 Task: Find connections with filter location Chenôve with filter topic #wfhwith filter profile language French with filter current company Shree Cement Ltd. with filter school Marathwada Mitra Mandal's College of Engineering Pune 52 with filter industry Engines and Power Transmission Equipment Manufacturing with filter service category Insurance with filter keywords title Hair Stylist
Action: Mouse moved to (659, 76)
Screenshot: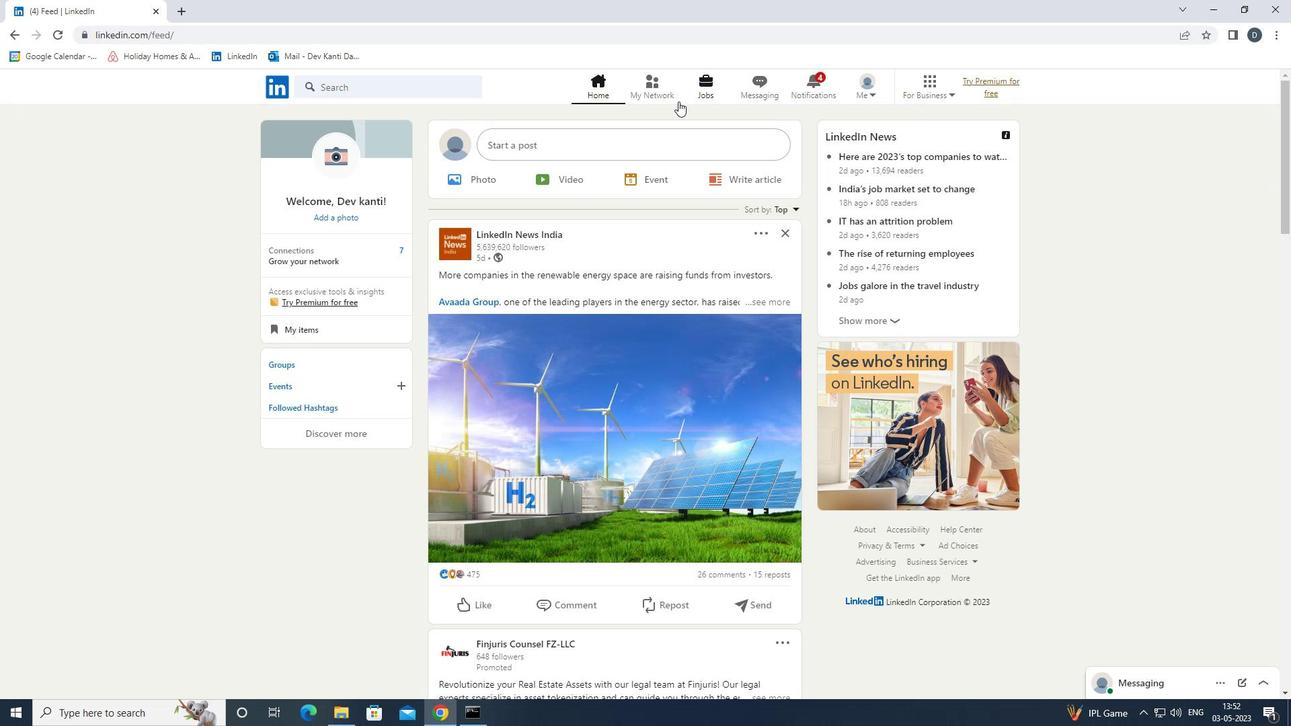 
Action: Mouse pressed left at (659, 76)
Screenshot: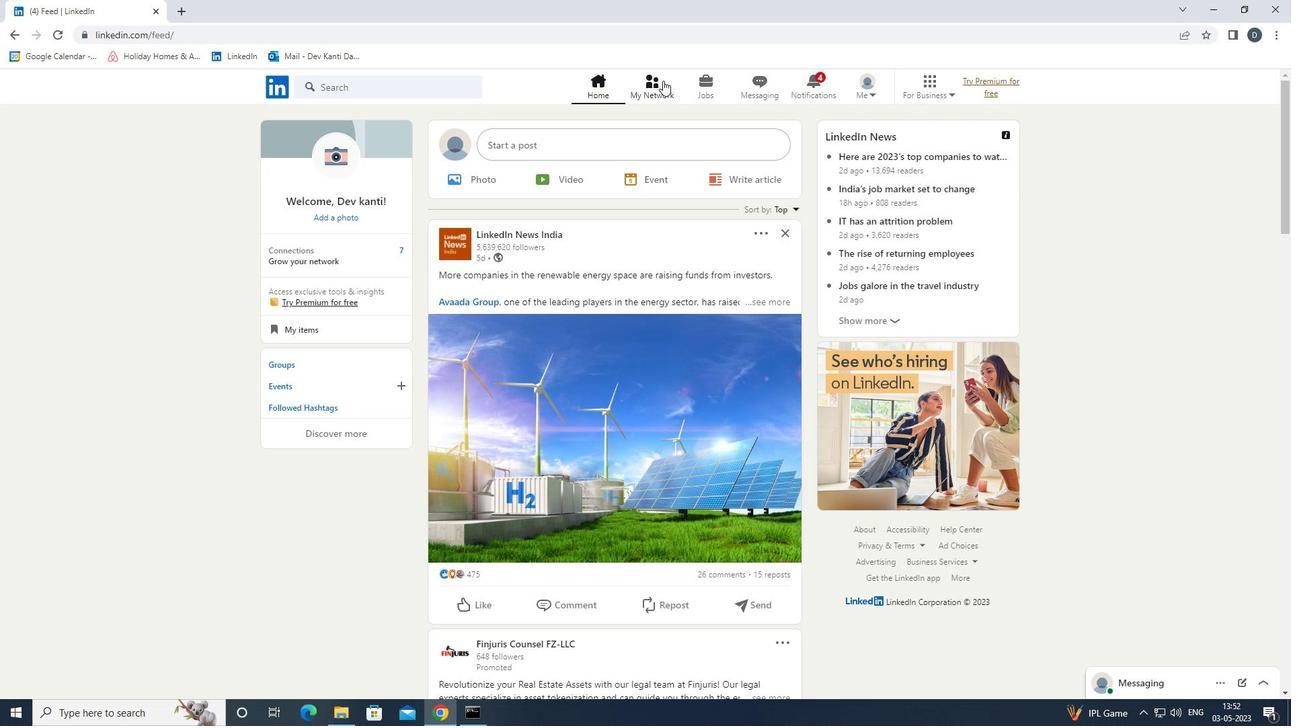 
Action: Mouse moved to (446, 153)
Screenshot: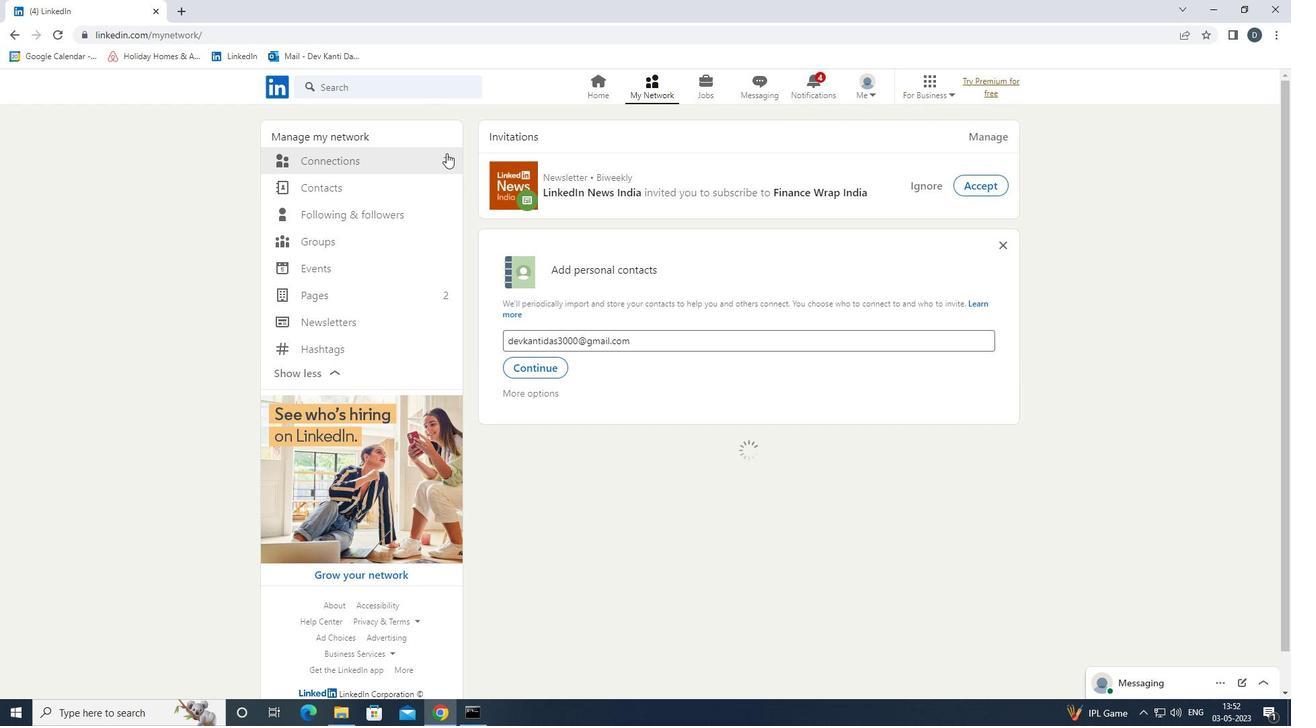
Action: Mouse pressed left at (446, 153)
Screenshot: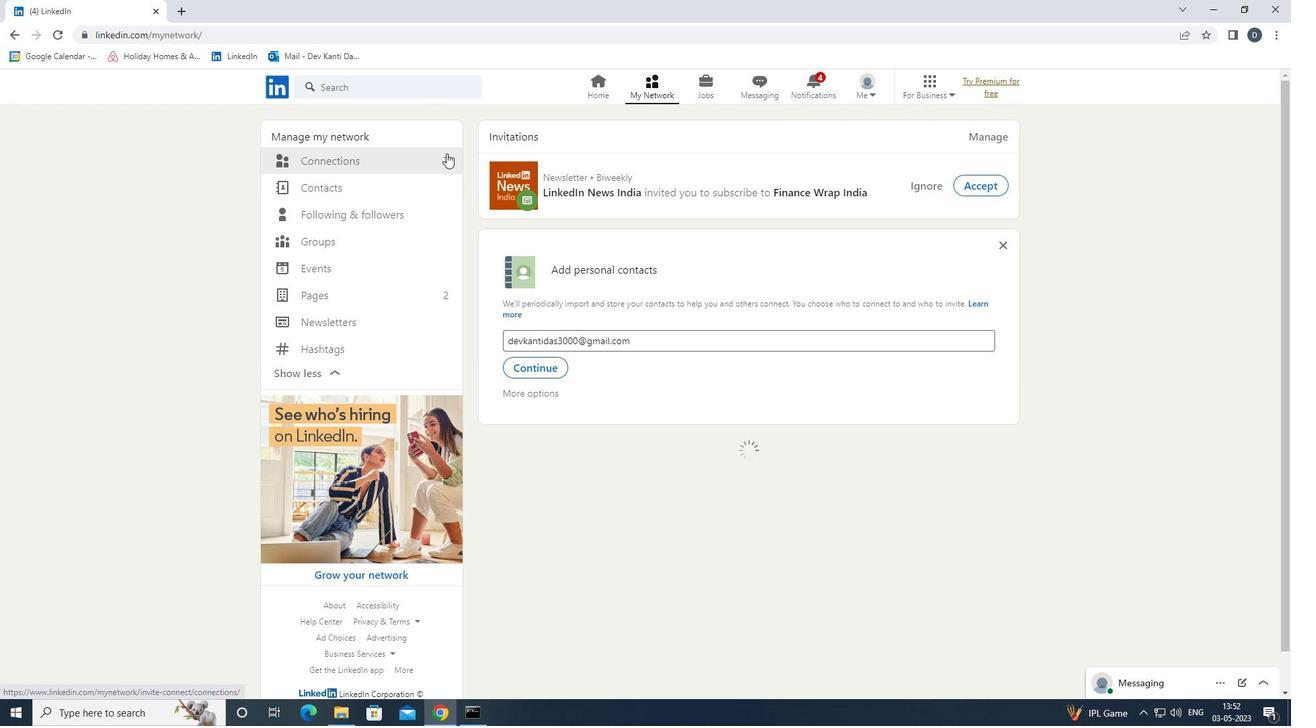 
Action: Mouse moved to (755, 159)
Screenshot: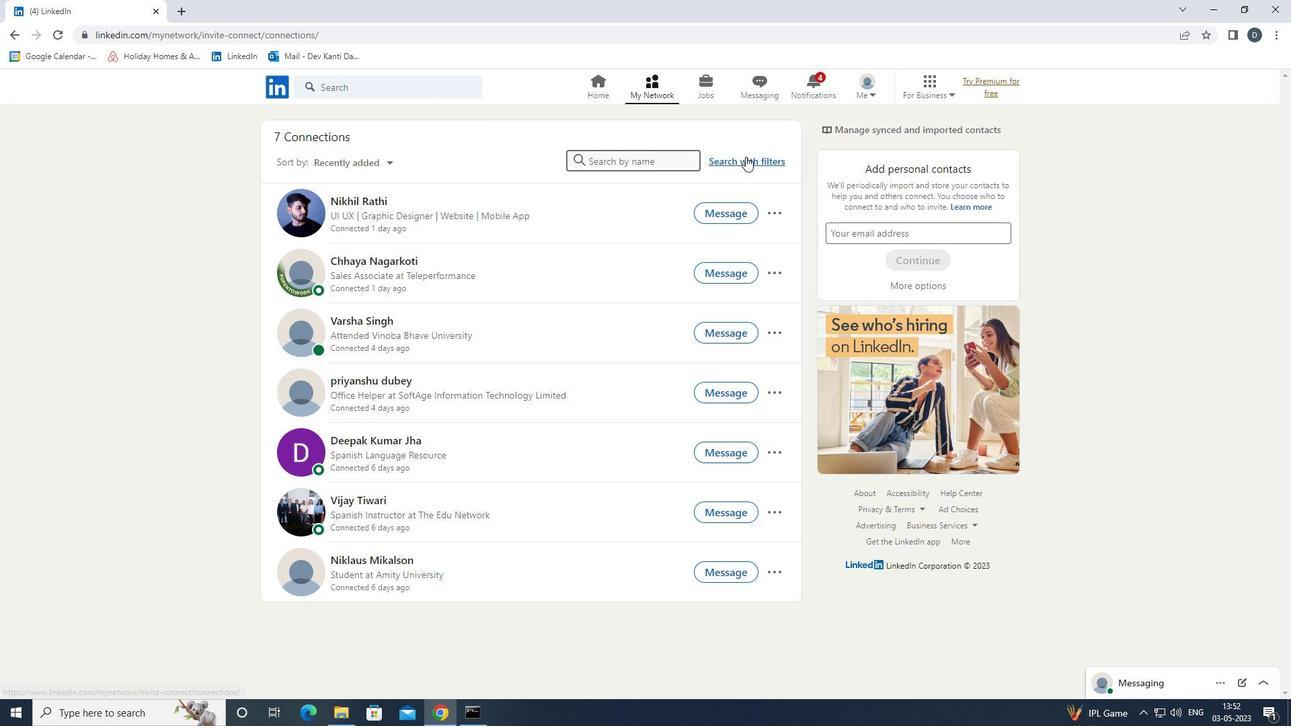 
Action: Mouse pressed left at (755, 159)
Screenshot: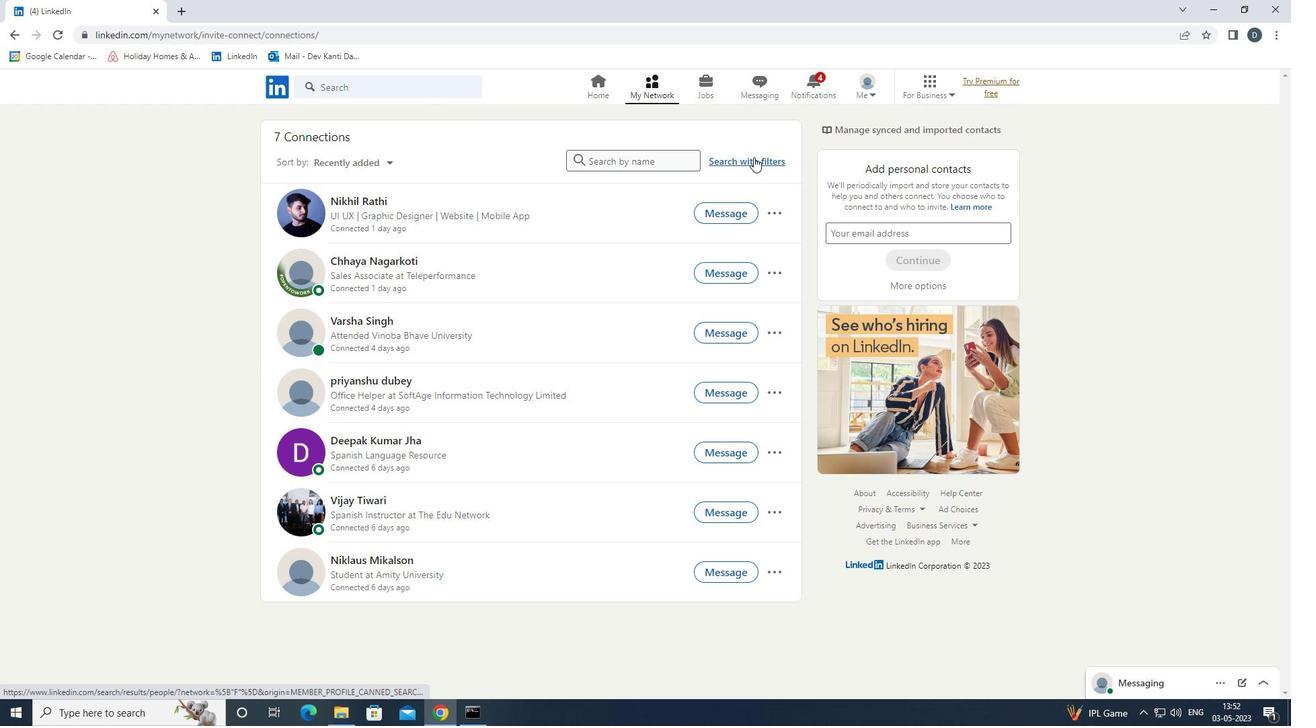 
Action: Mouse moved to (689, 127)
Screenshot: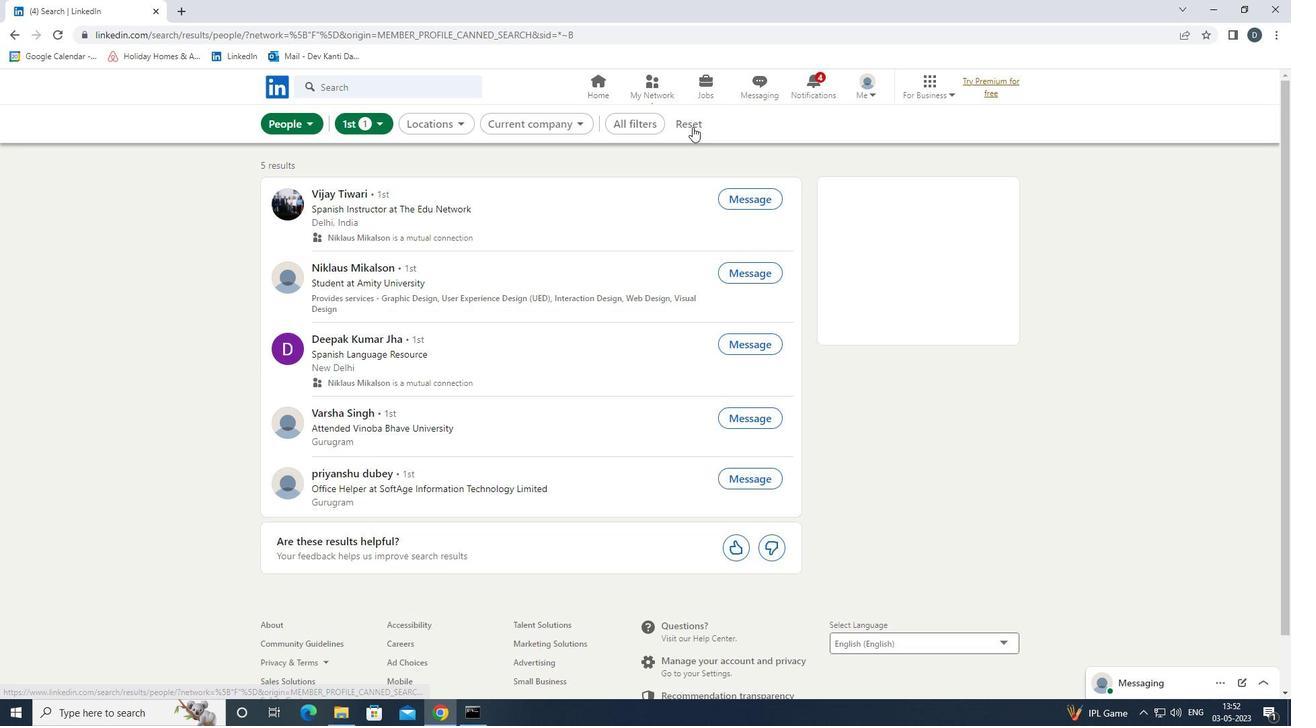 
Action: Mouse pressed left at (689, 127)
Screenshot: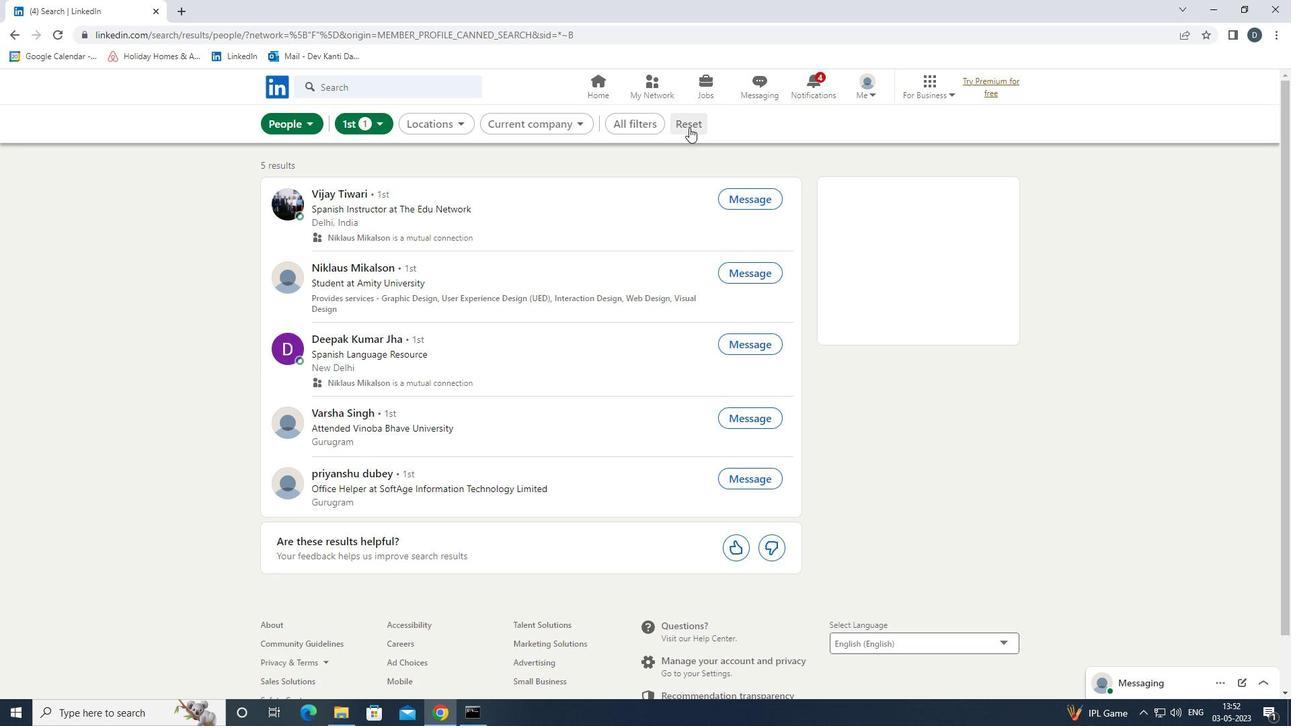 
Action: Mouse moved to (679, 125)
Screenshot: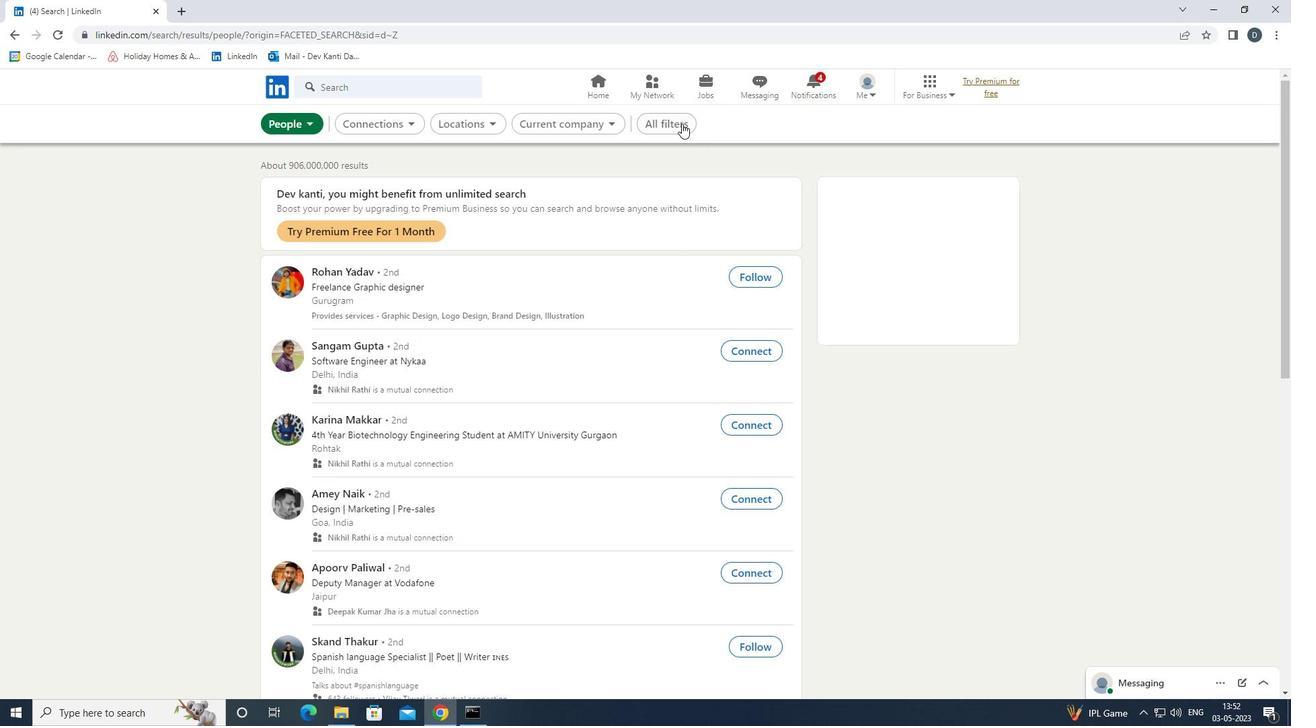 
Action: Mouse pressed left at (679, 125)
Screenshot: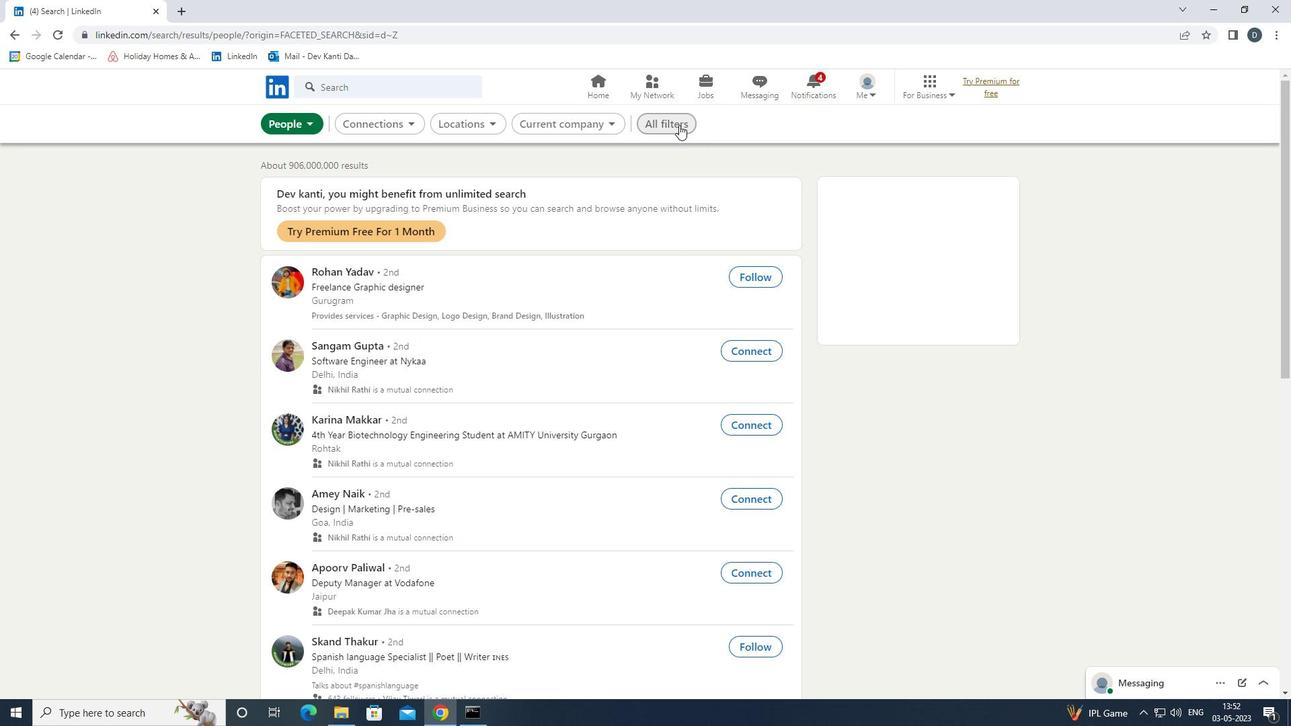 
Action: Mouse moved to (1054, 398)
Screenshot: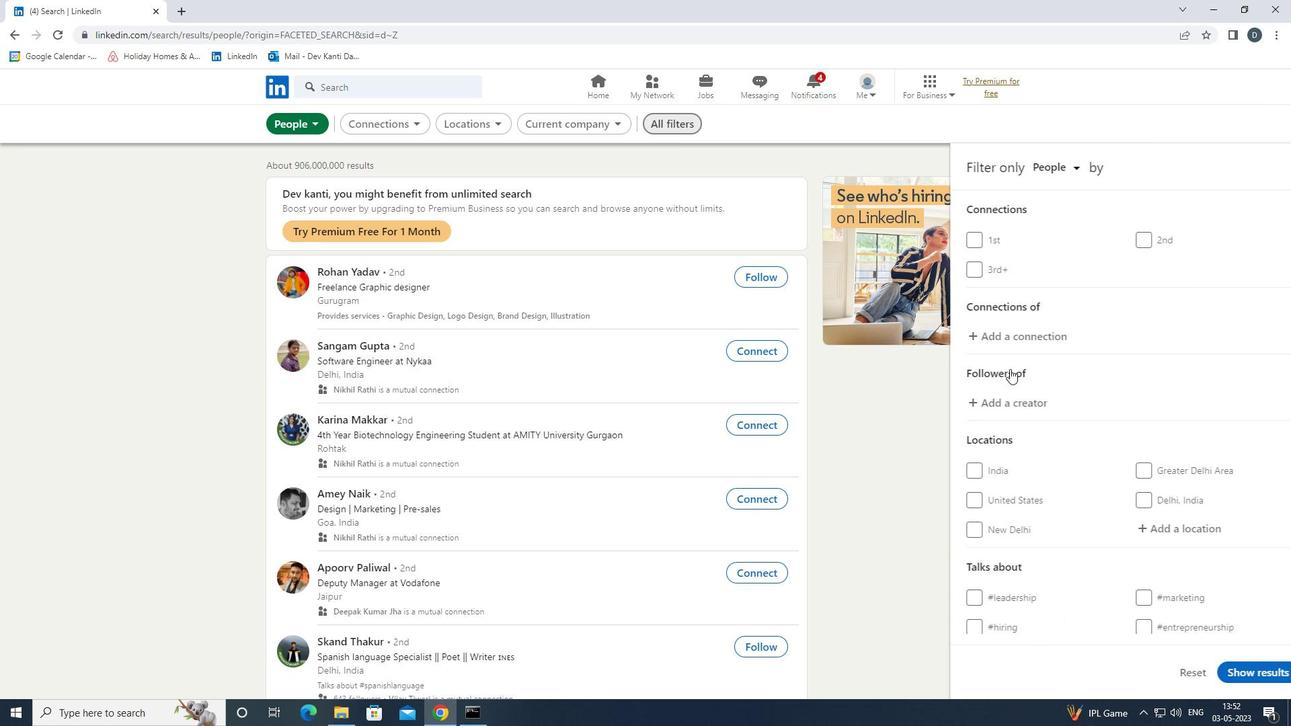 
Action: Mouse scrolled (1054, 398) with delta (0, 0)
Screenshot: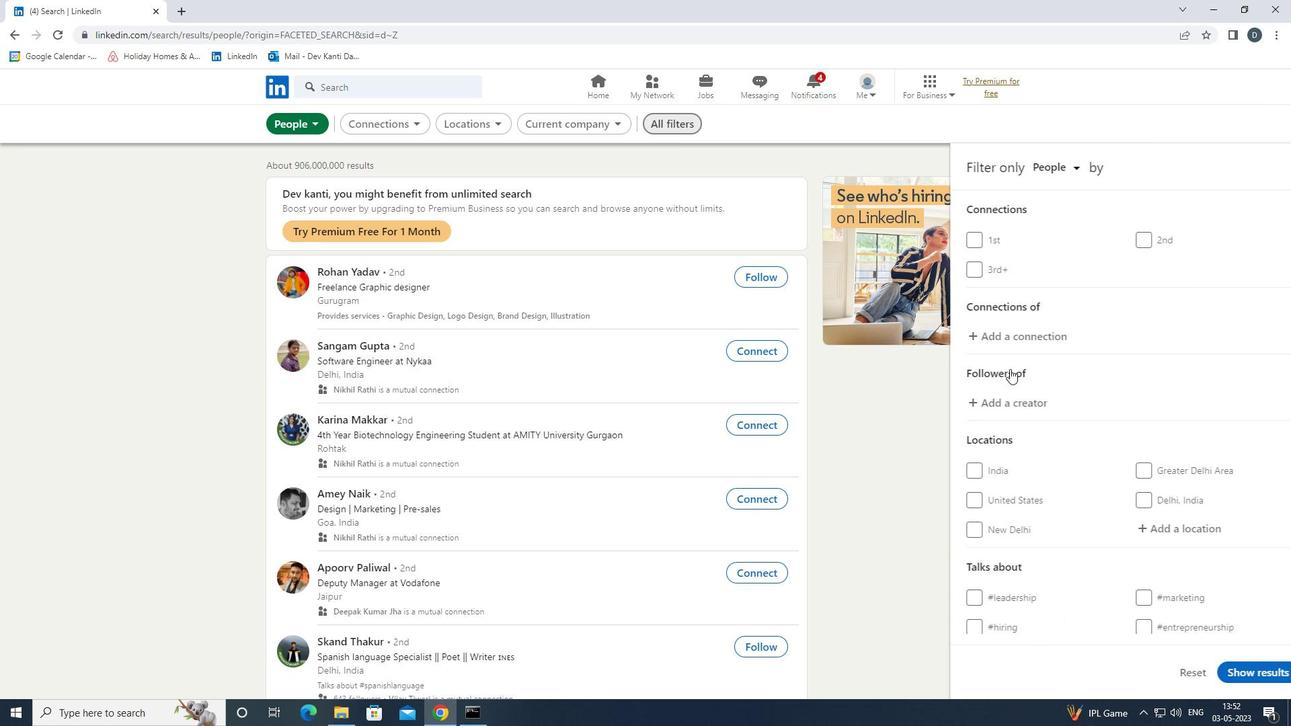 
Action: Mouse moved to (1056, 401)
Screenshot: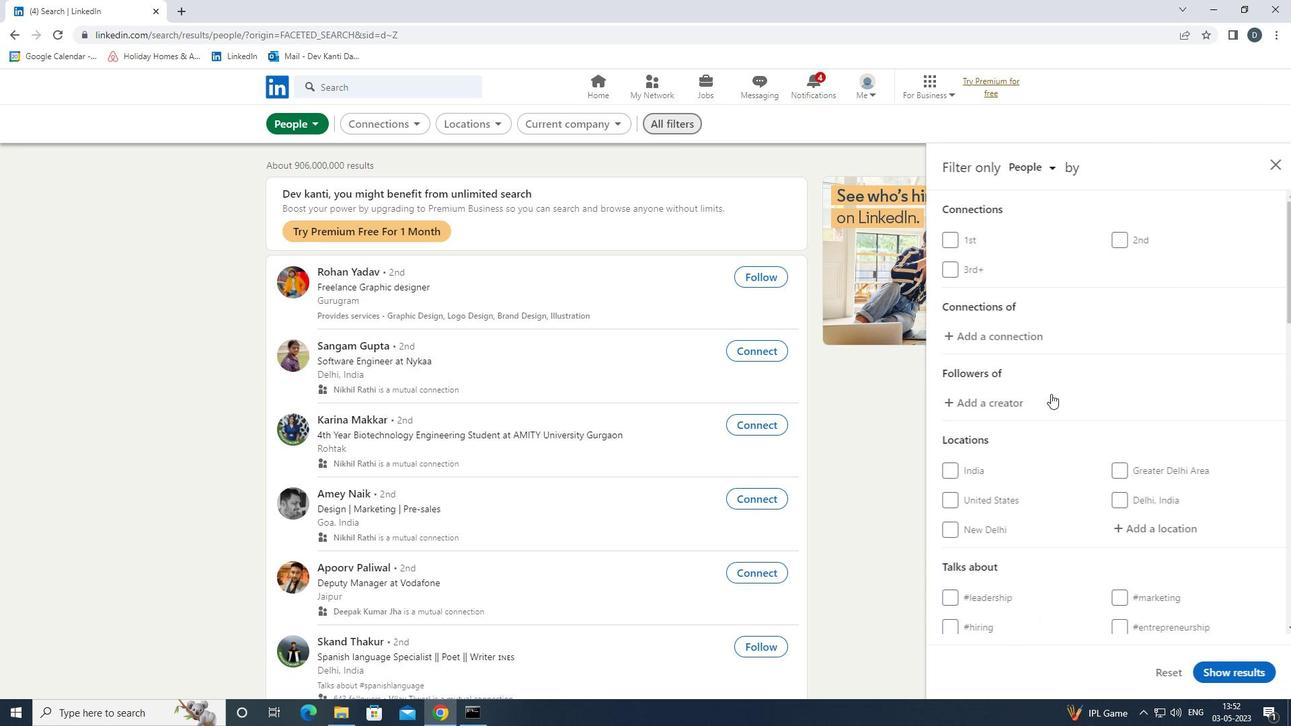 
Action: Mouse scrolled (1056, 400) with delta (0, 0)
Screenshot: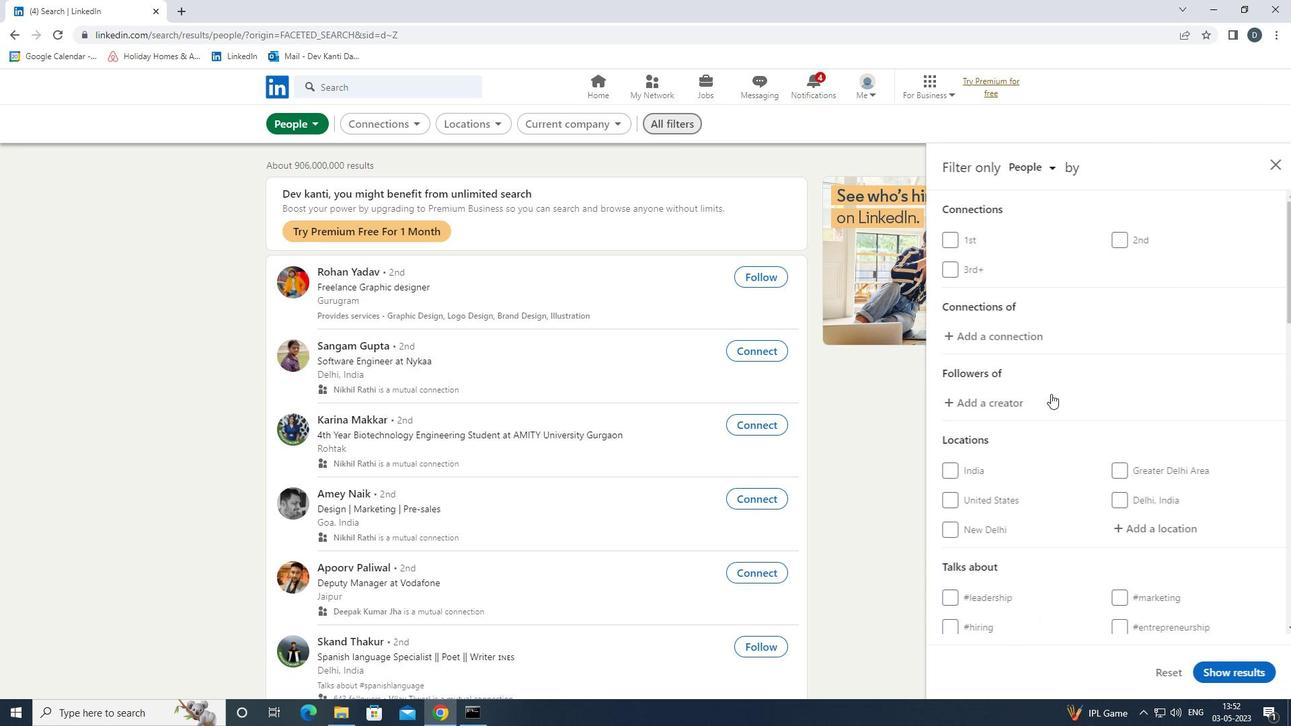 
Action: Mouse moved to (1127, 425)
Screenshot: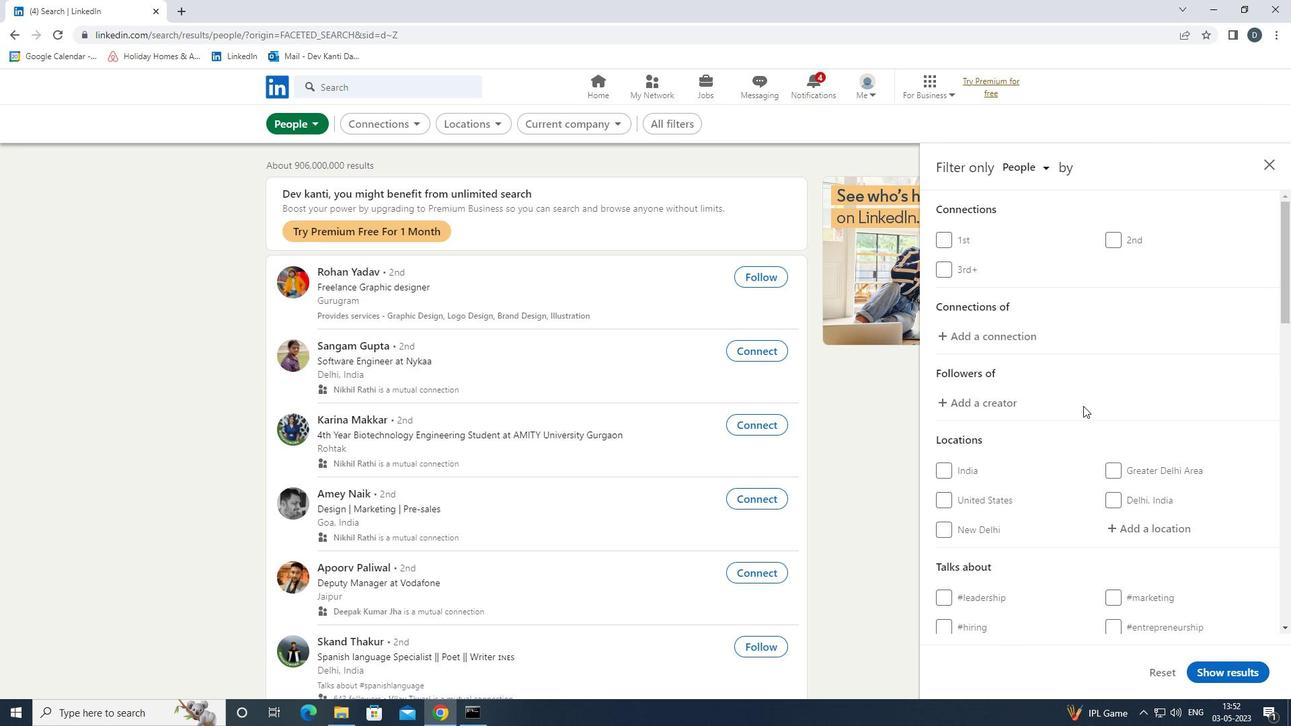 
Action: Mouse scrolled (1127, 424) with delta (0, 0)
Screenshot: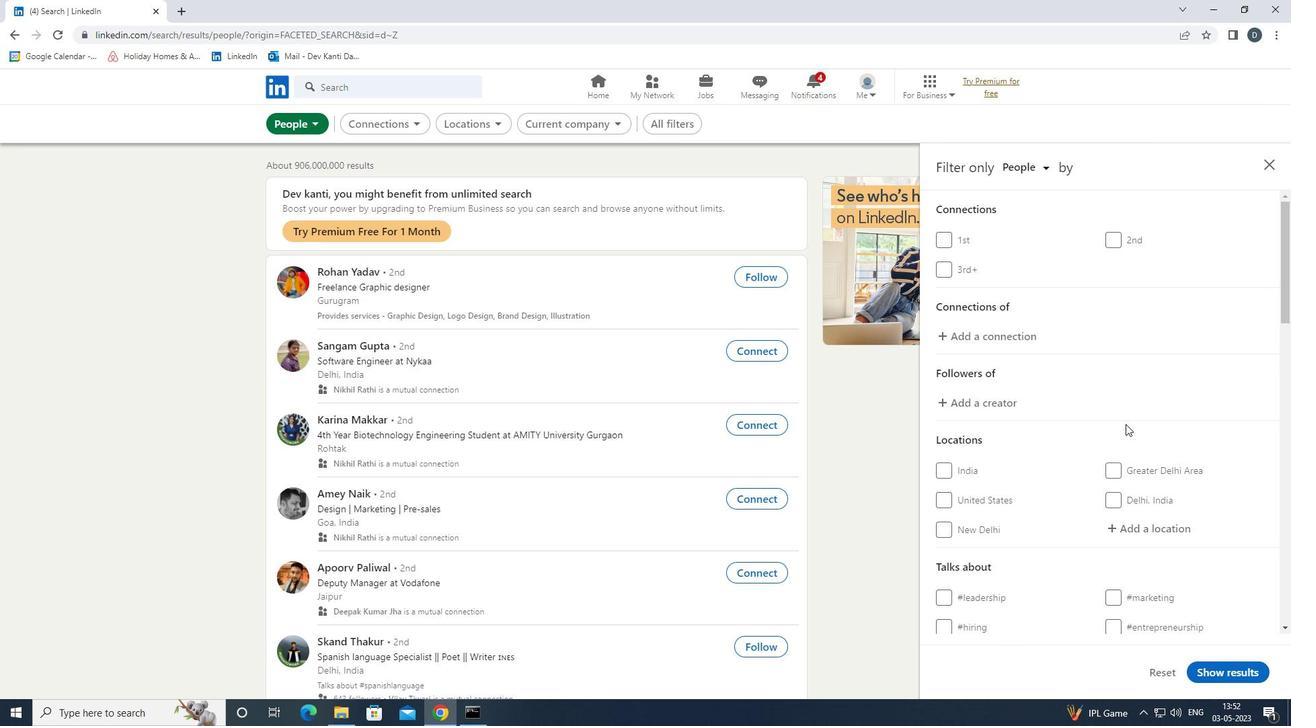 
Action: Mouse moved to (1142, 454)
Screenshot: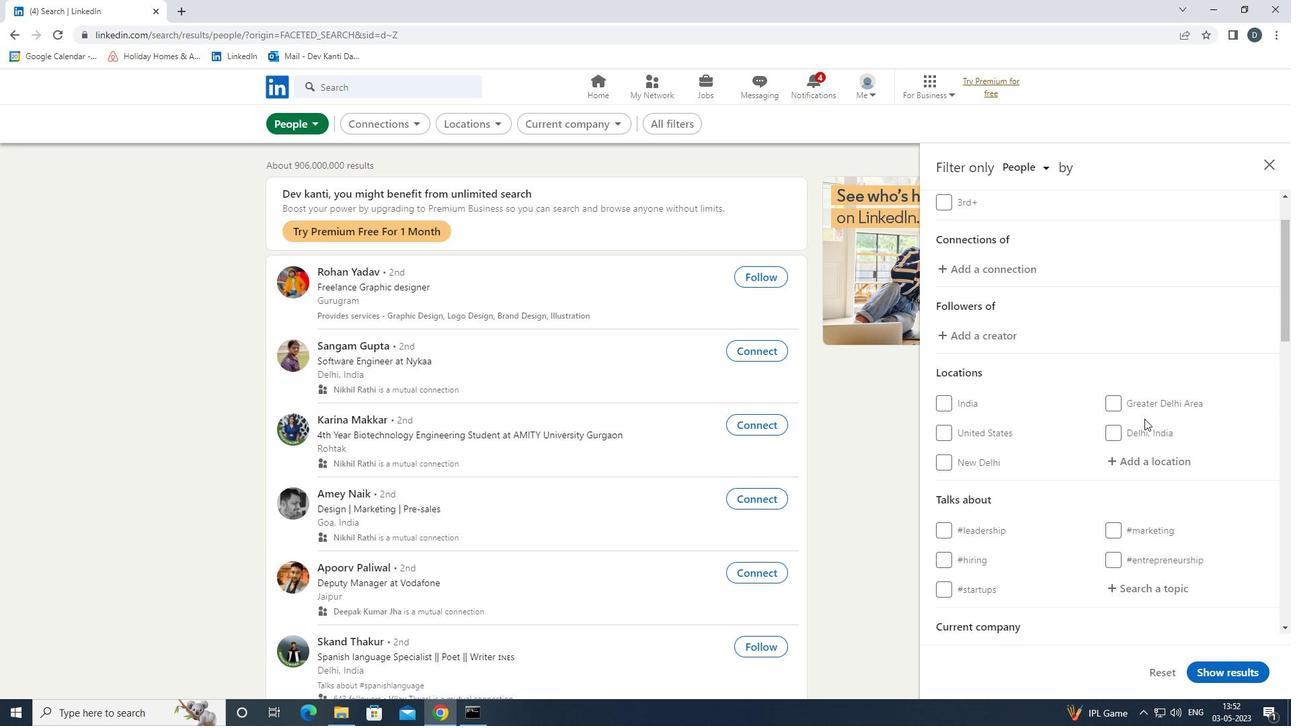 
Action: Mouse pressed left at (1142, 454)
Screenshot: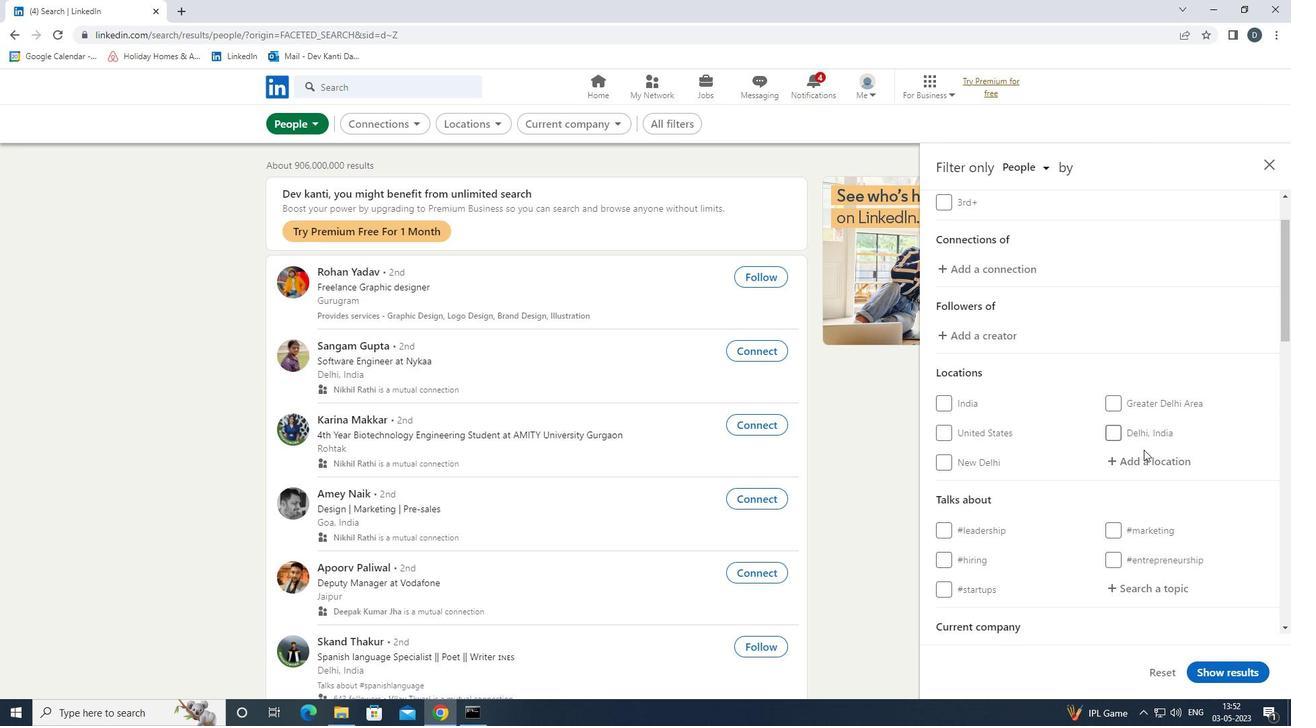 
Action: Key pressed <Key.shift>CHENOV
Screenshot: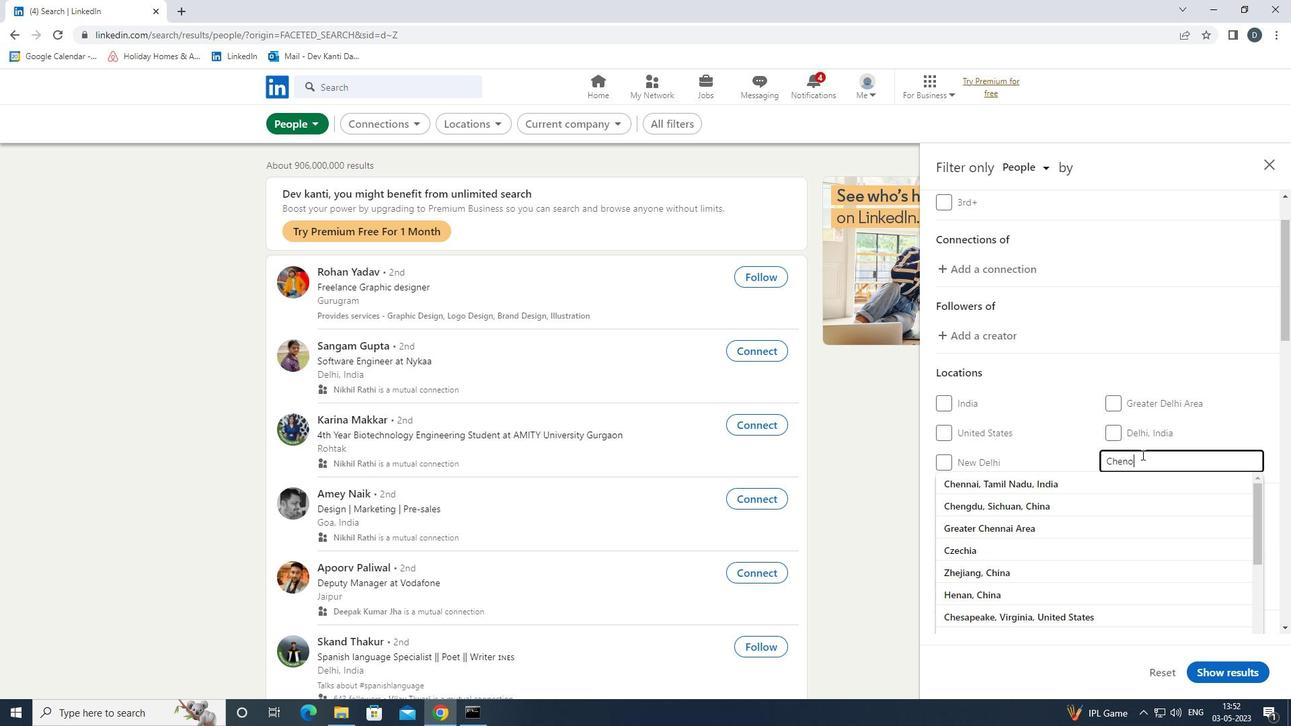 
Action: Mouse moved to (1142, 456)
Screenshot: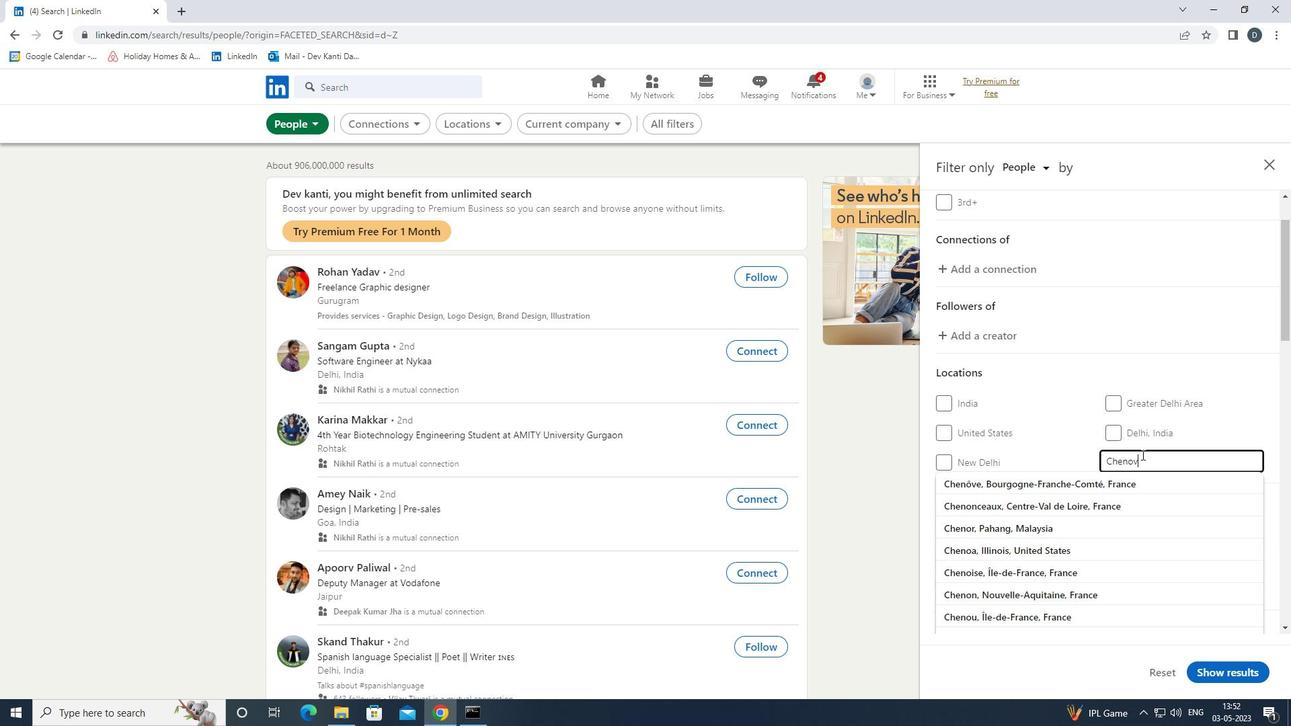 
Action: Key pressed E<Key.down><Key.enter>
Screenshot: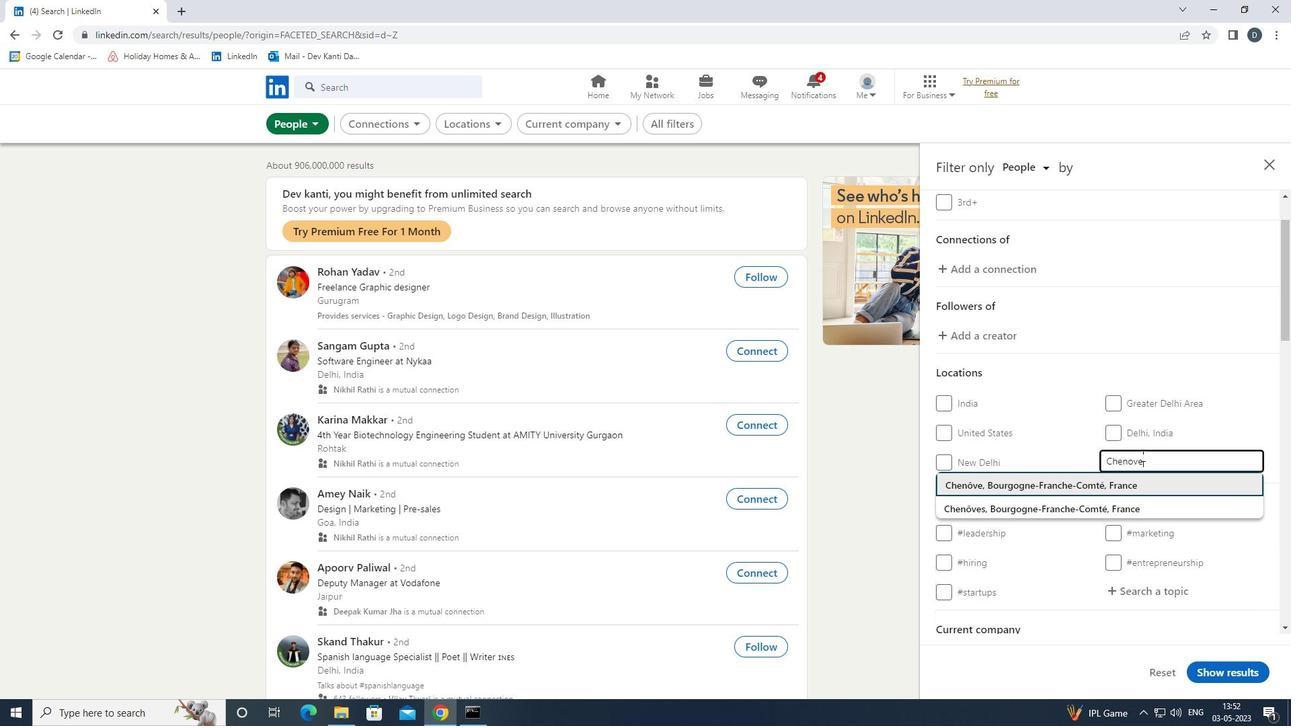
Action: Mouse moved to (1133, 456)
Screenshot: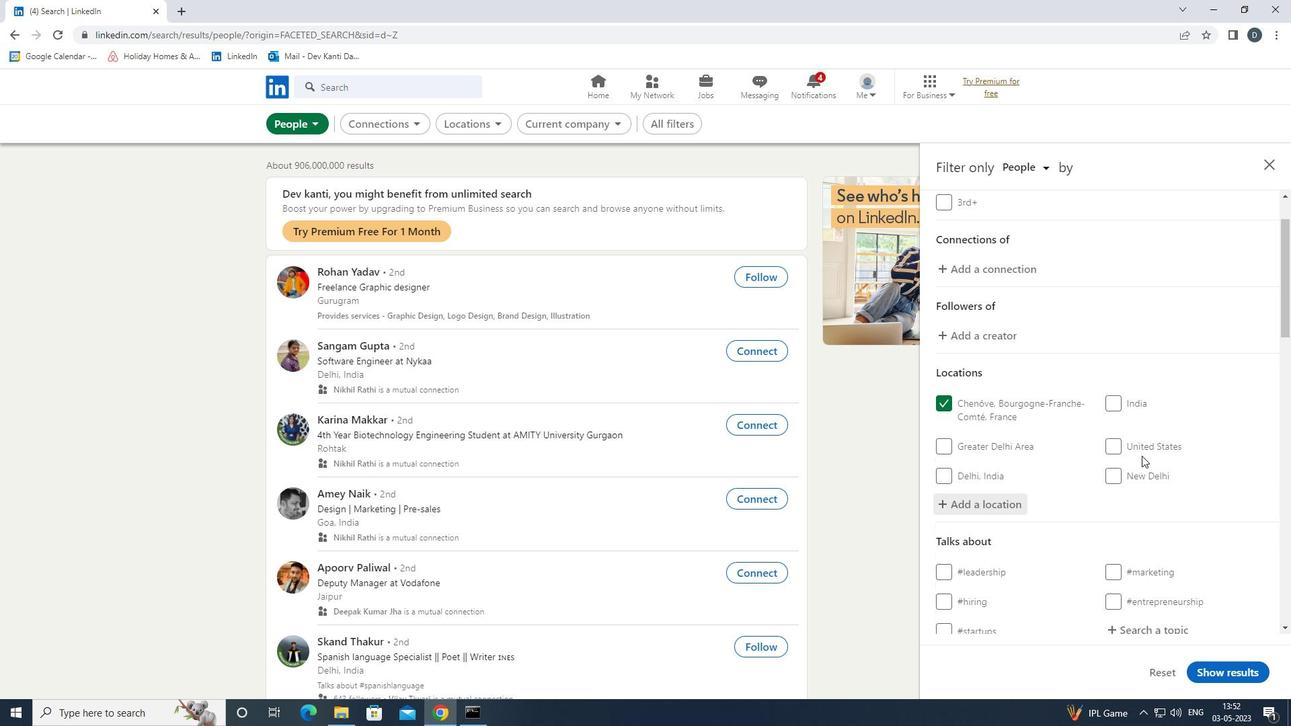 
Action: Mouse scrolled (1133, 455) with delta (0, 0)
Screenshot: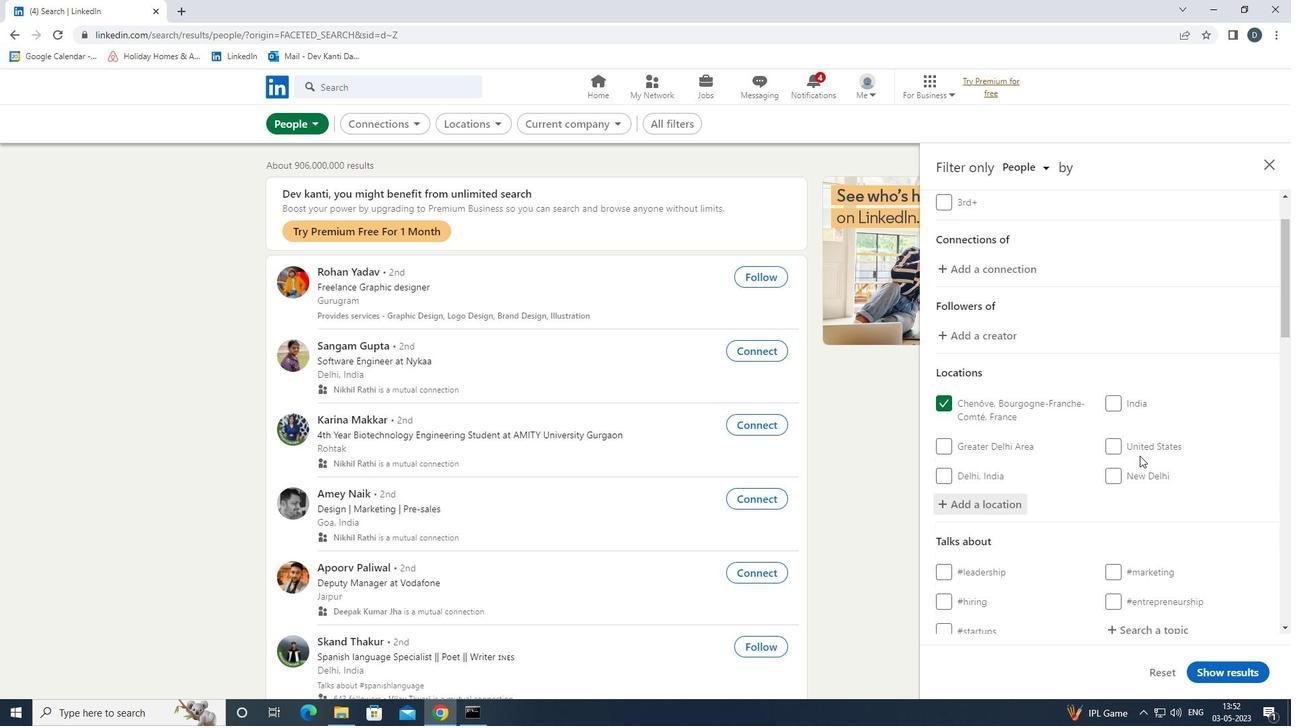 
Action: Mouse scrolled (1133, 455) with delta (0, 0)
Screenshot: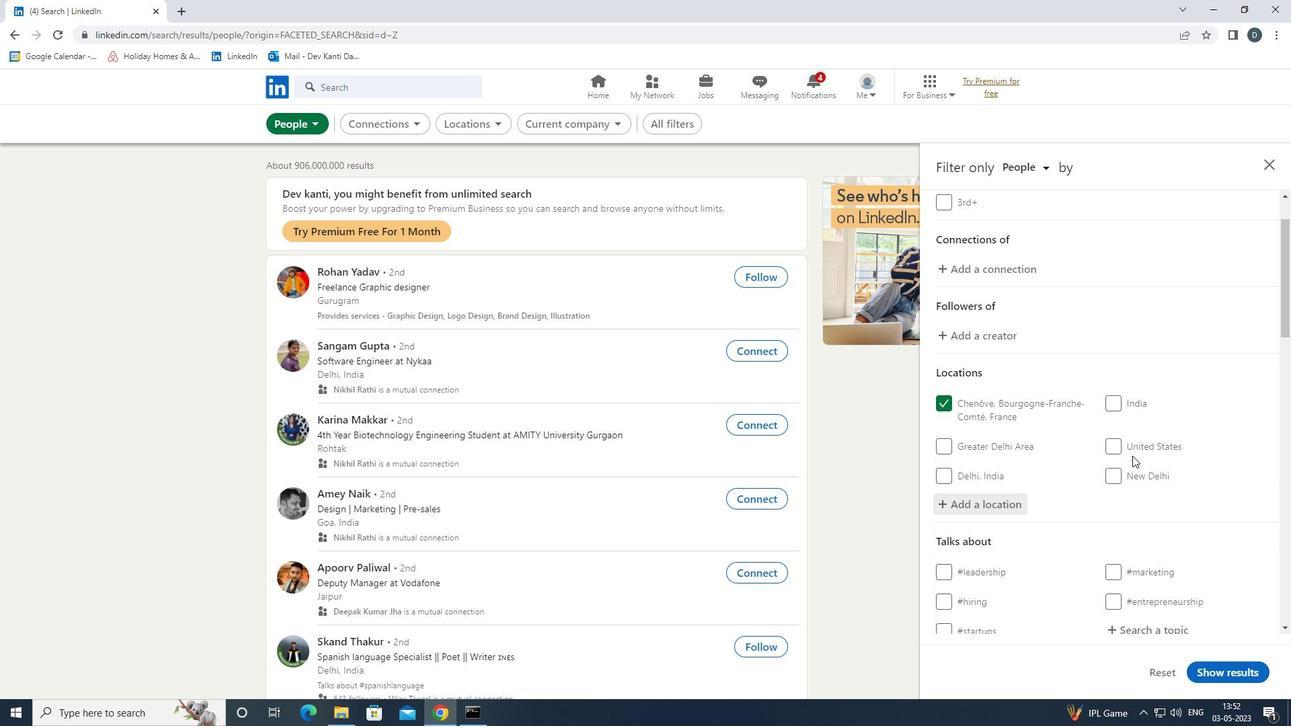 
Action: Mouse scrolled (1133, 455) with delta (0, 0)
Screenshot: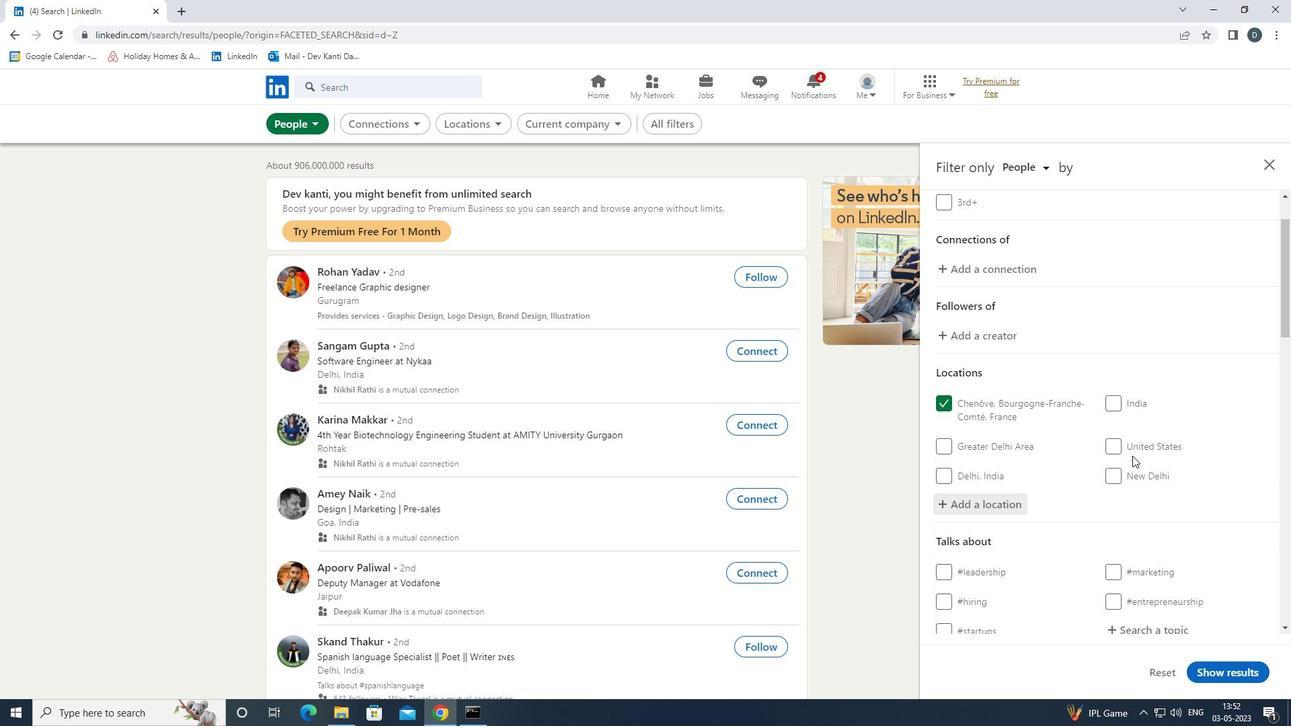 
Action: Mouse moved to (1153, 437)
Screenshot: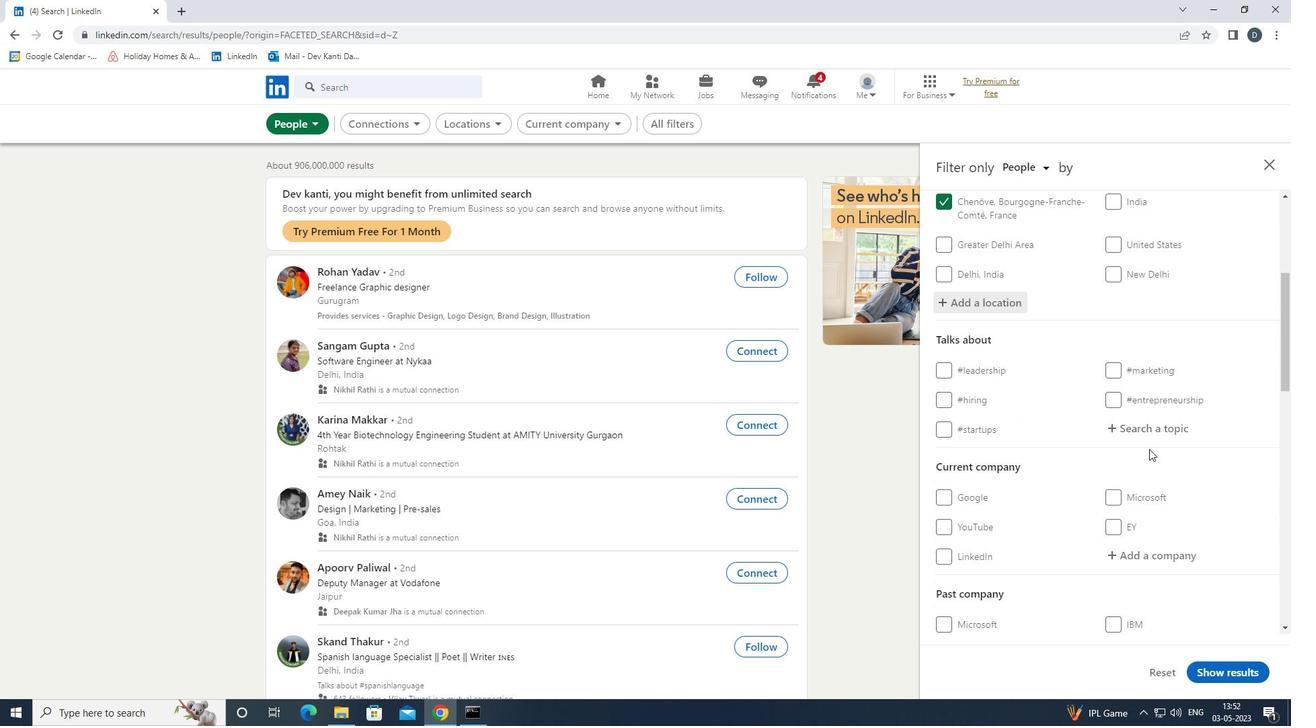 
Action: Mouse pressed left at (1153, 437)
Screenshot: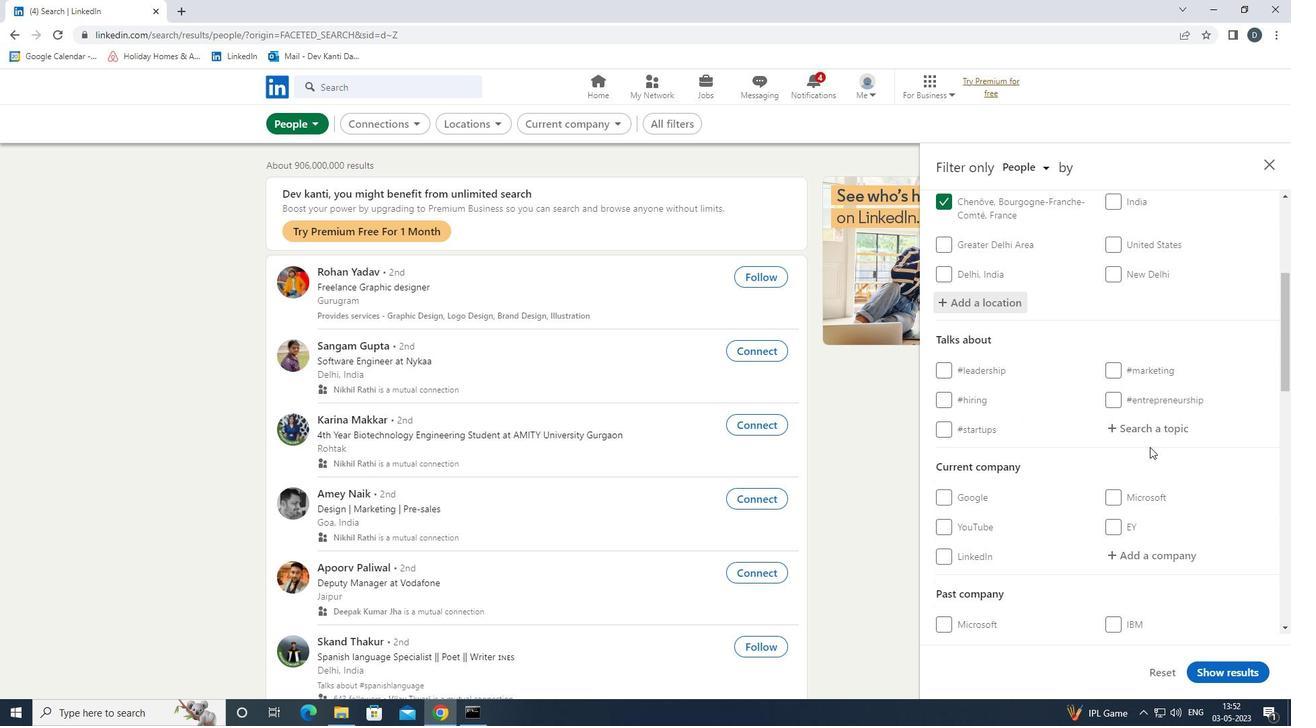 
Action: Key pressed WFH<Key.down><Key.enter>
Screenshot: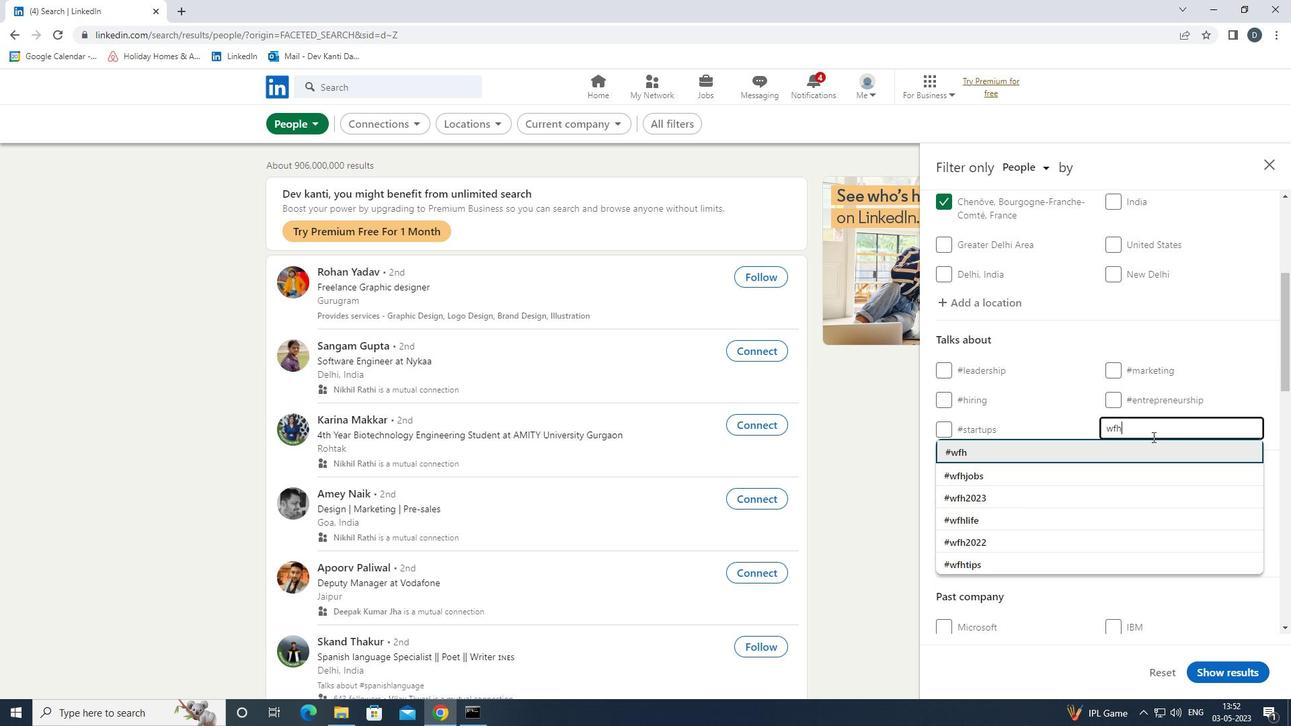 
Action: Mouse scrolled (1153, 436) with delta (0, 0)
Screenshot: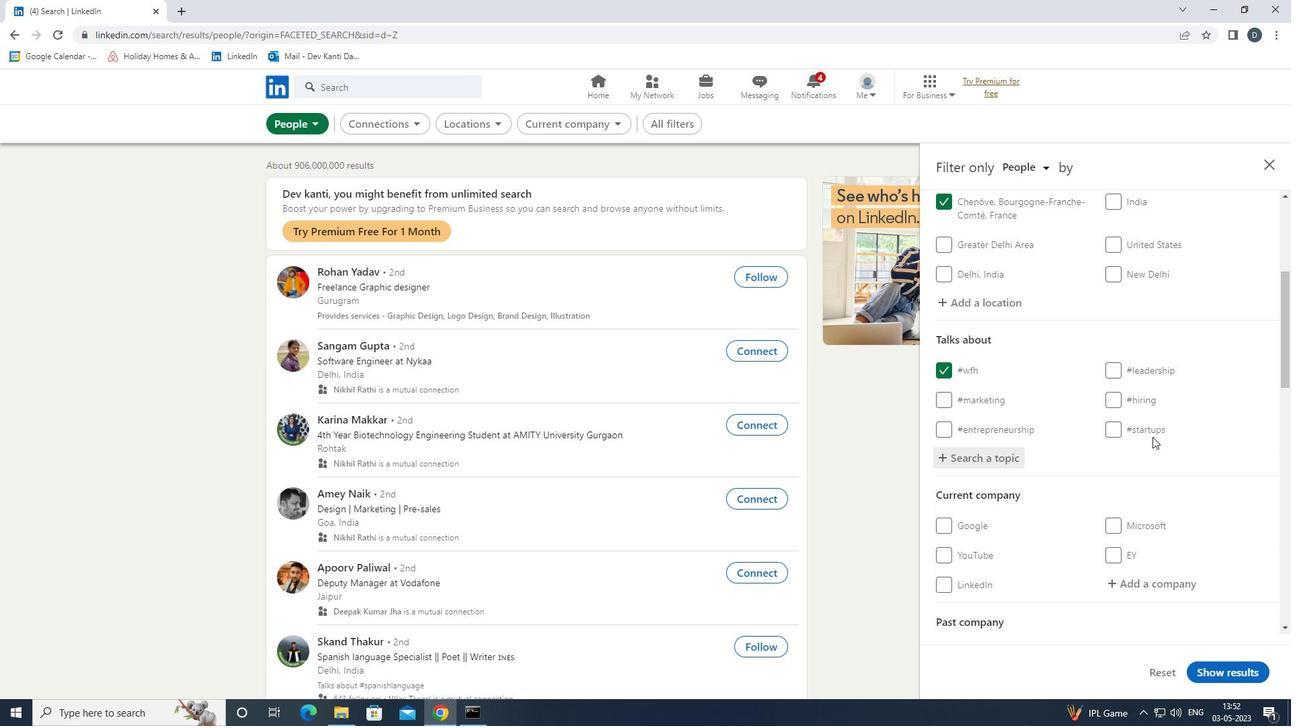 
Action: Mouse moved to (1151, 438)
Screenshot: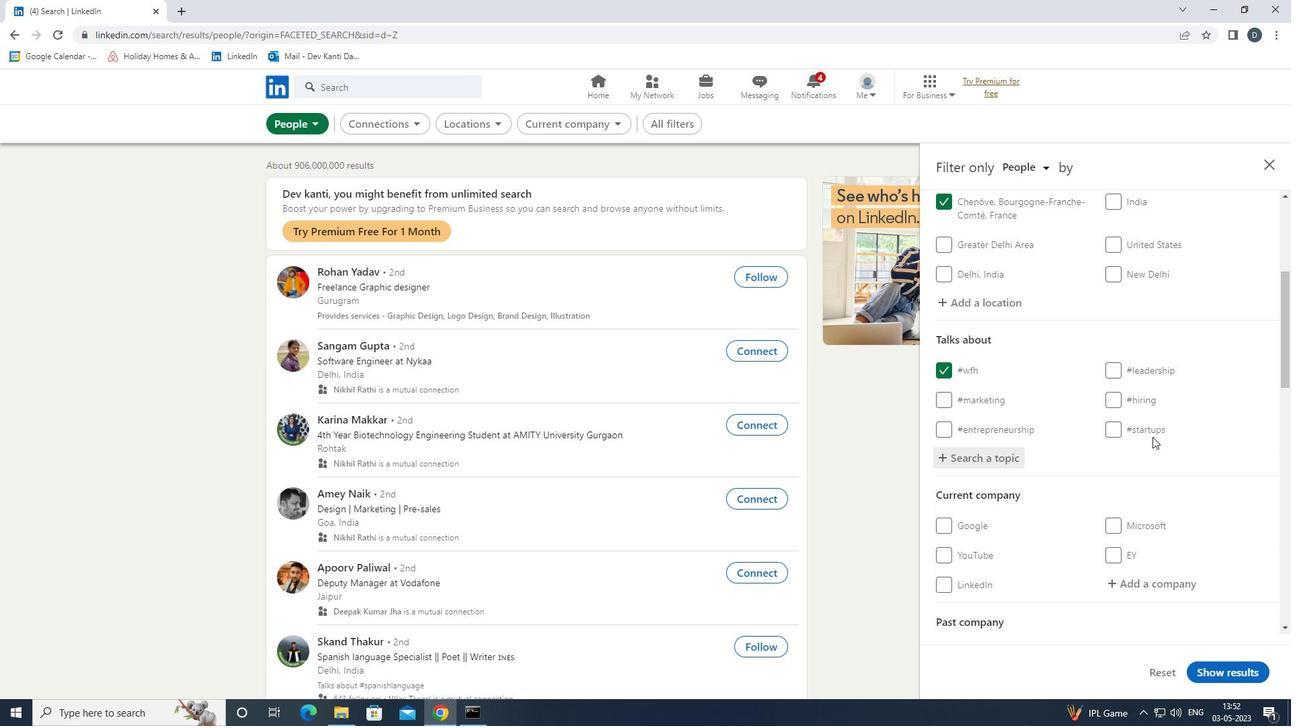 
Action: Mouse scrolled (1151, 438) with delta (0, 0)
Screenshot: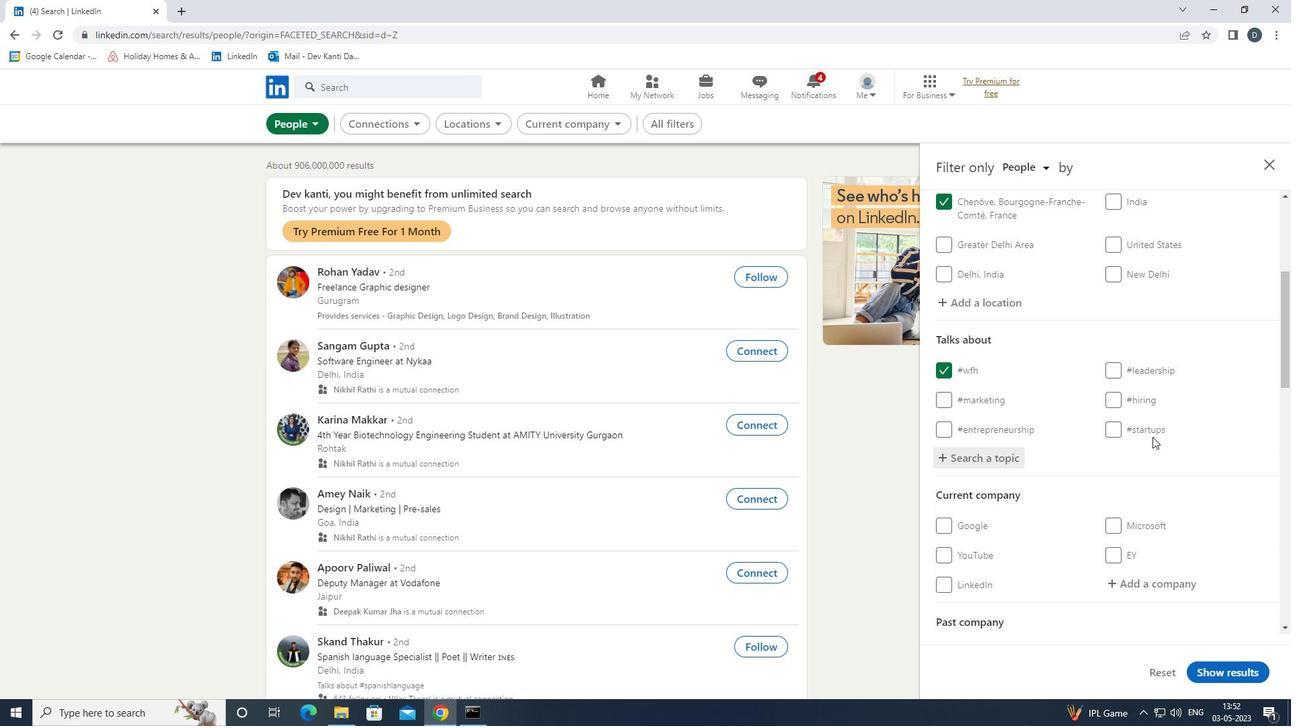 
Action: Mouse scrolled (1151, 438) with delta (0, 0)
Screenshot: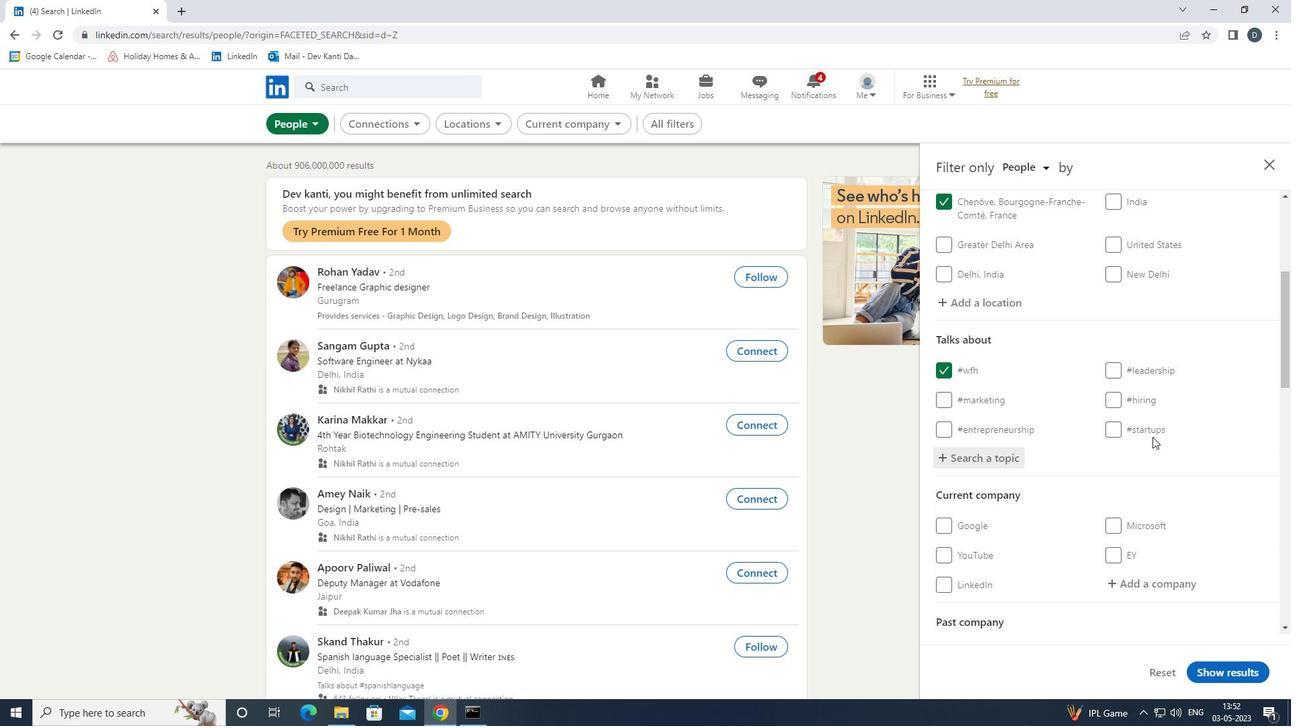 
Action: Mouse scrolled (1151, 438) with delta (0, 0)
Screenshot: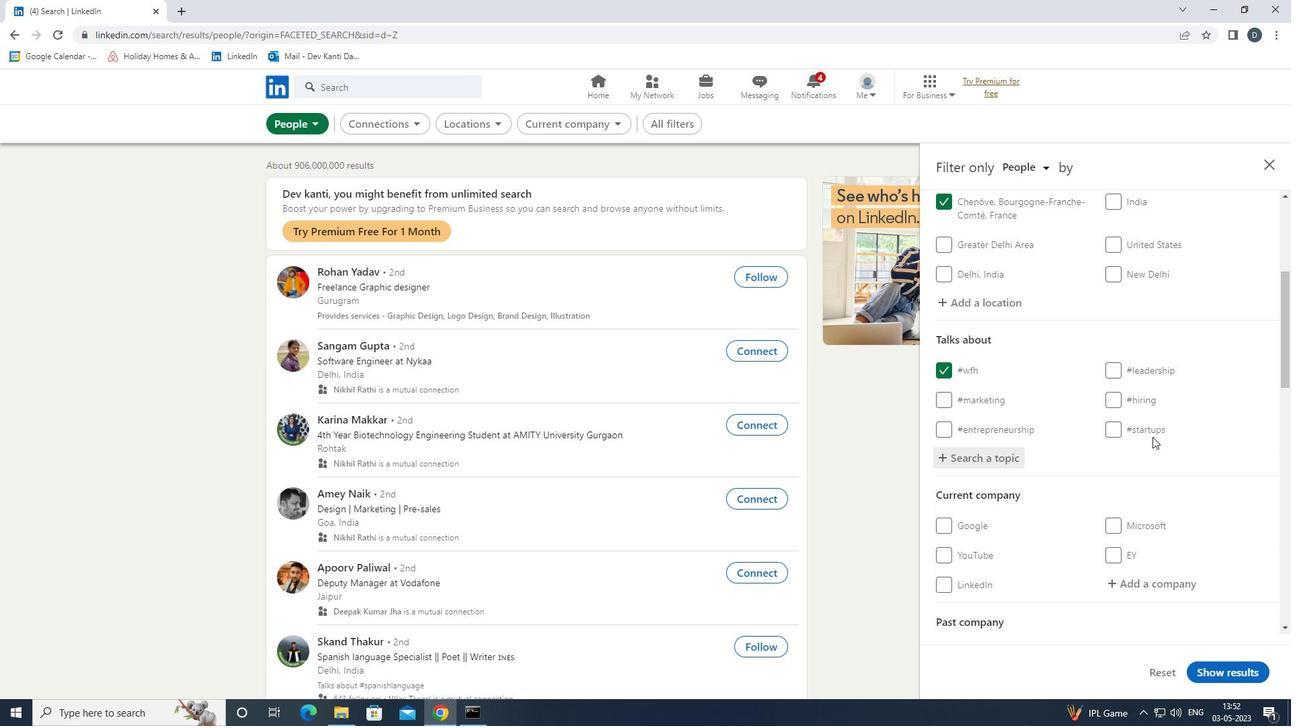
Action: Mouse scrolled (1151, 438) with delta (0, 0)
Screenshot: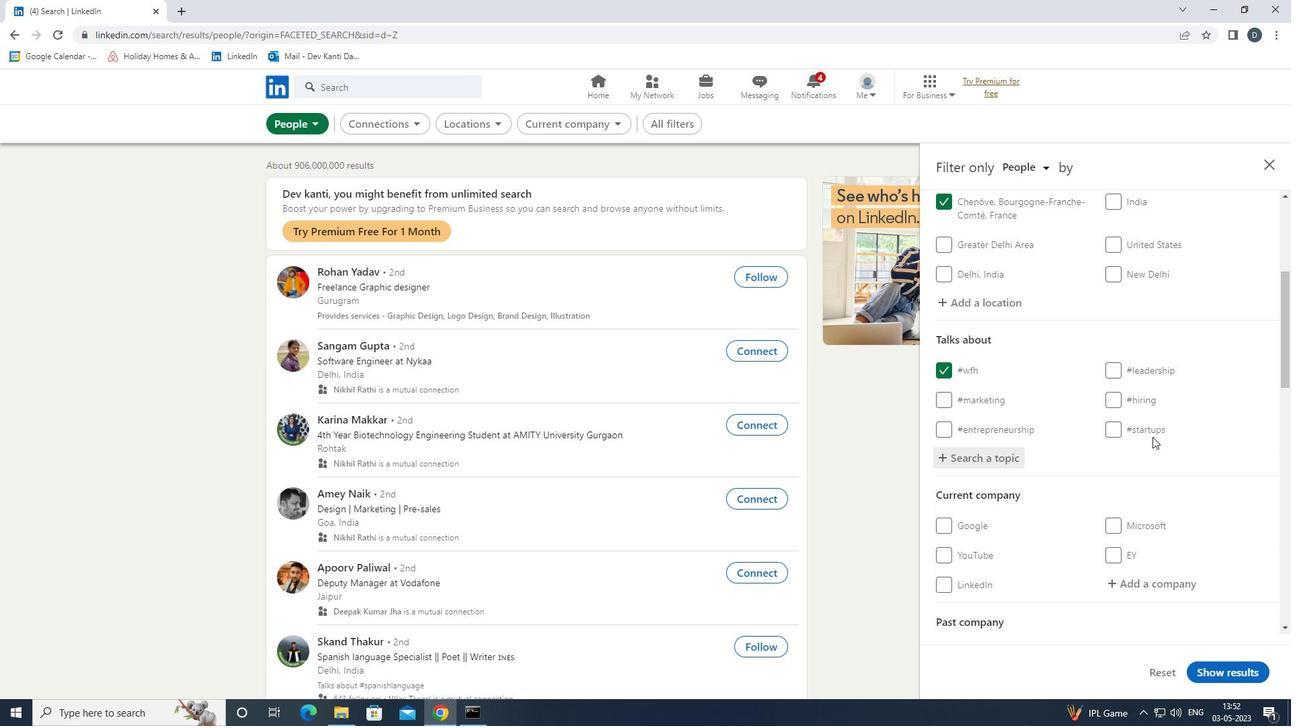 
Action: Mouse scrolled (1151, 438) with delta (0, 0)
Screenshot: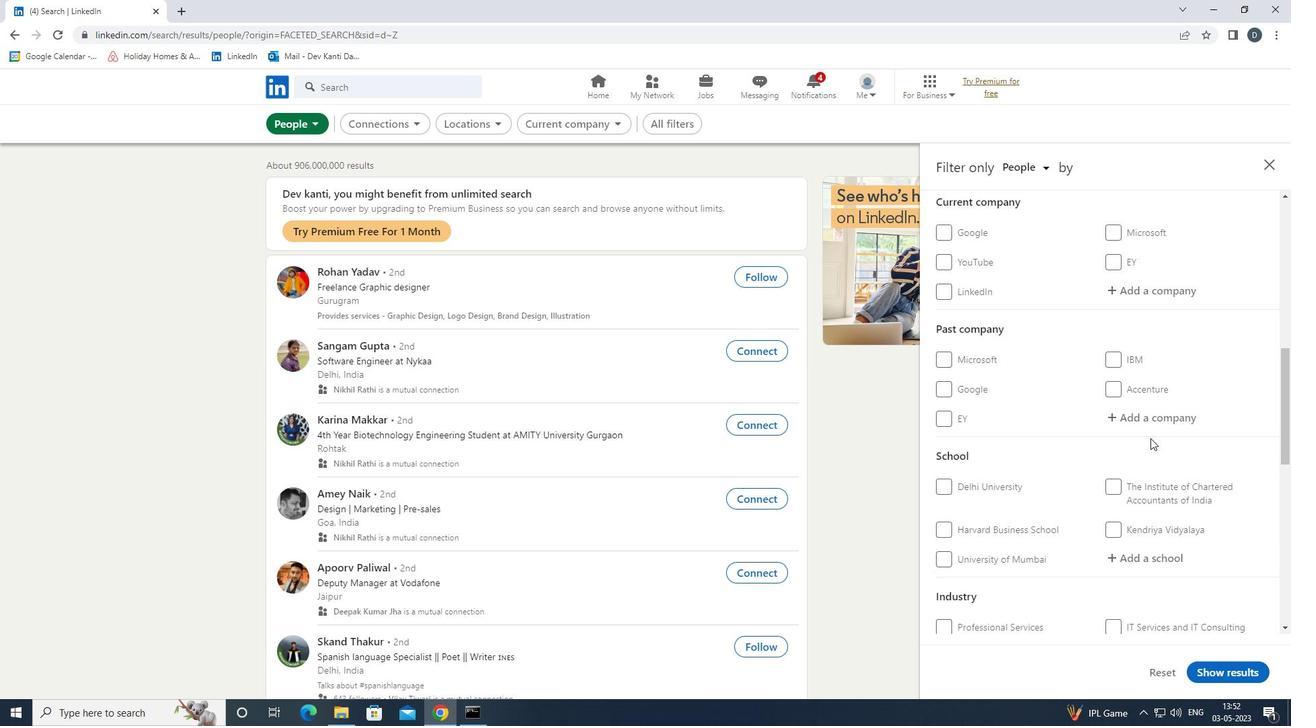 
Action: Mouse scrolled (1151, 438) with delta (0, 0)
Screenshot: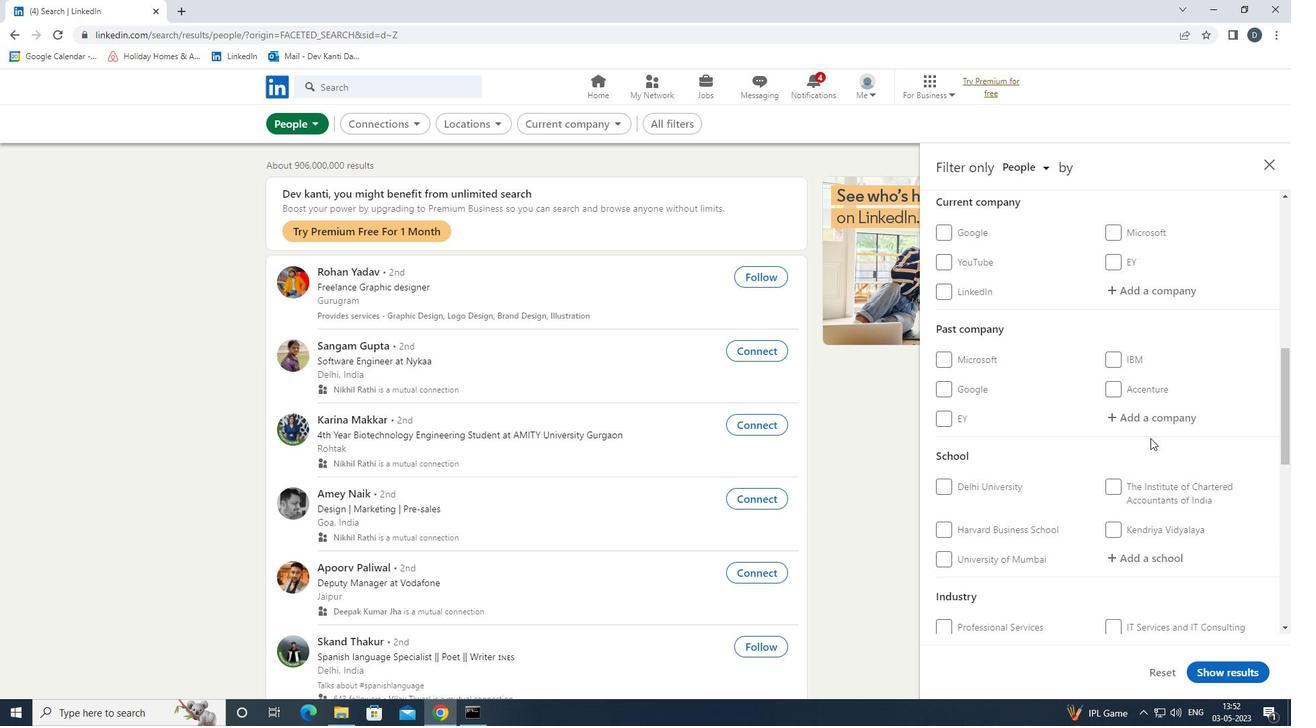 
Action: Mouse scrolled (1151, 438) with delta (0, 0)
Screenshot: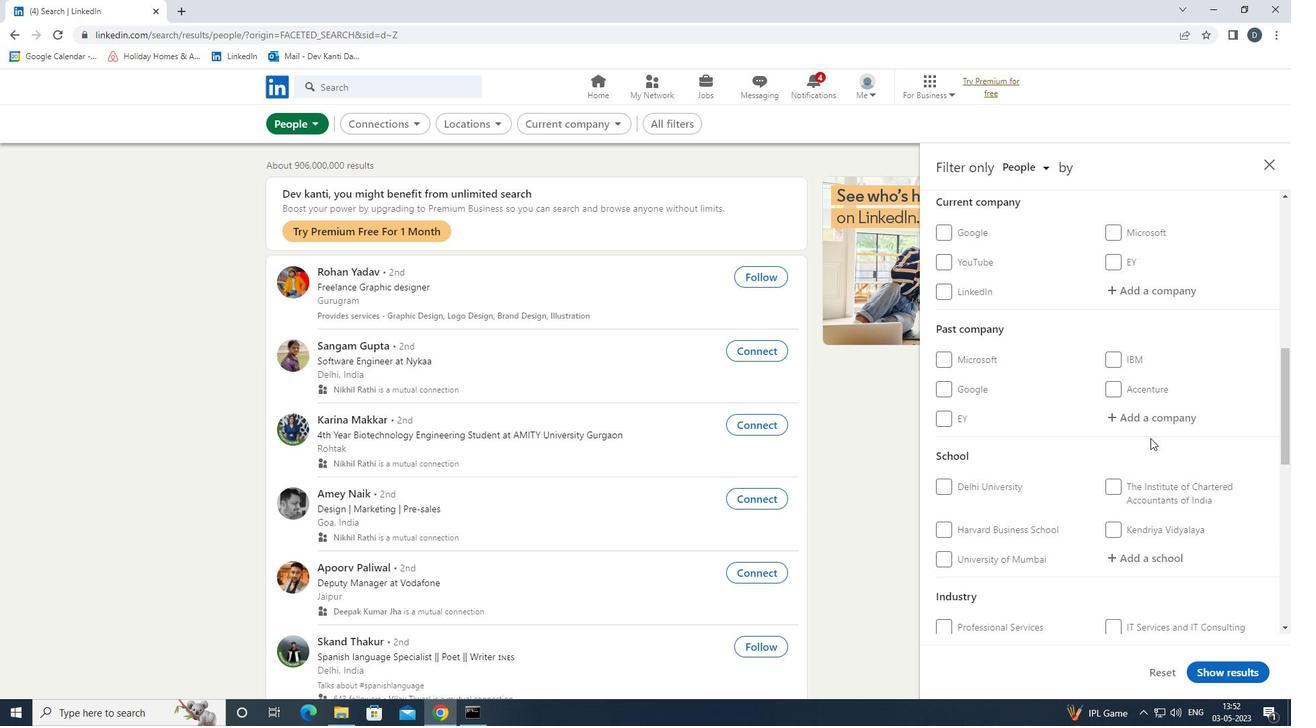 
Action: Mouse scrolled (1151, 438) with delta (0, 0)
Screenshot: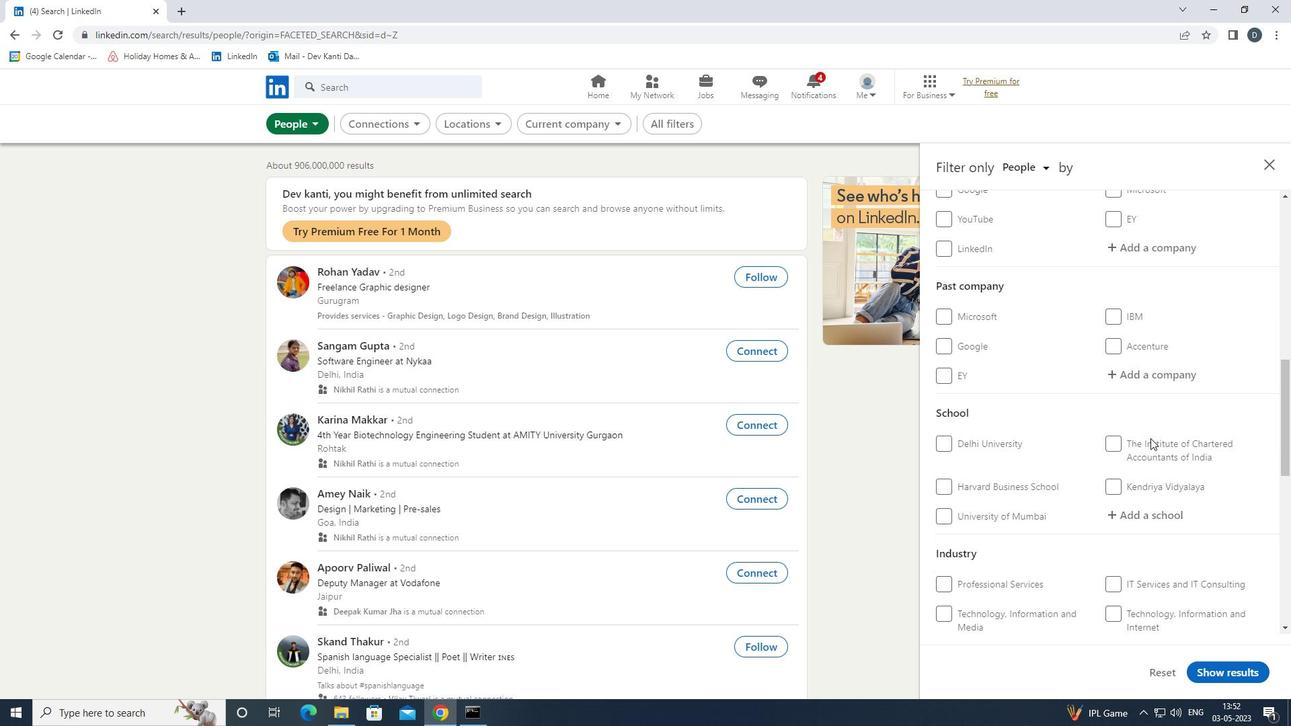 
Action: Mouse moved to (1120, 471)
Screenshot: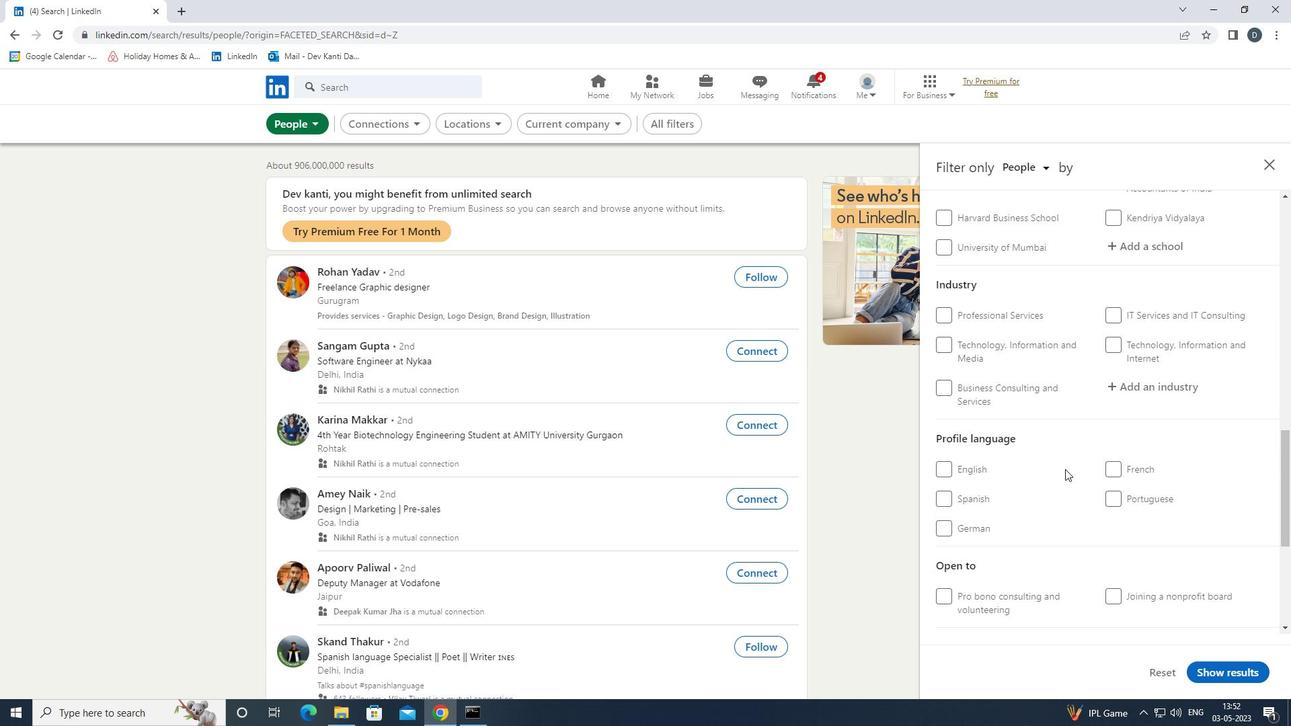 
Action: Mouse pressed left at (1120, 471)
Screenshot: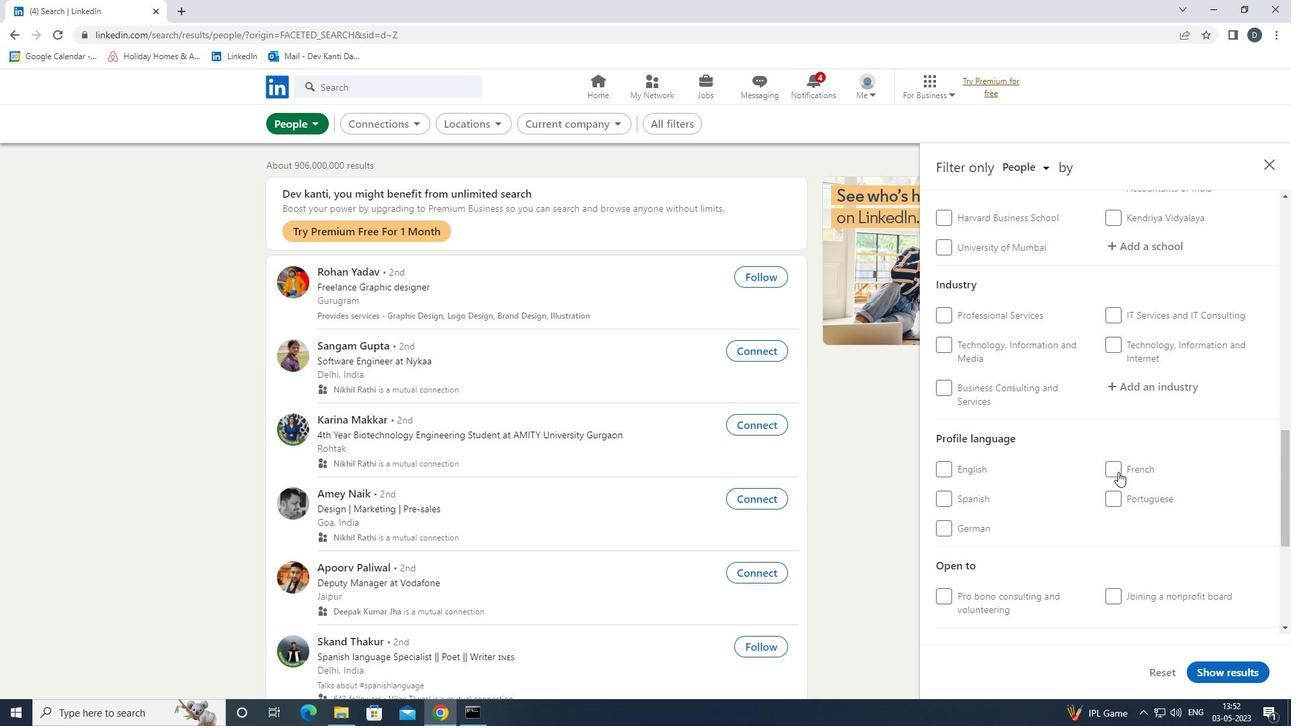 
Action: Mouse moved to (1119, 470)
Screenshot: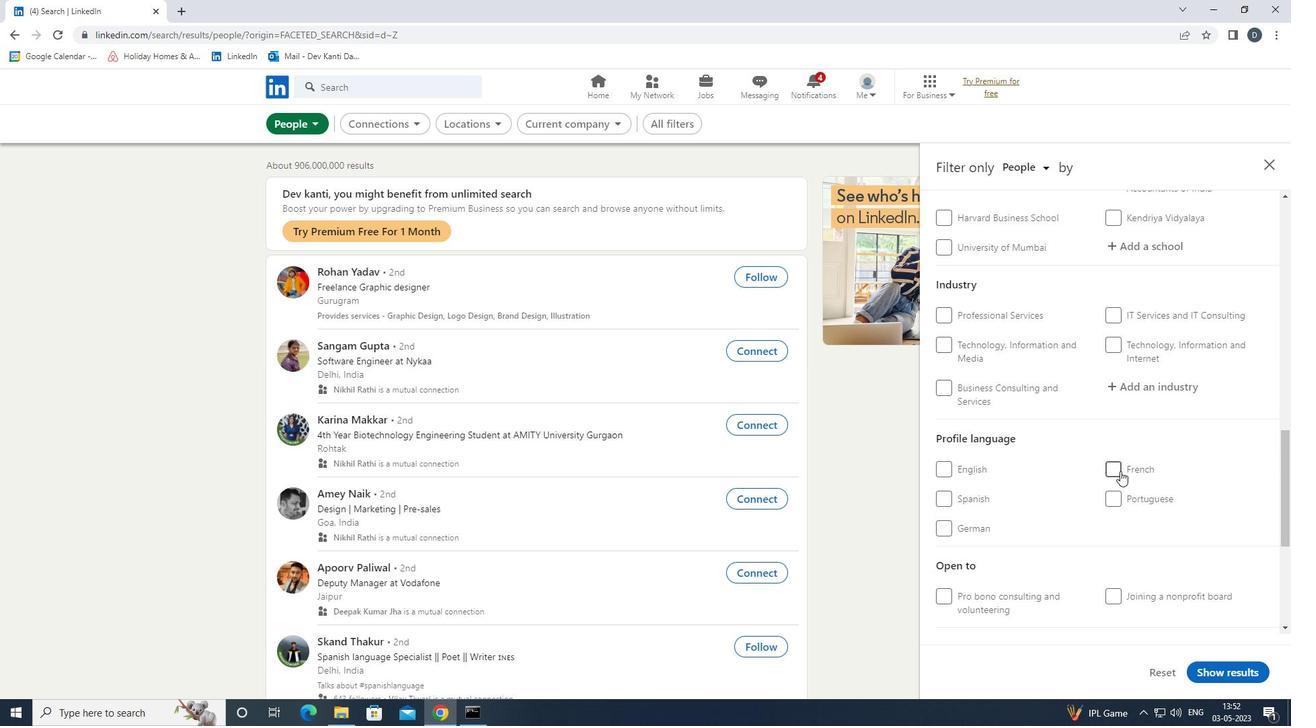 
Action: Mouse scrolled (1119, 471) with delta (0, 0)
Screenshot: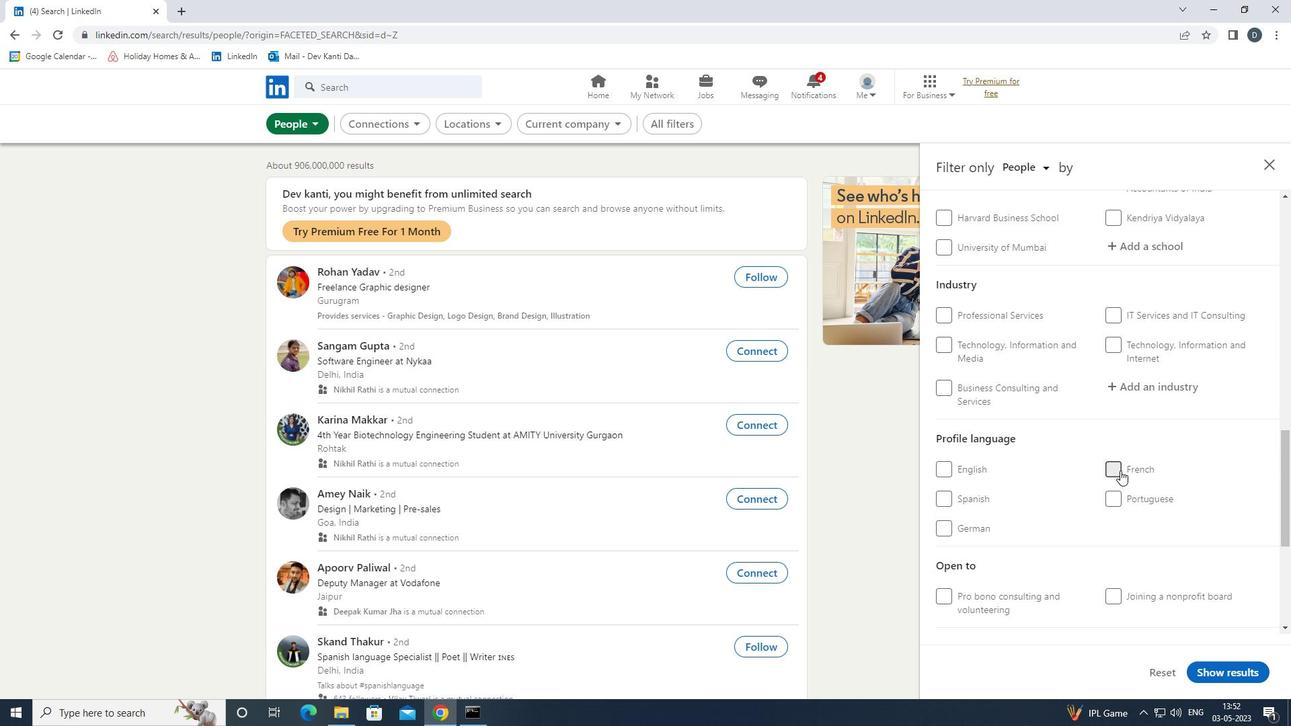 
Action: Mouse scrolled (1119, 471) with delta (0, 0)
Screenshot: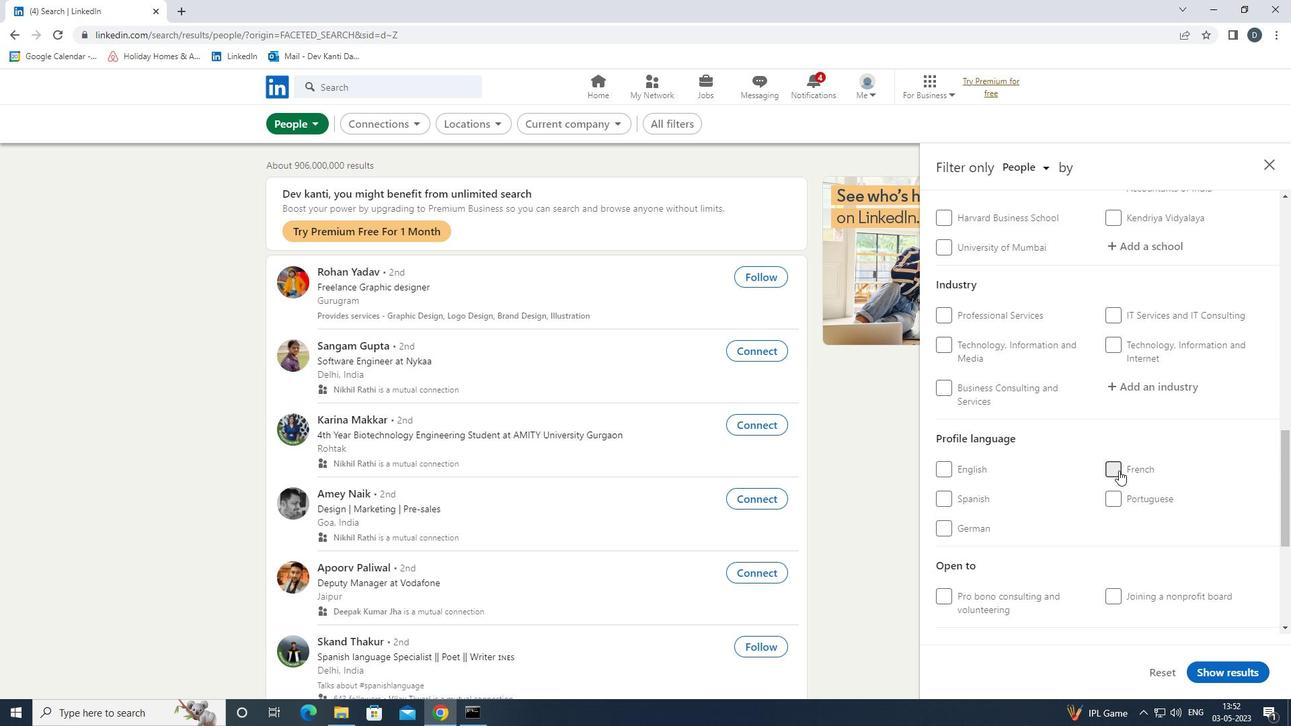 
Action: Mouse scrolled (1119, 471) with delta (0, 0)
Screenshot: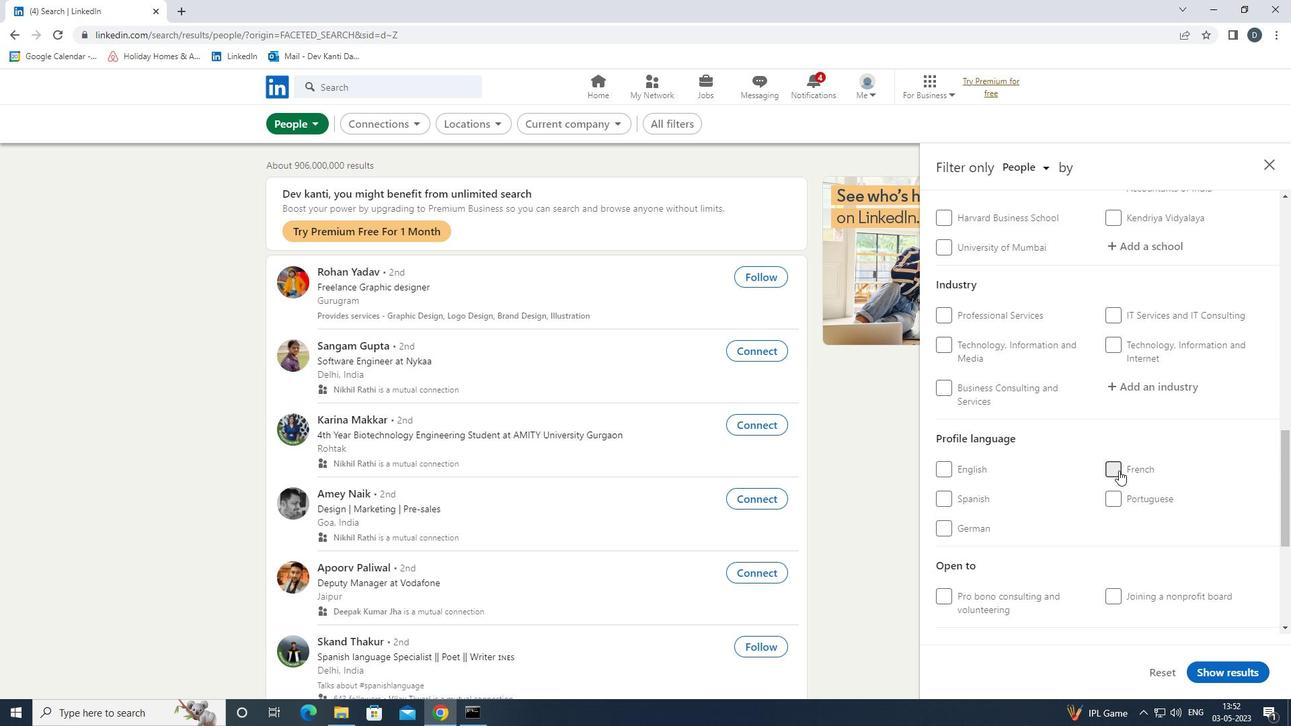 
Action: Mouse scrolled (1119, 471) with delta (0, 0)
Screenshot: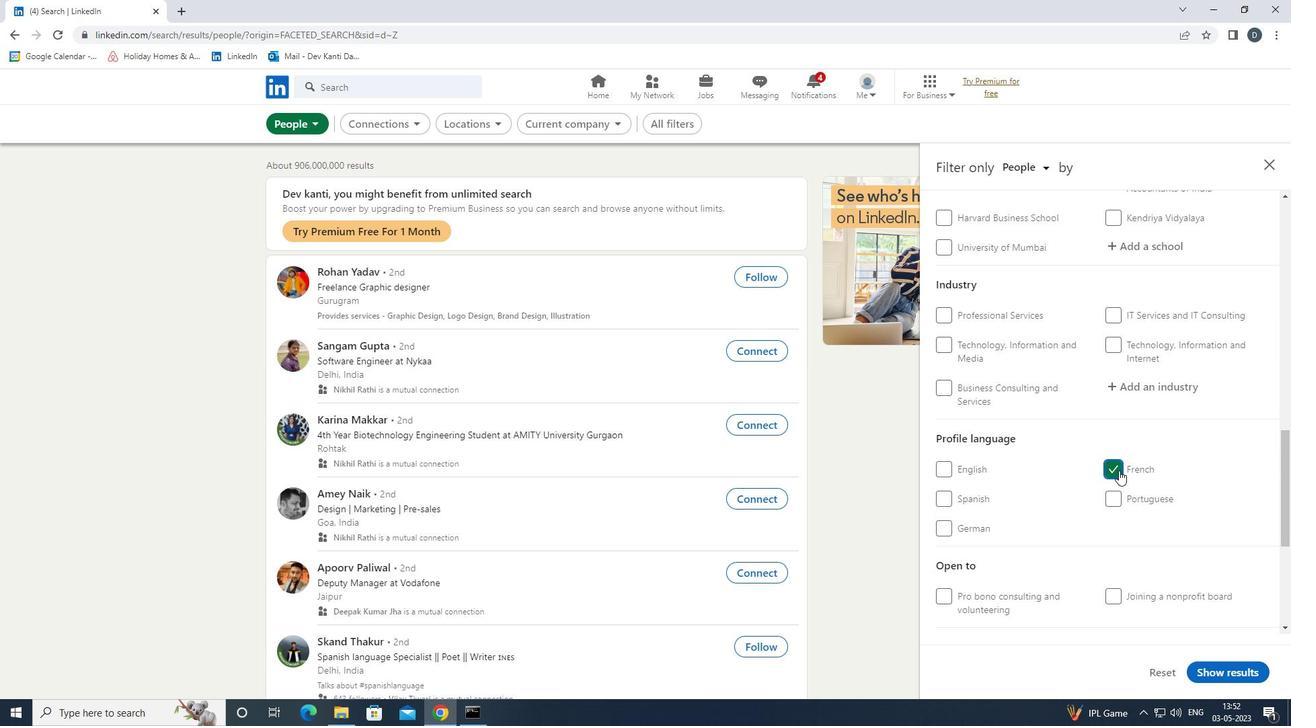 
Action: Mouse scrolled (1119, 471) with delta (0, 0)
Screenshot: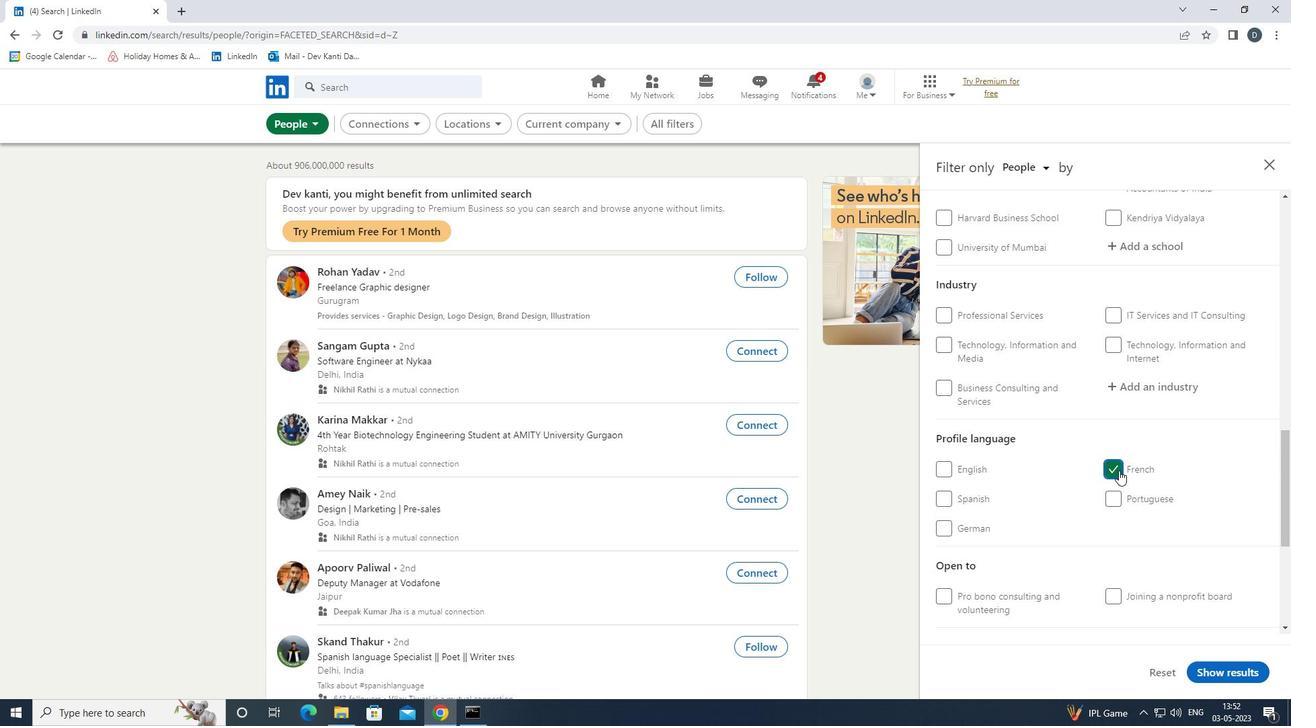 
Action: Mouse scrolled (1119, 471) with delta (0, 0)
Screenshot: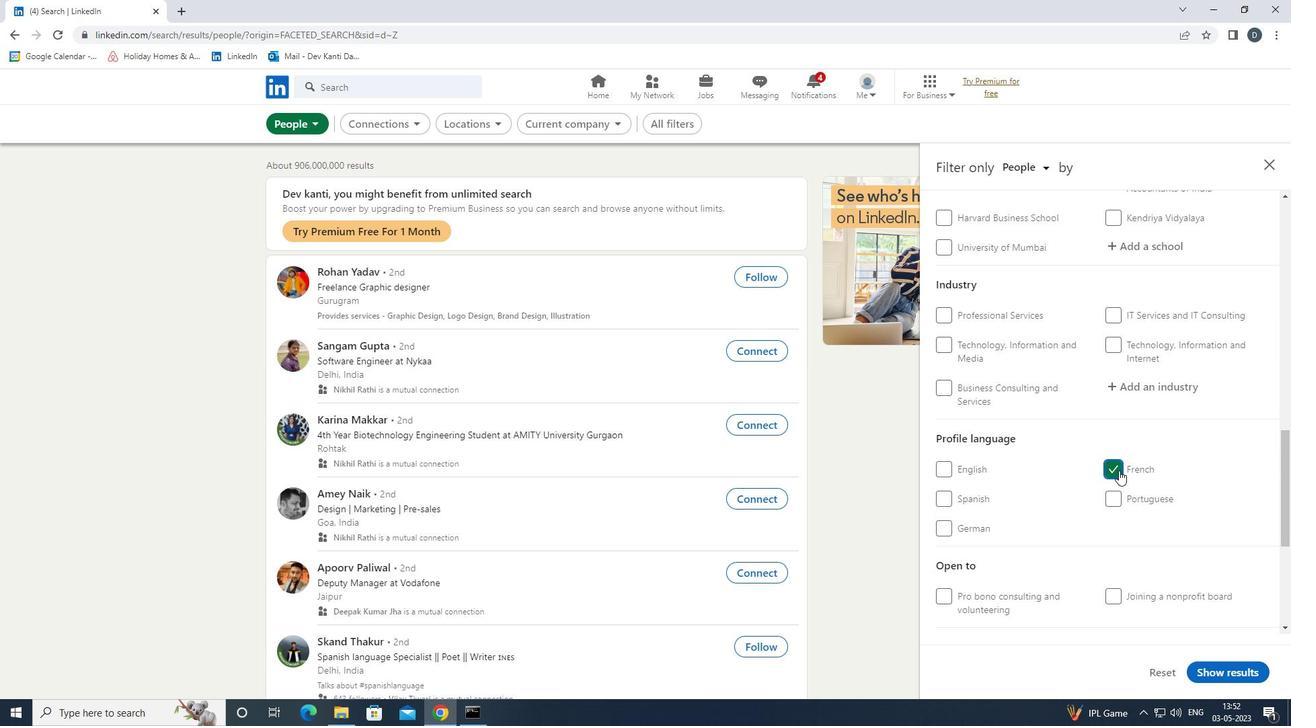 
Action: Mouse moved to (1157, 384)
Screenshot: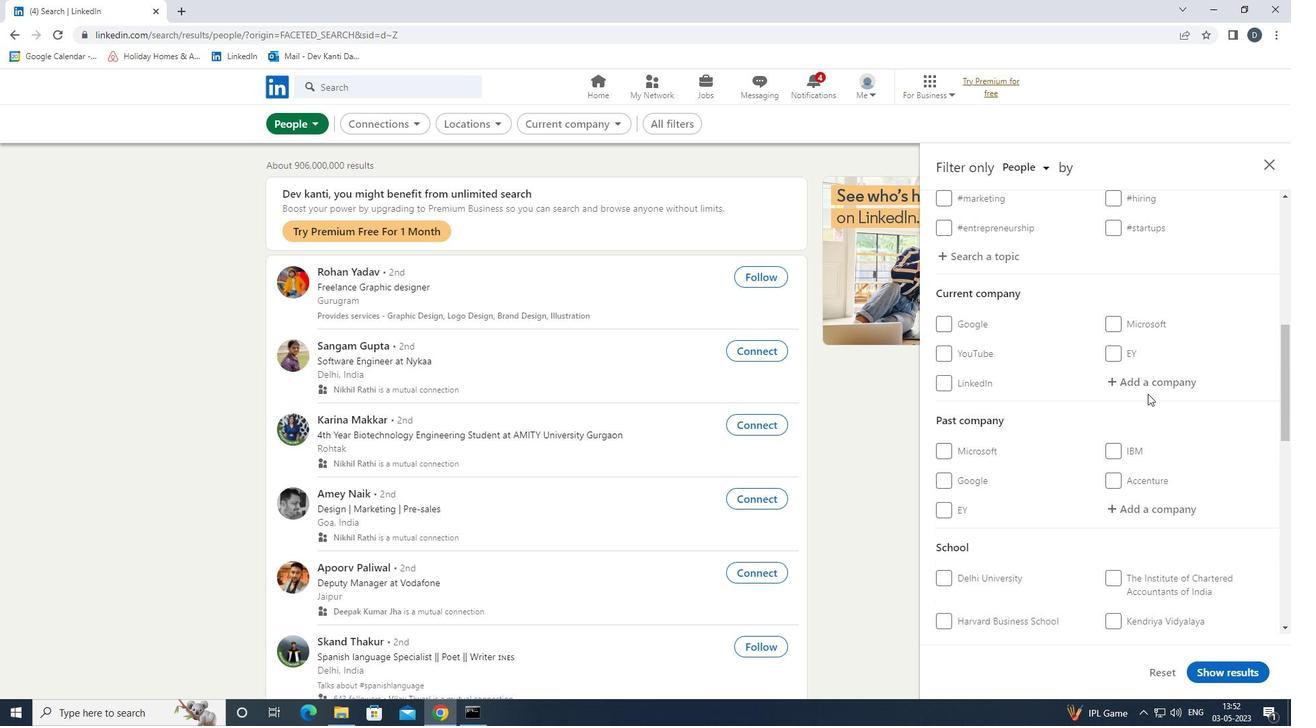
Action: Mouse pressed left at (1157, 384)
Screenshot: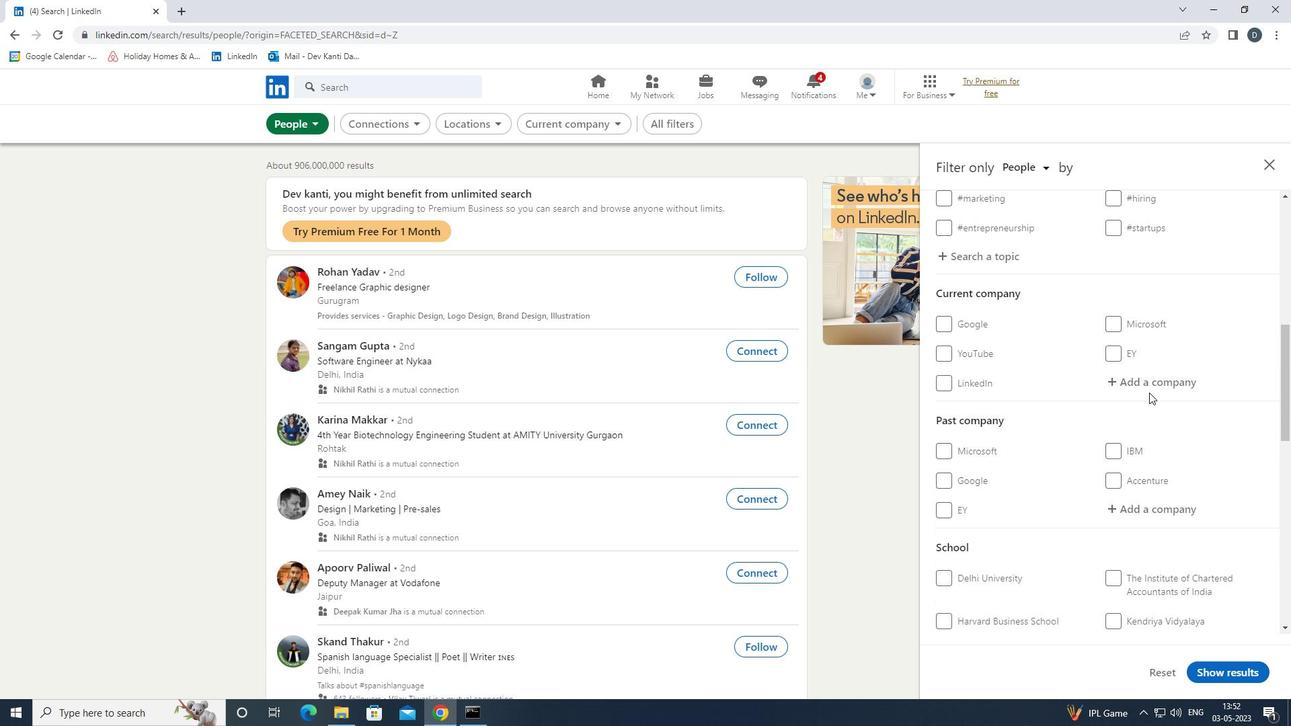 
Action: Key pressed <Key.shift>SHREE<Key.space><Key.shift>CEMENT<Key.down><Key.enter>
Screenshot: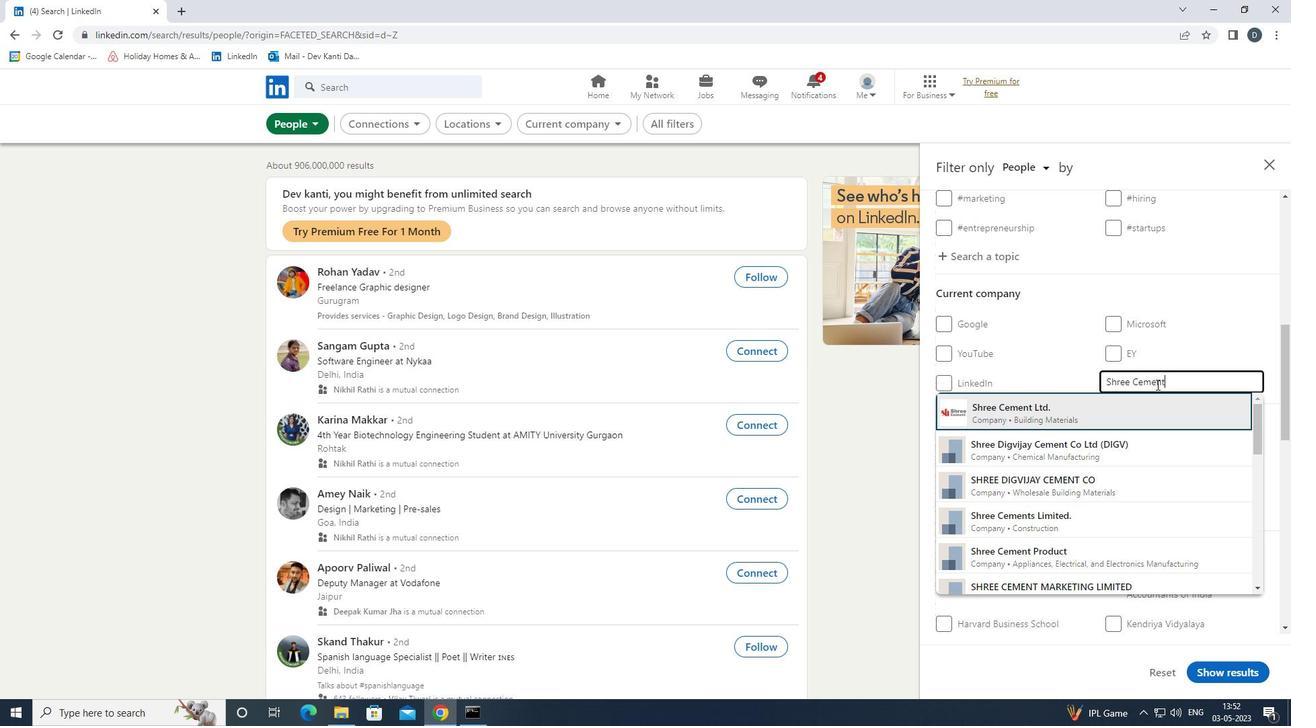 
Action: Mouse scrolled (1157, 384) with delta (0, 0)
Screenshot: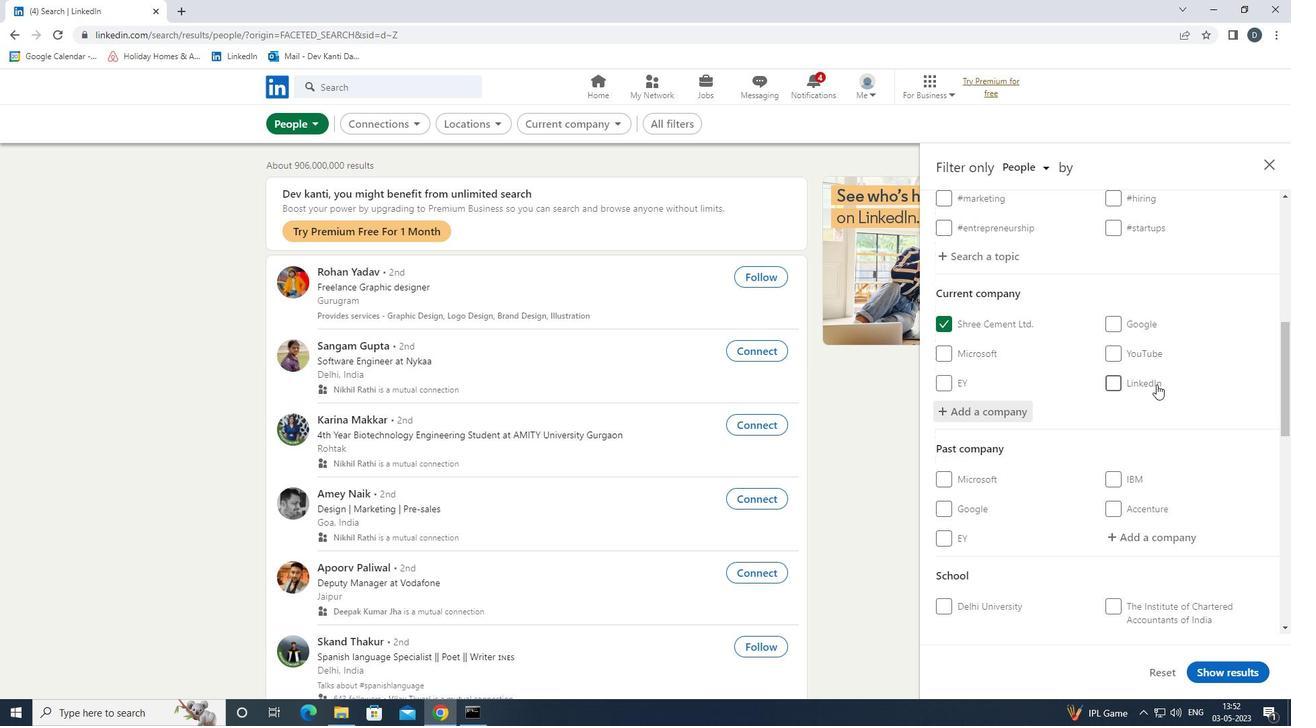 
Action: Mouse scrolled (1157, 384) with delta (0, 0)
Screenshot: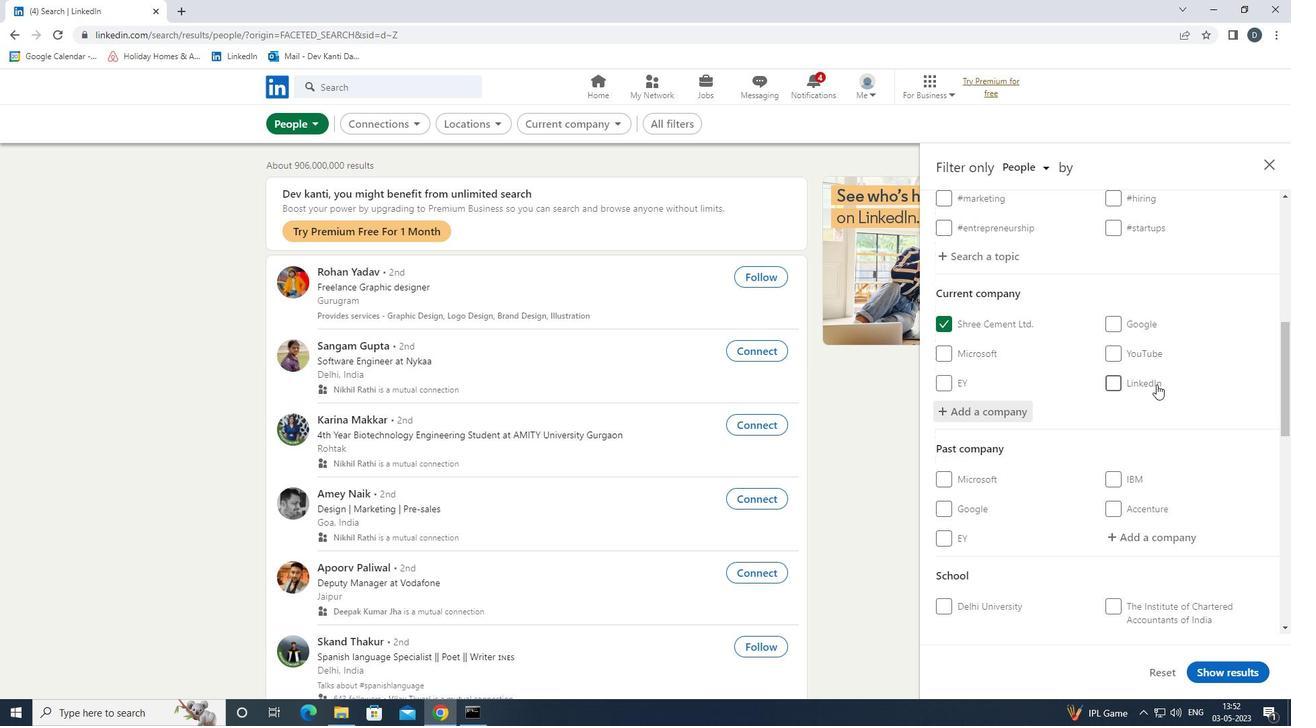 
Action: Mouse scrolled (1157, 384) with delta (0, 0)
Screenshot: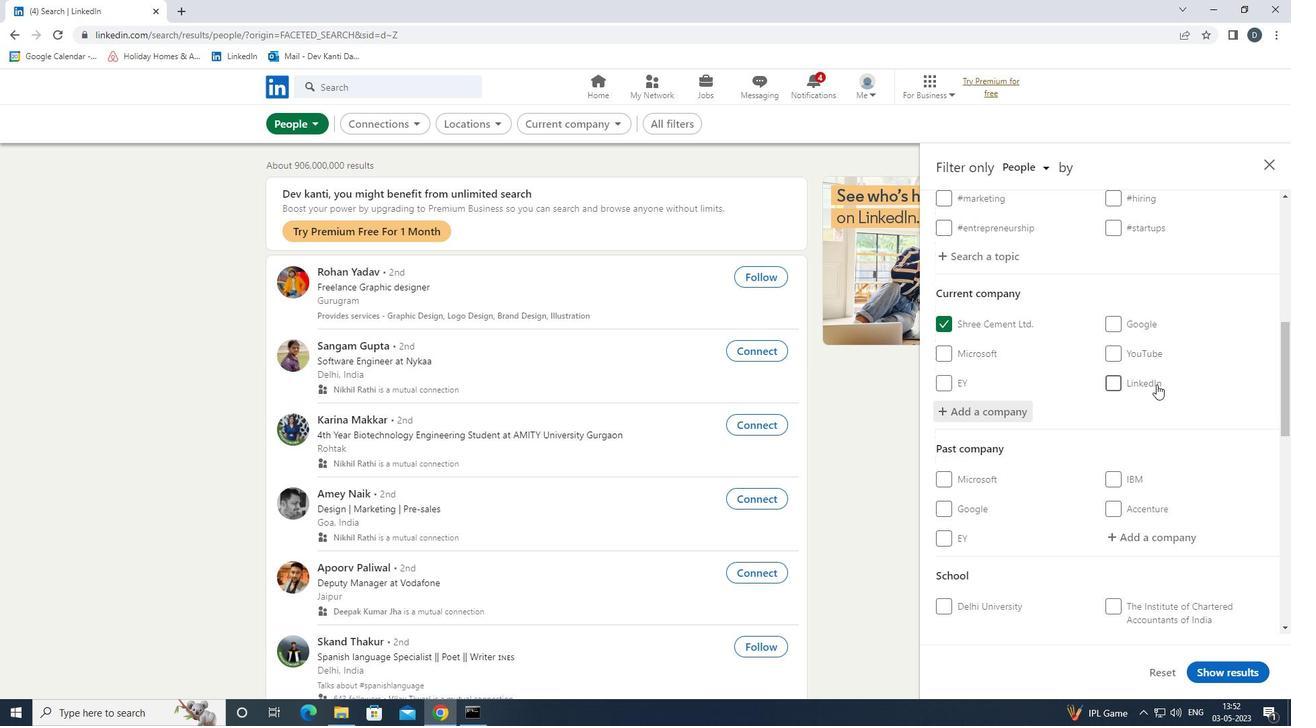 
Action: Mouse scrolled (1157, 384) with delta (0, 0)
Screenshot: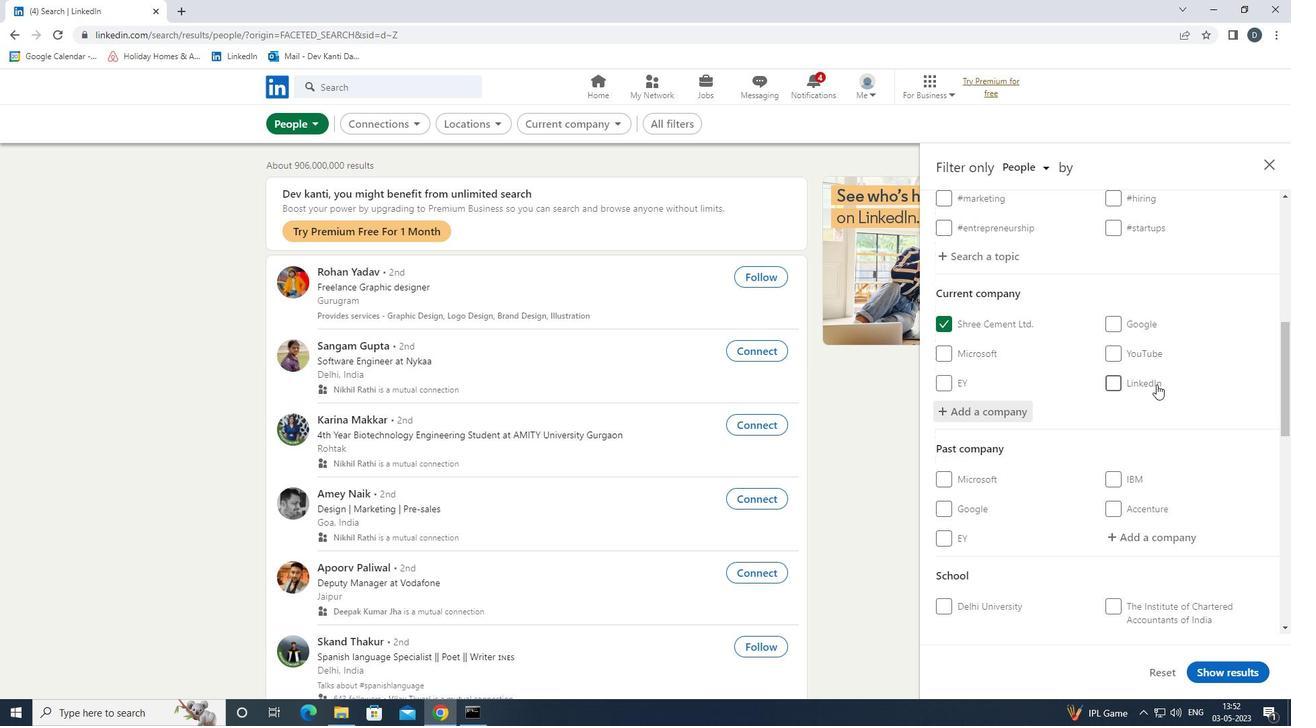 
Action: Mouse moved to (1148, 411)
Screenshot: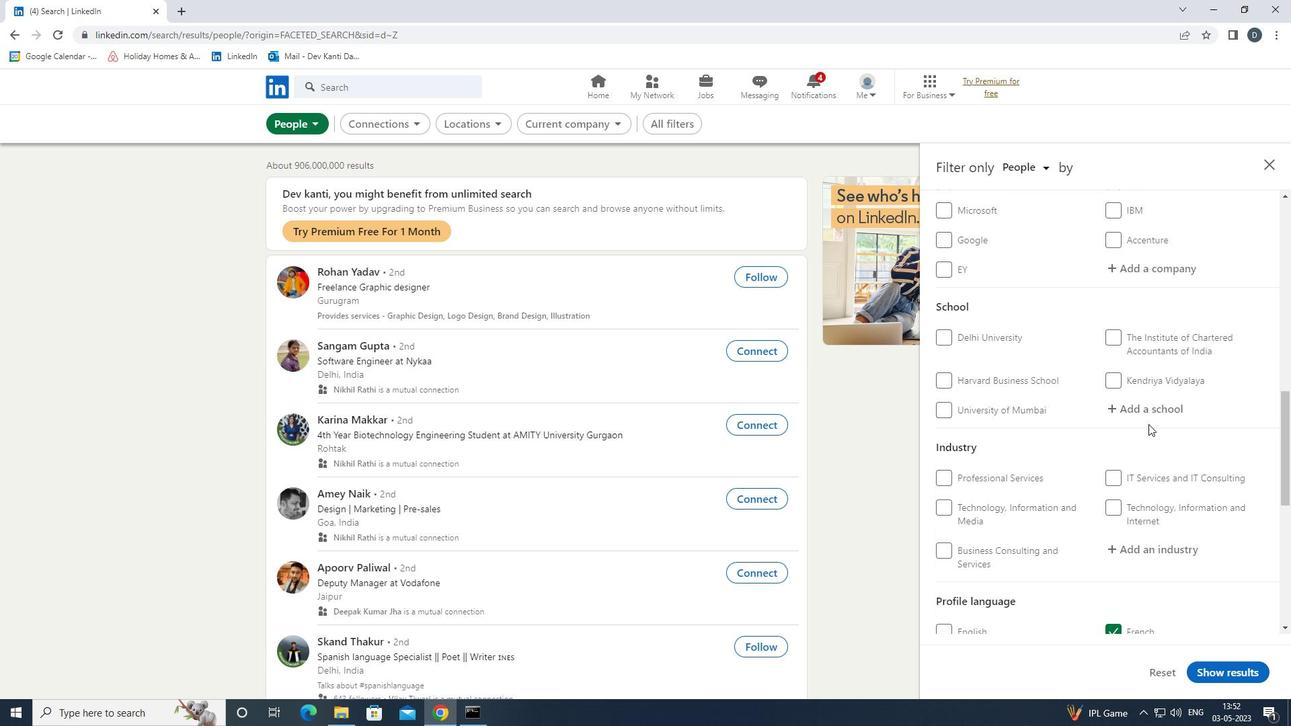 
Action: Mouse pressed left at (1148, 411)
Screenshot: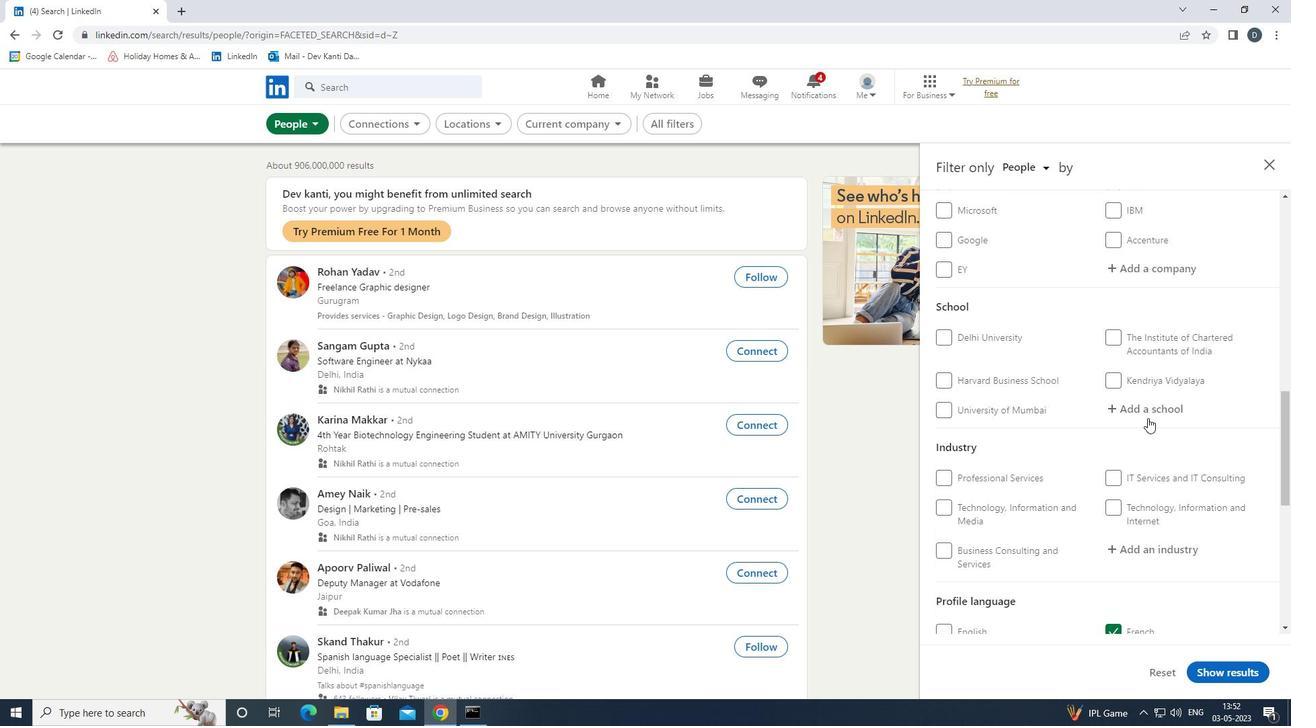 
Action: Key pressed <Key.shift>MARATHWADA<Key.space><Key.shift>MITRA<Key.down><Key.down><Key.down><Key.down><Key.enter>
Screenshot: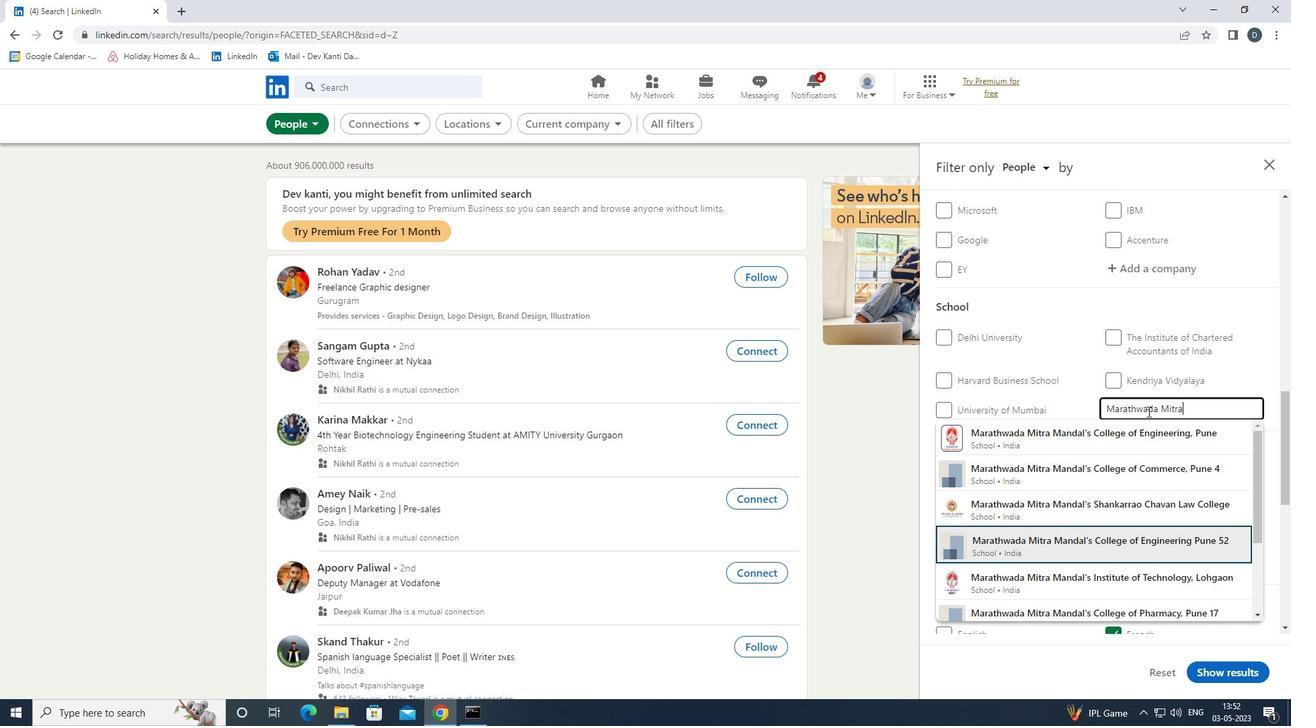 
Action: Mouse moved to (1178, 413)
Screenshot: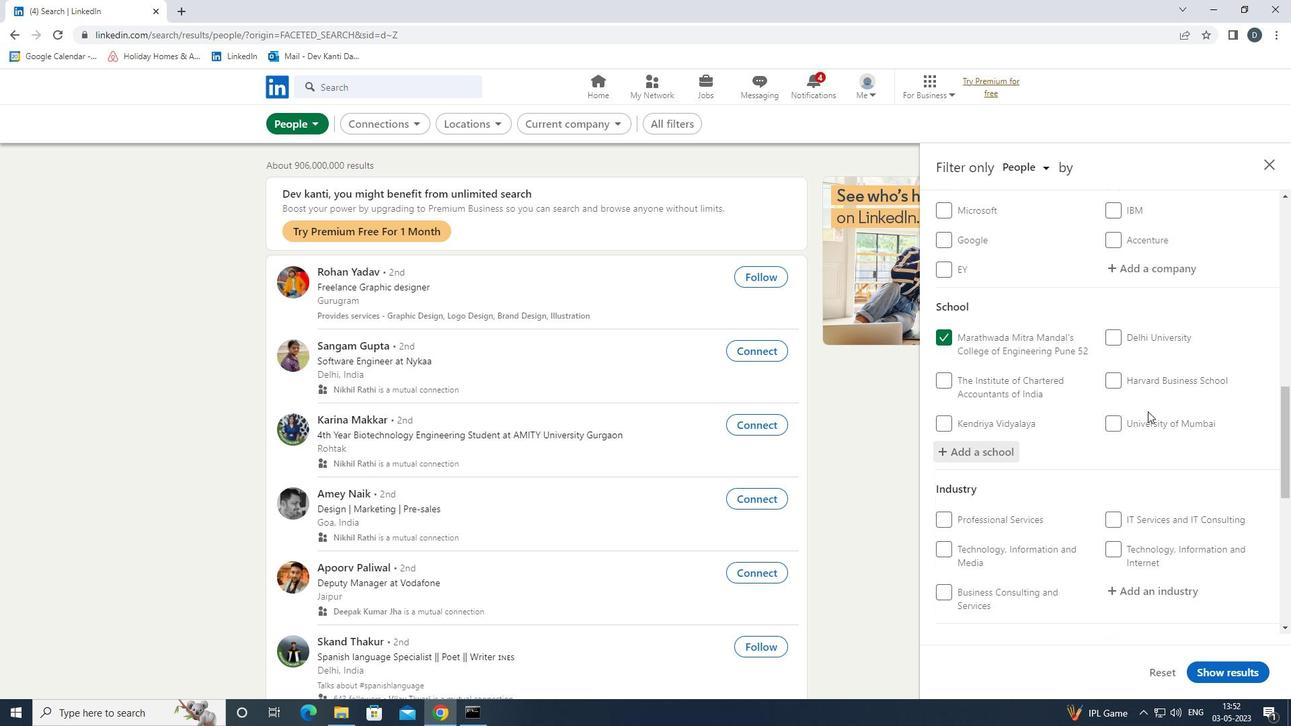 
Action: Mouse scrolled (1178, 413) with delta (0, 0)
Screenshot: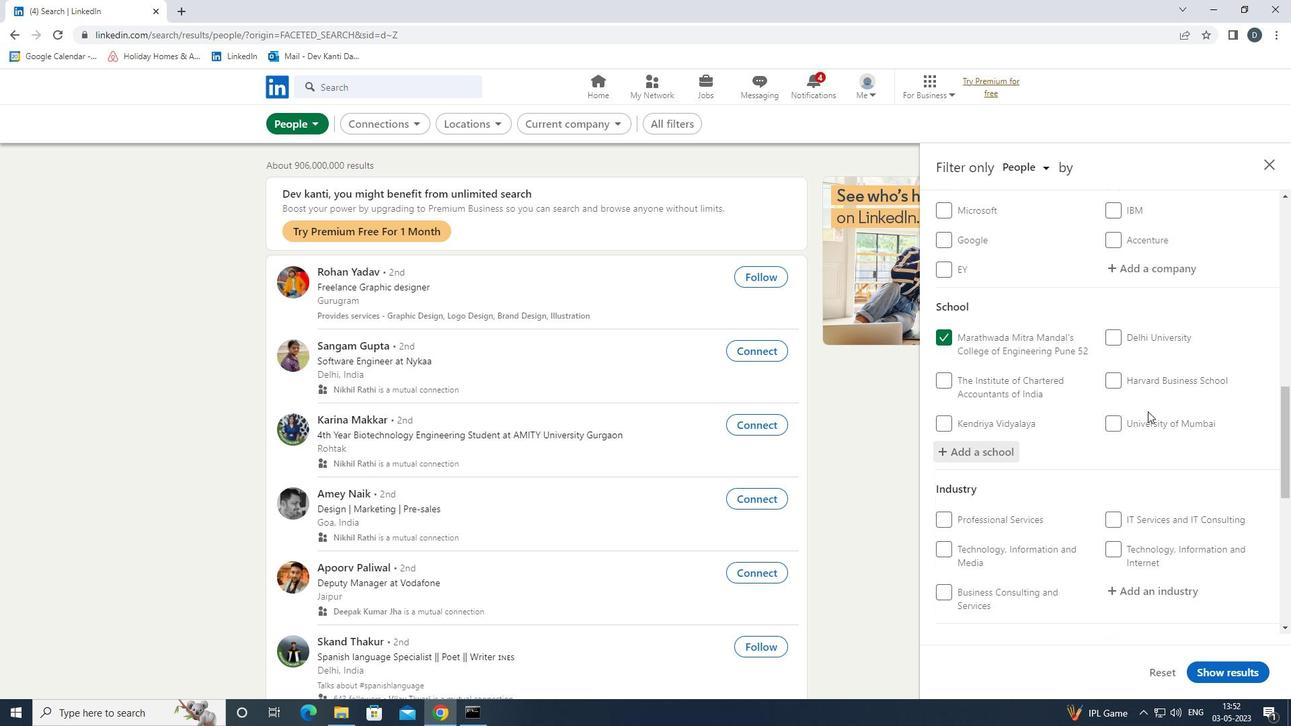
Action: Mouse moved to (1177, 417)
Screenshot: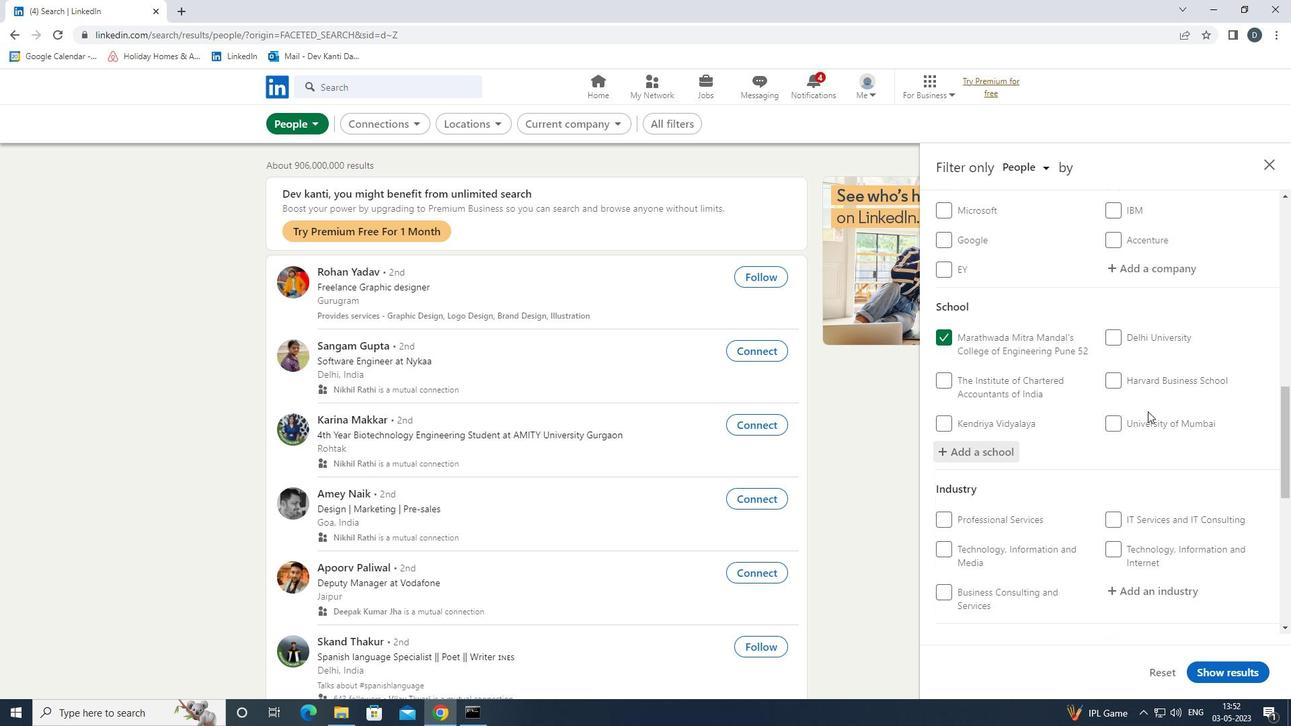 
Action: Mouse scrolled (1177, 417) with delta (0, 0)
Screenshot: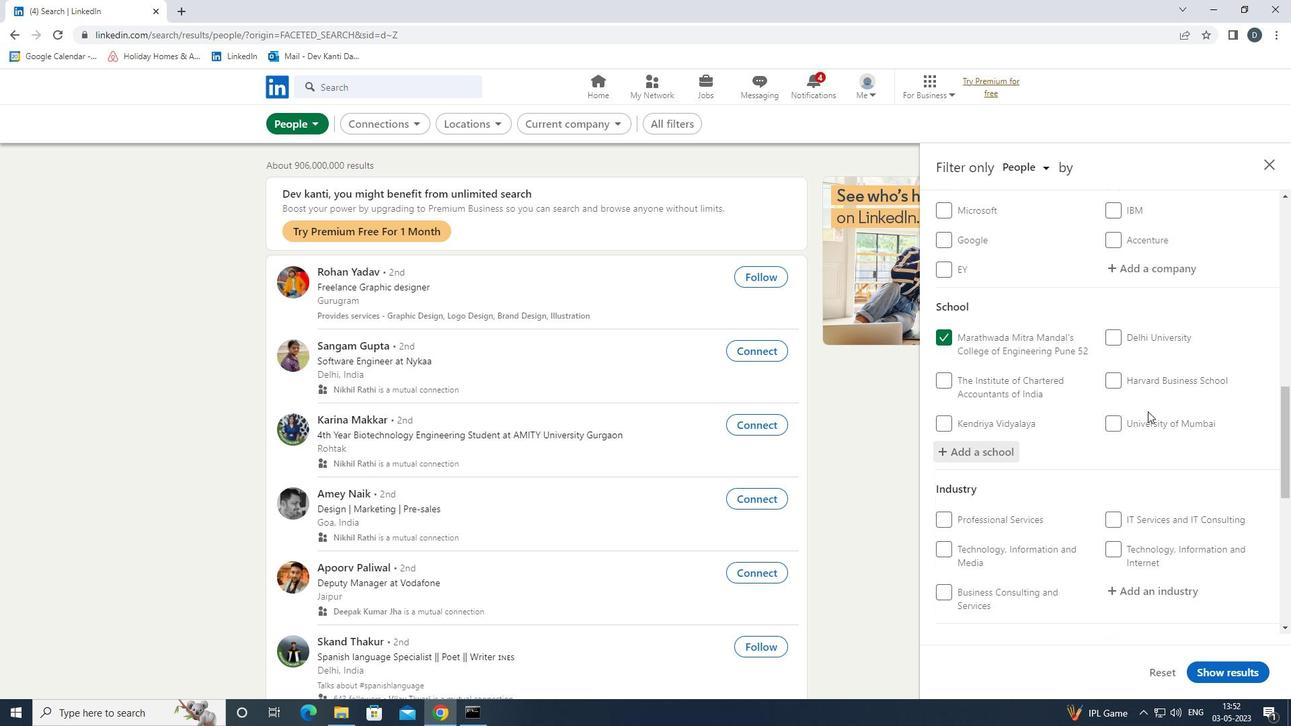 
Action: Mouse moved to (1177, 418)
Screenshot: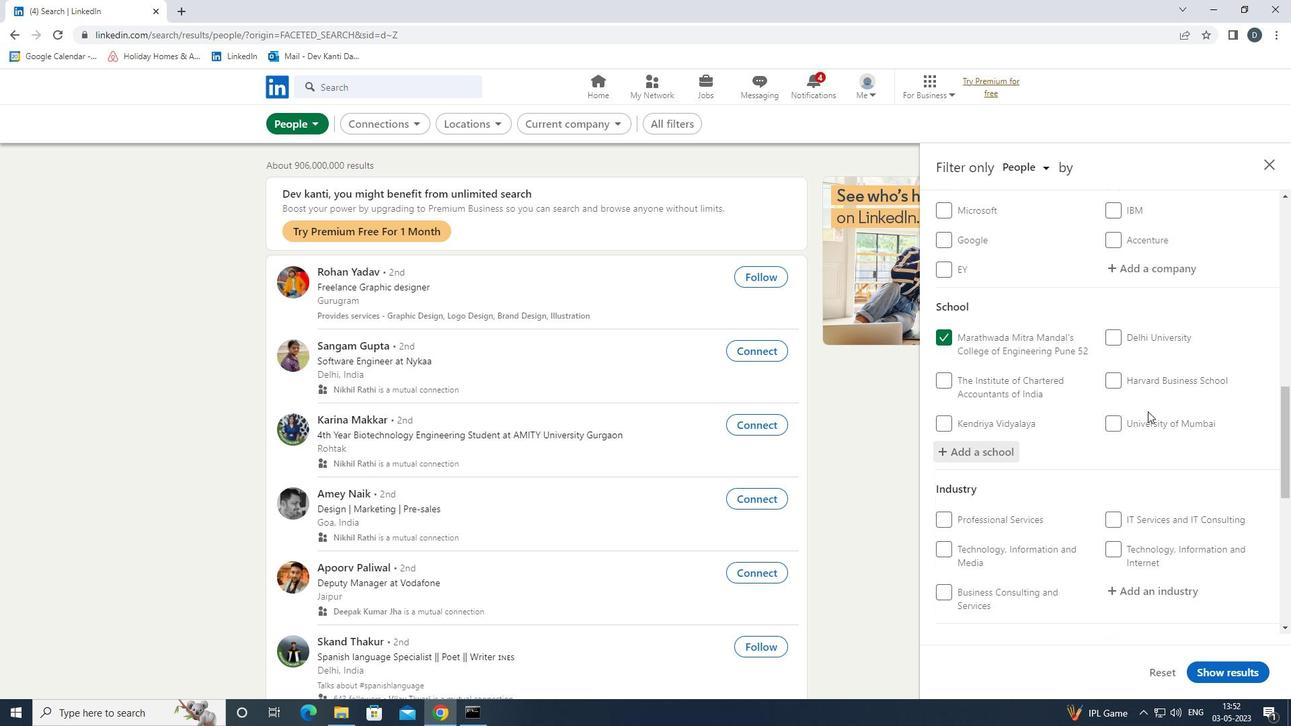 
Action: Mouse scrolled (1177, 417) with delta (0, 0)
Screenshot: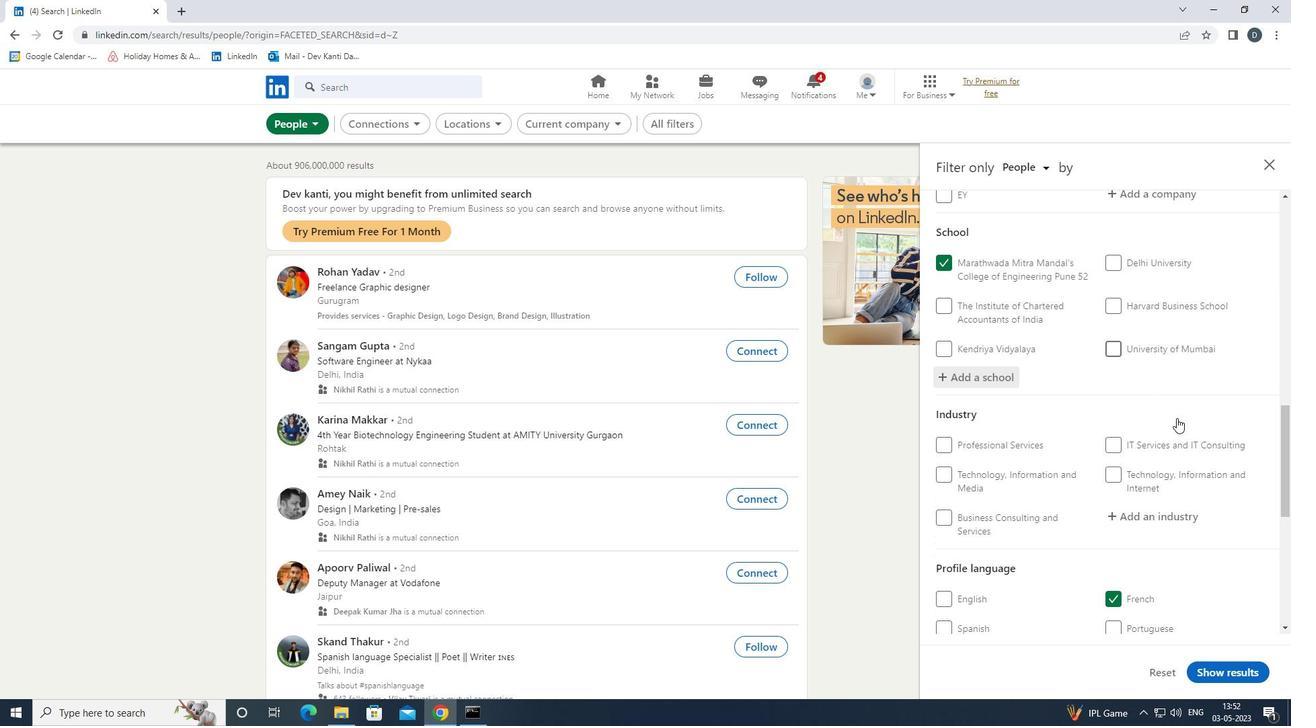 
Action: Mouse scrolled (1177, 417) with delta (0, 0)
Screenshot: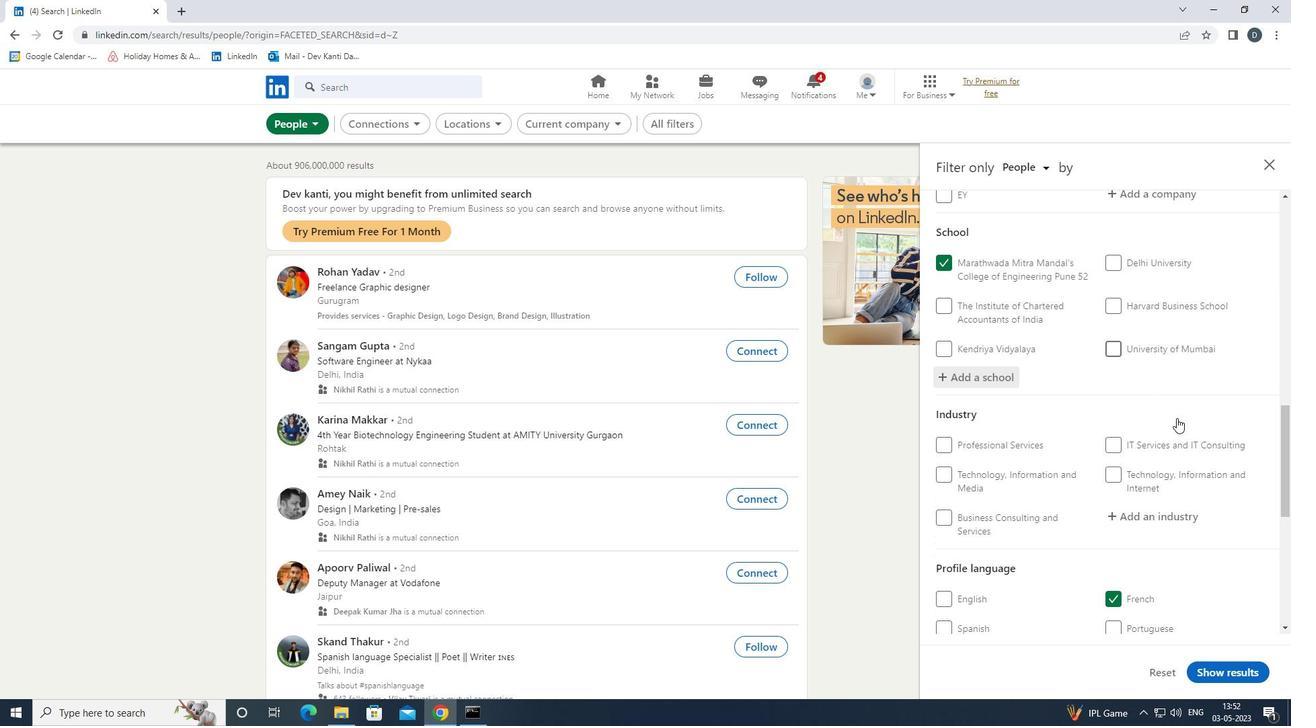 
Action: Mouse moved to (1171, 327)
Screenshot: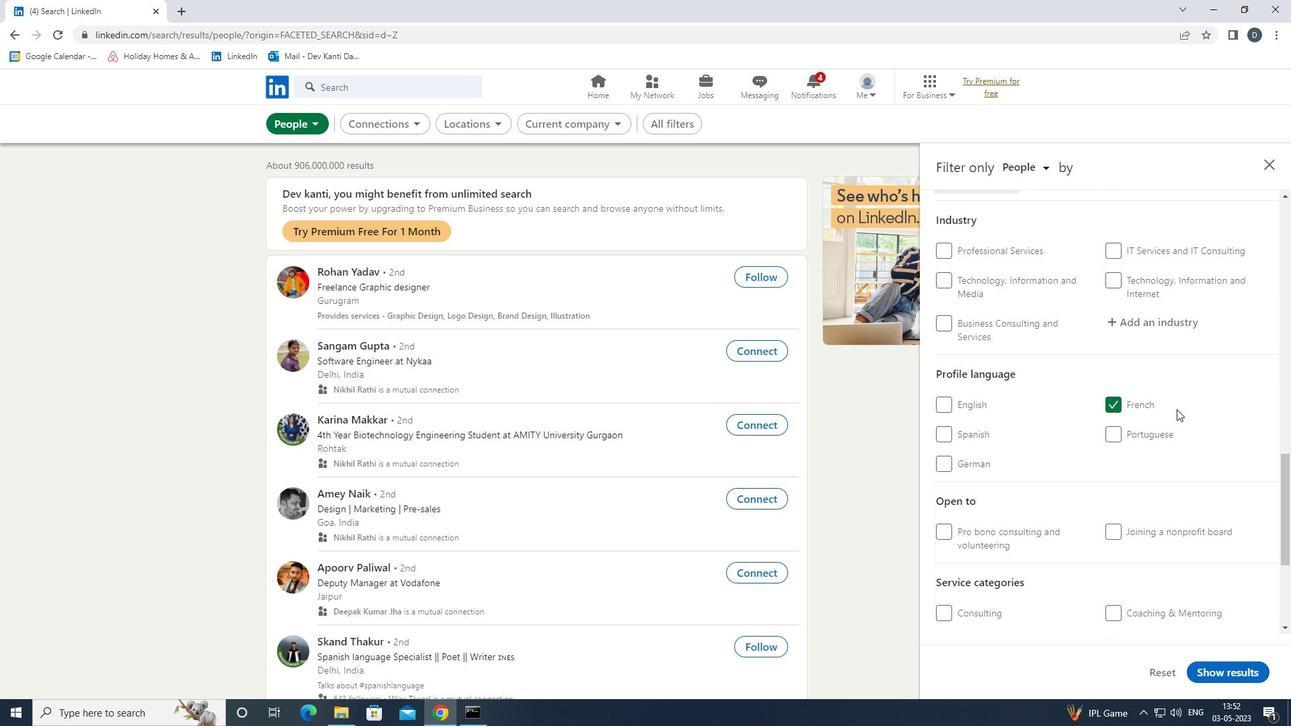 
Action: Mouse pressed left at (1171, 327)
Screenshot: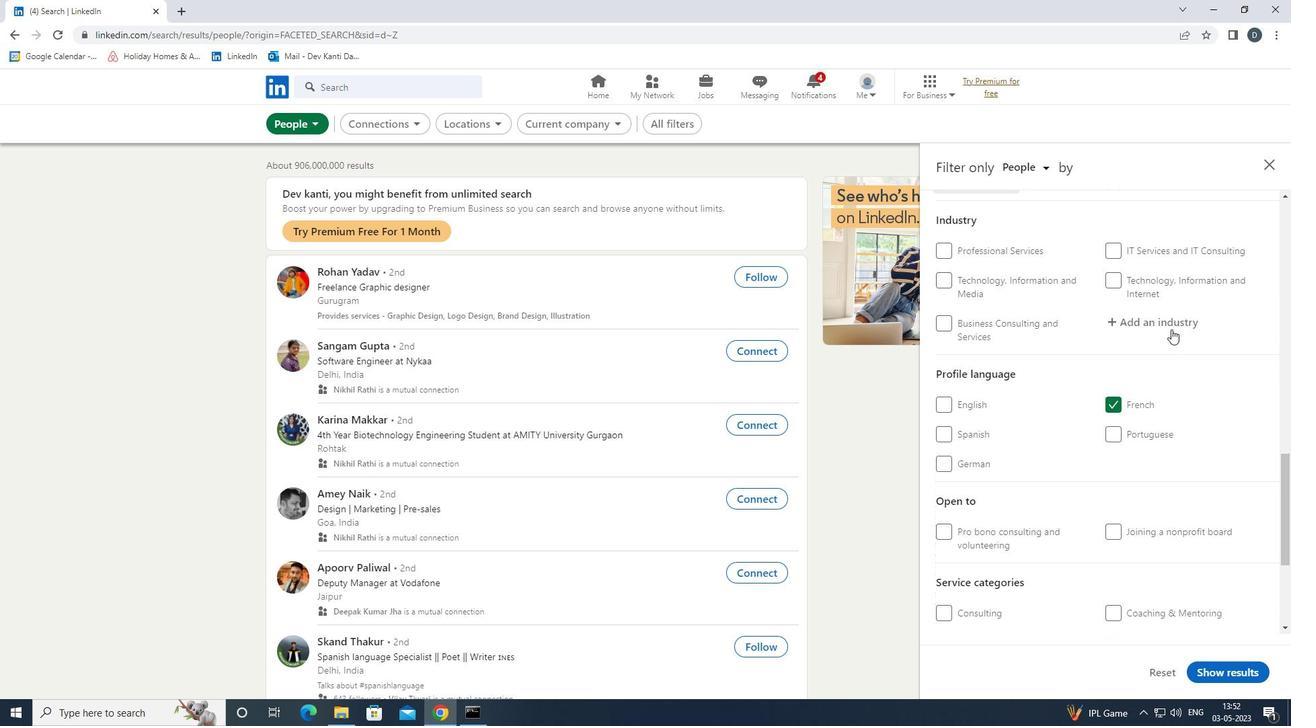 
Action: Key pressed <Key.shift>ENGINES<Key.down><Key.enter>
Screenshot: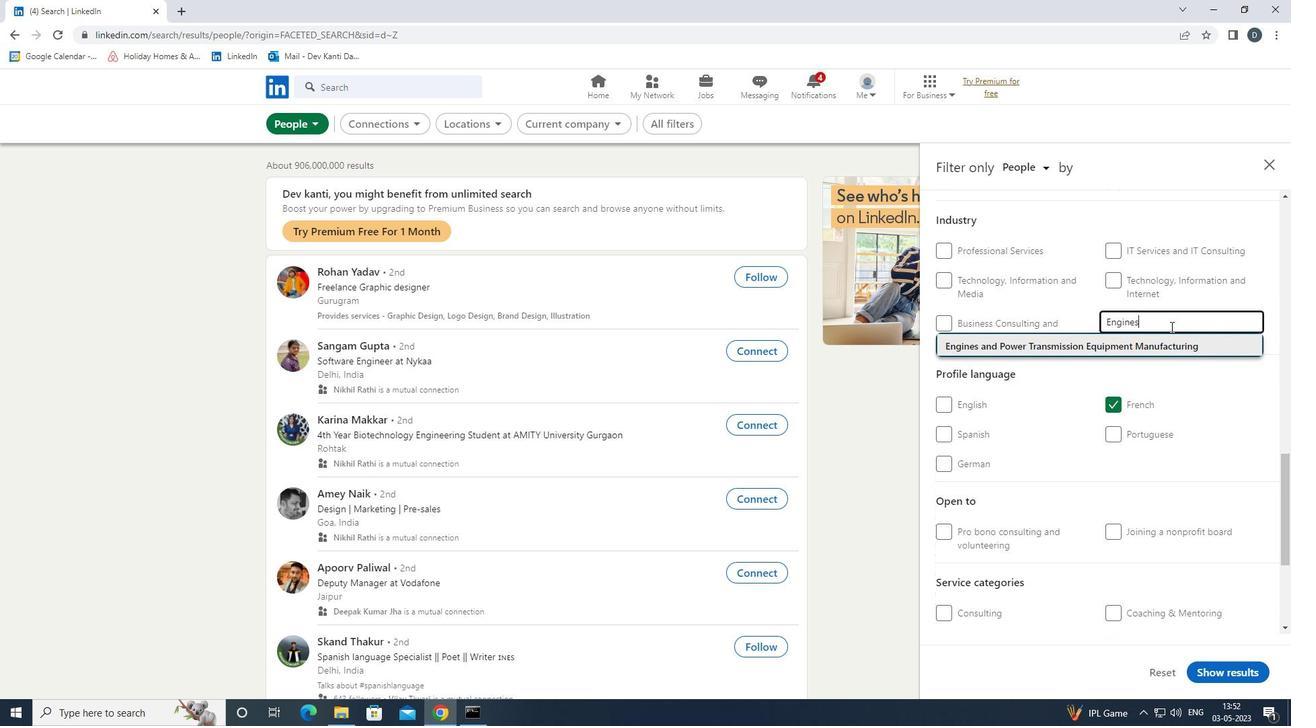
Action: Mouse moved to (1155, 325)
Screenshot: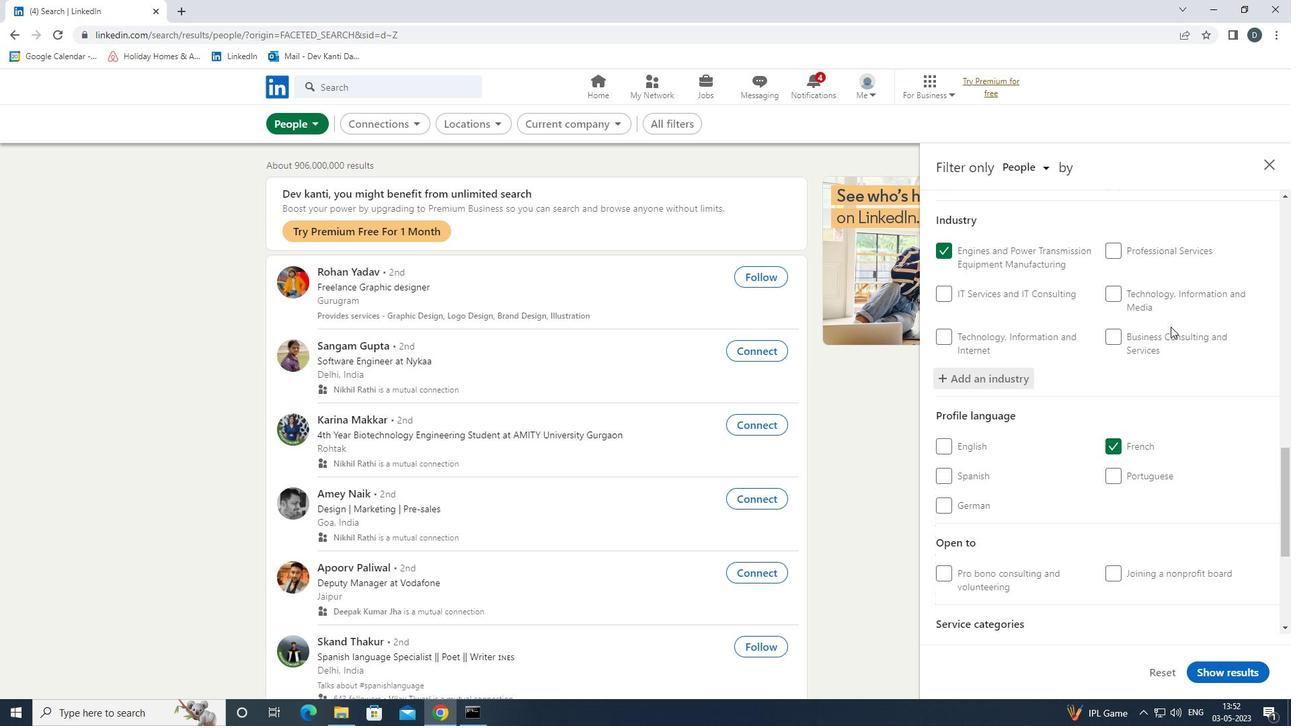 
Action: Mouse scrolled (1155, 324) with delta (0, 0)
Screenshot: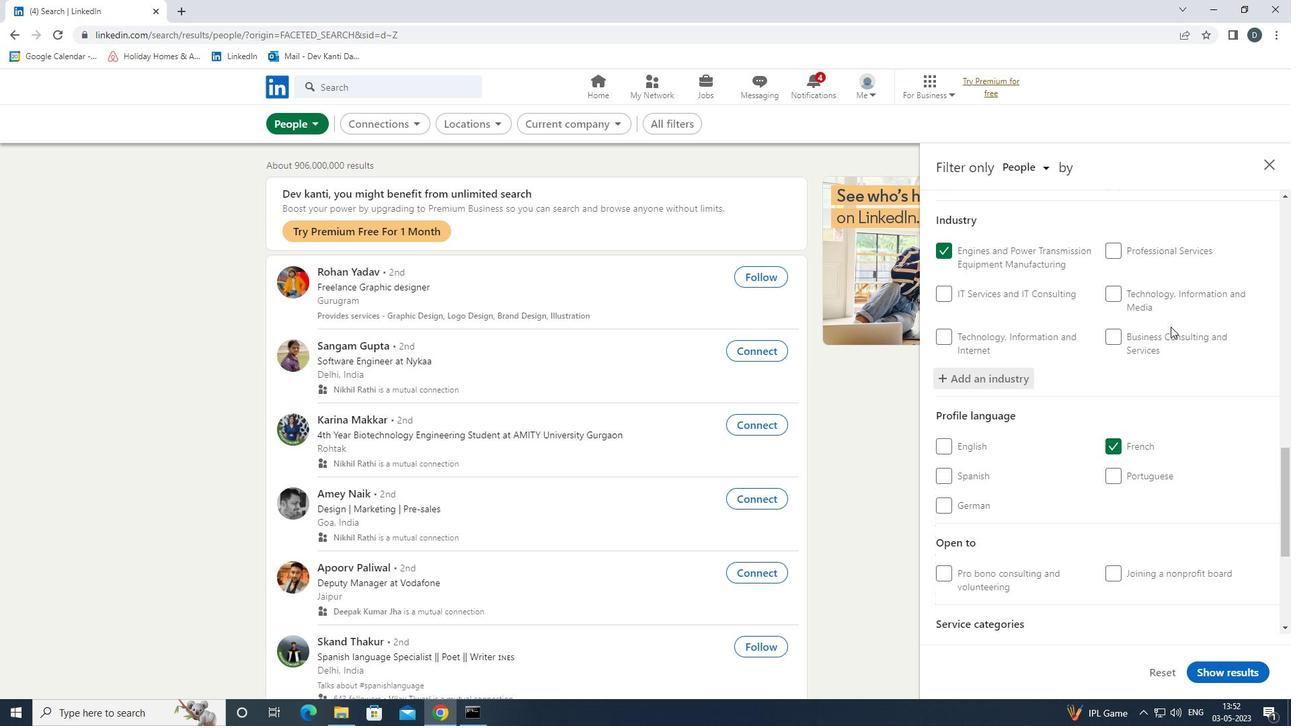 
Action: Mouse moved to (1155, 326)
Screenshot: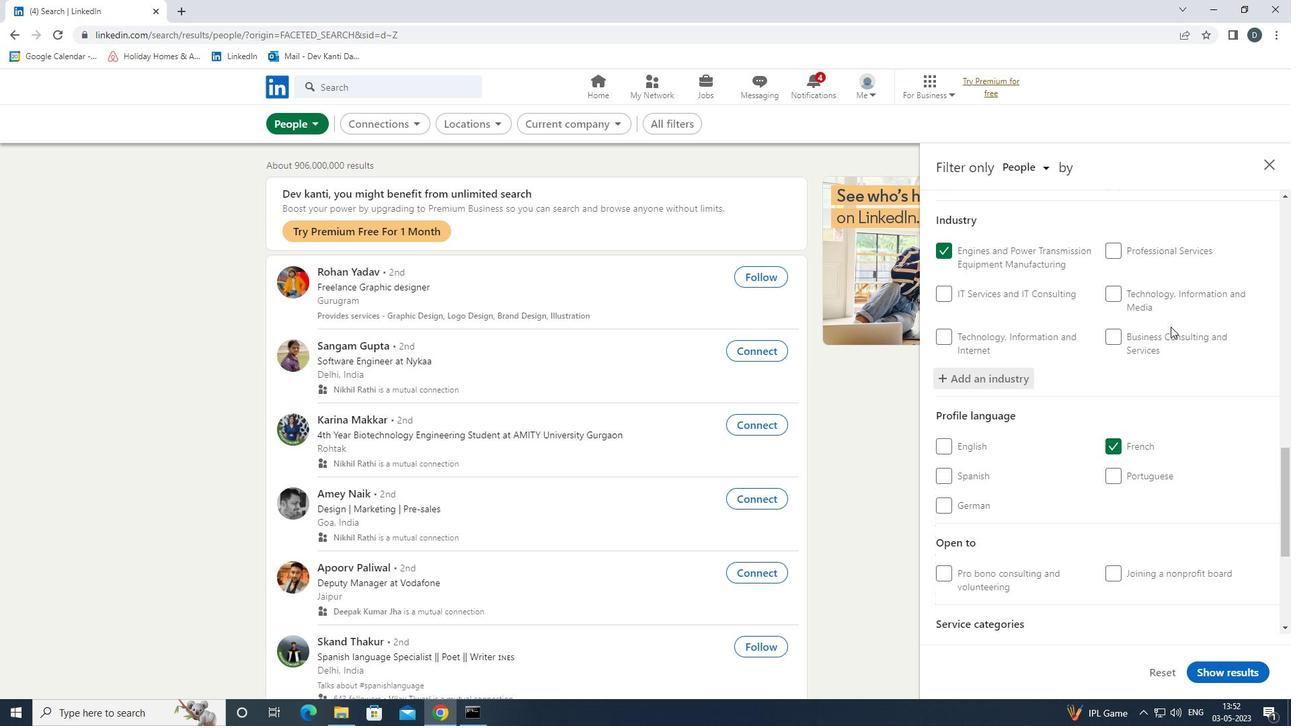 
Action: Mouse scrolled (1155, 325) with delta (0, 0)
Screenshot: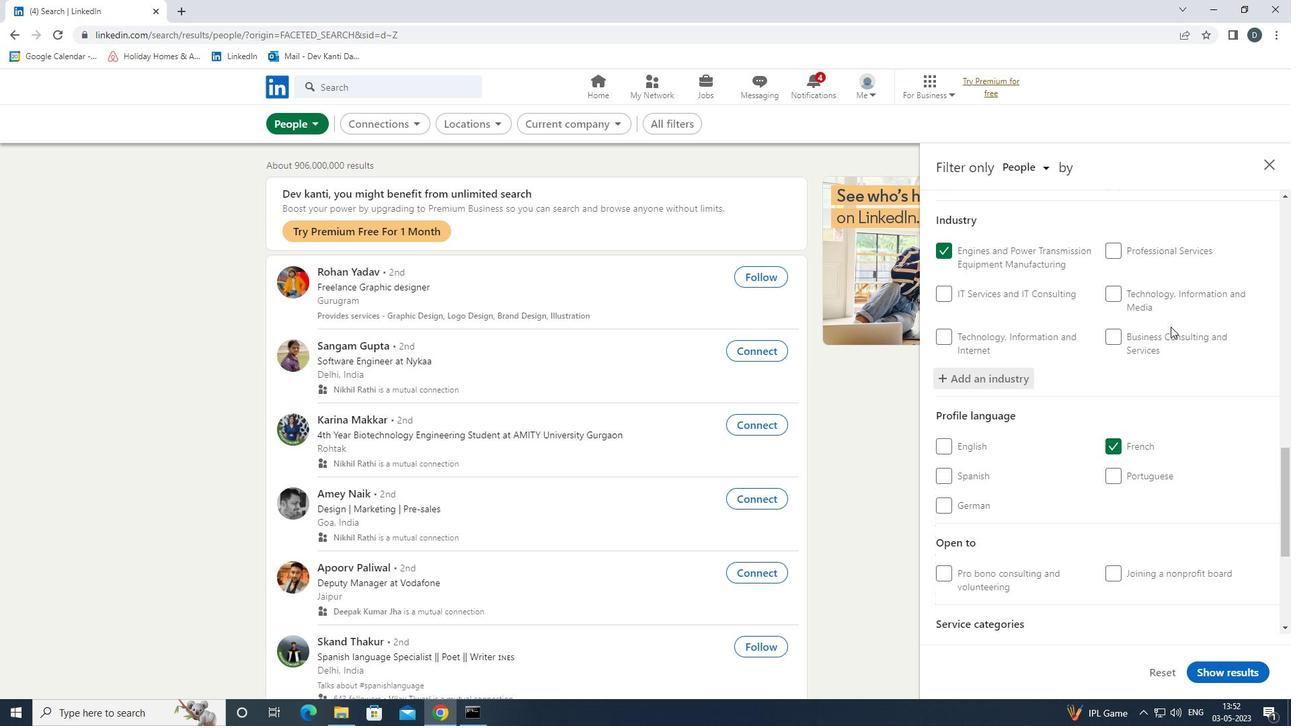 
Action: Mouse moved to (1155, 328)
Screenshot: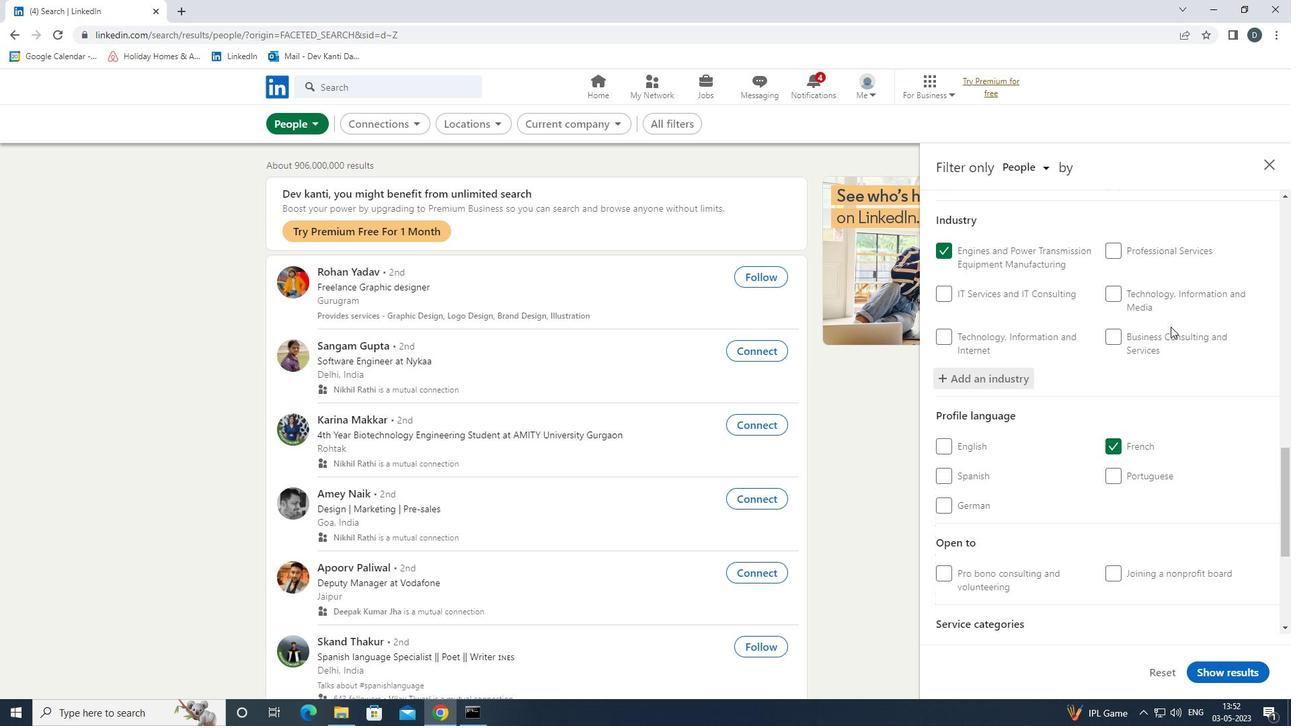 
Action: Mouse scrolled (1155, 327) with delta (0, 0)
Screenshot: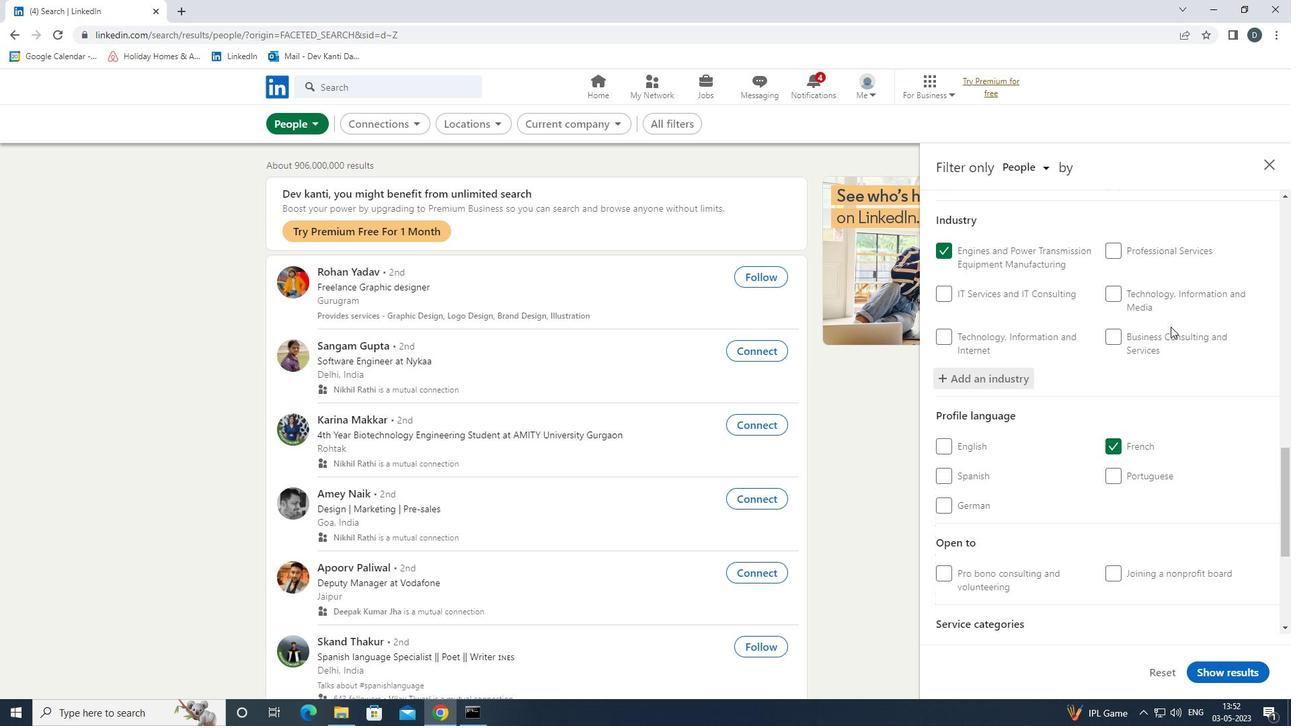 
Action: Mouse moved to (1155, 329)
Screenshot: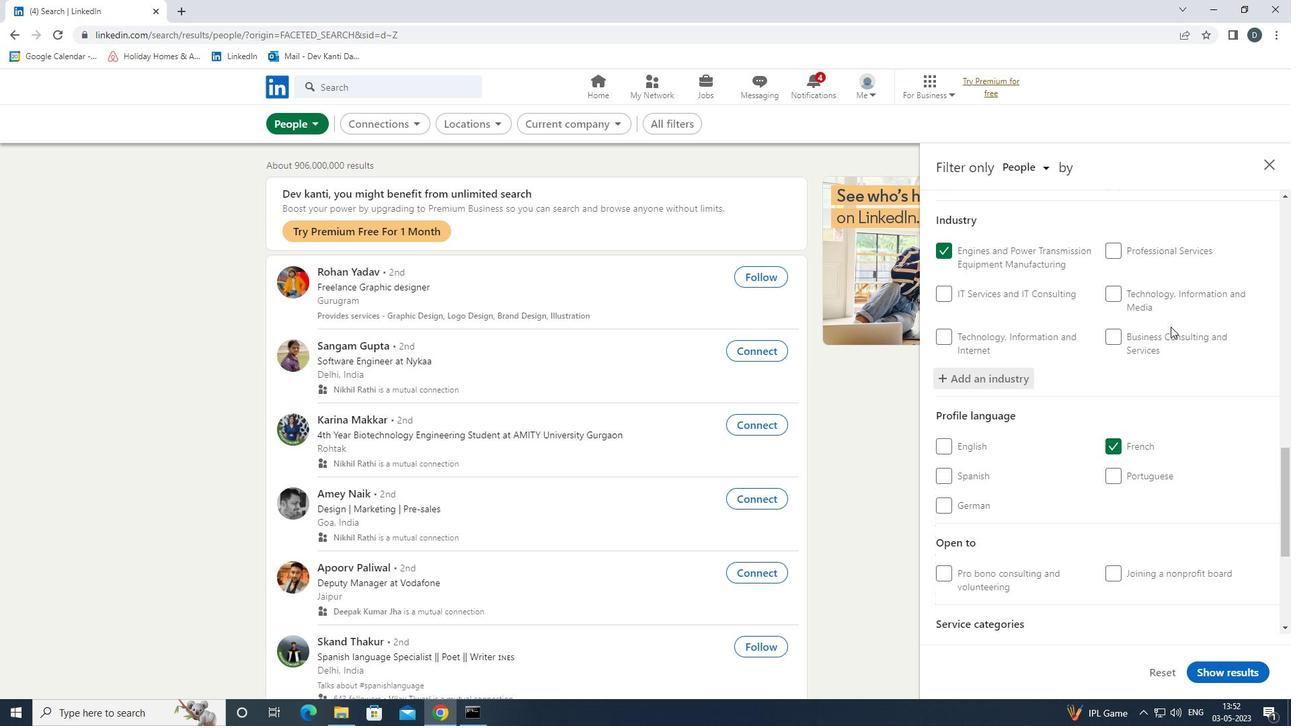
Action: Mouse scrolled (1155, 328) with delta (0, 0)
Screenshot: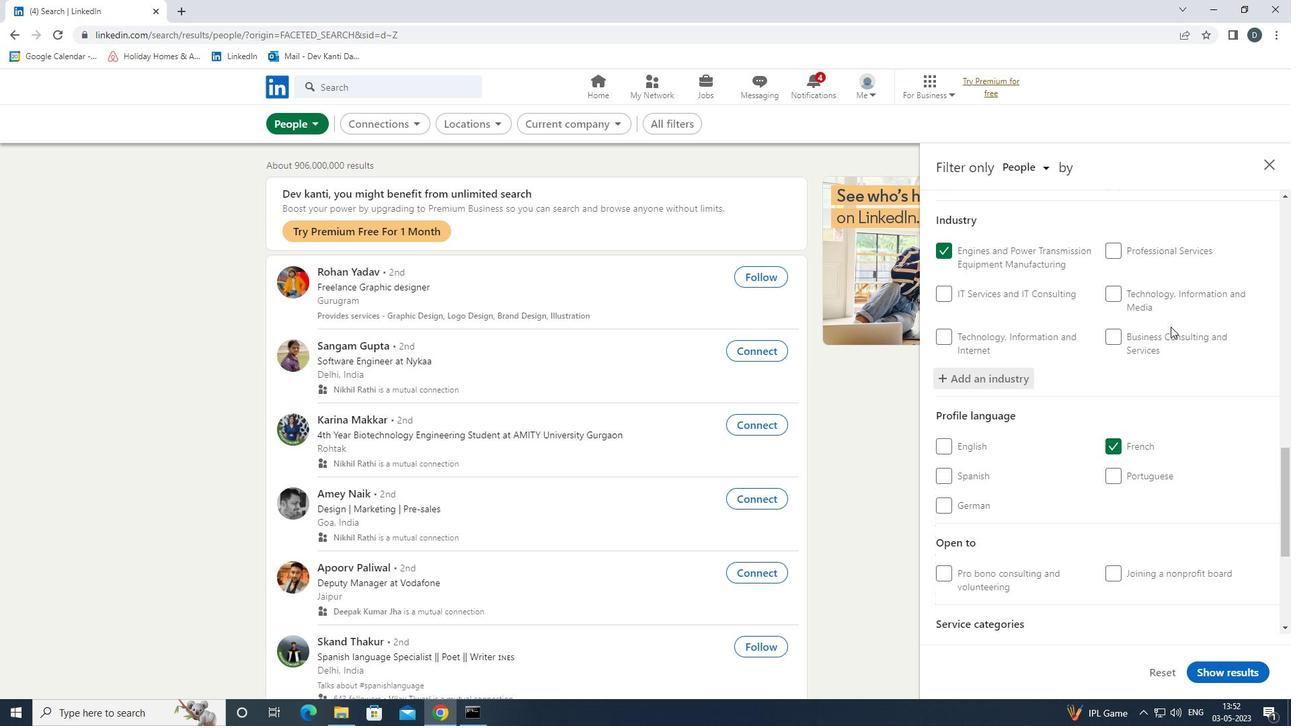 
Action: Mouse moved to (1156, 440)
Screenshot: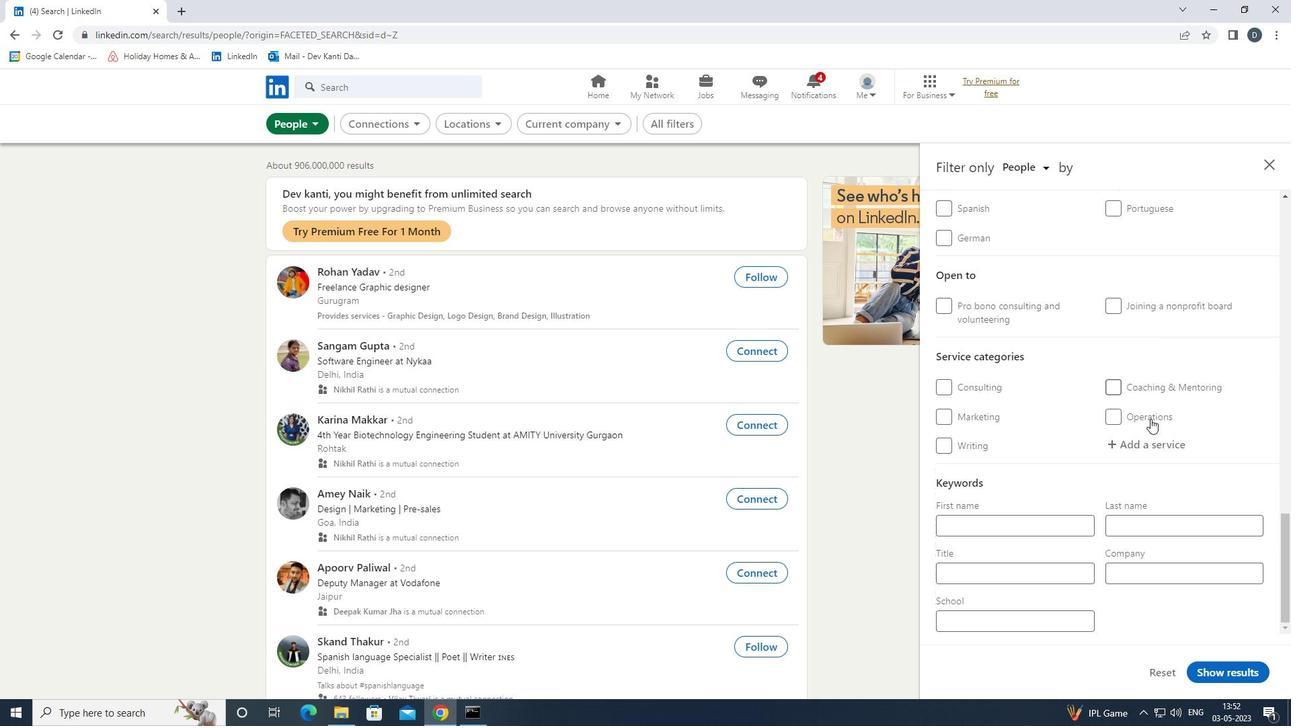 
Action: Mouse pressed left at (1156, 440)
Screenshot: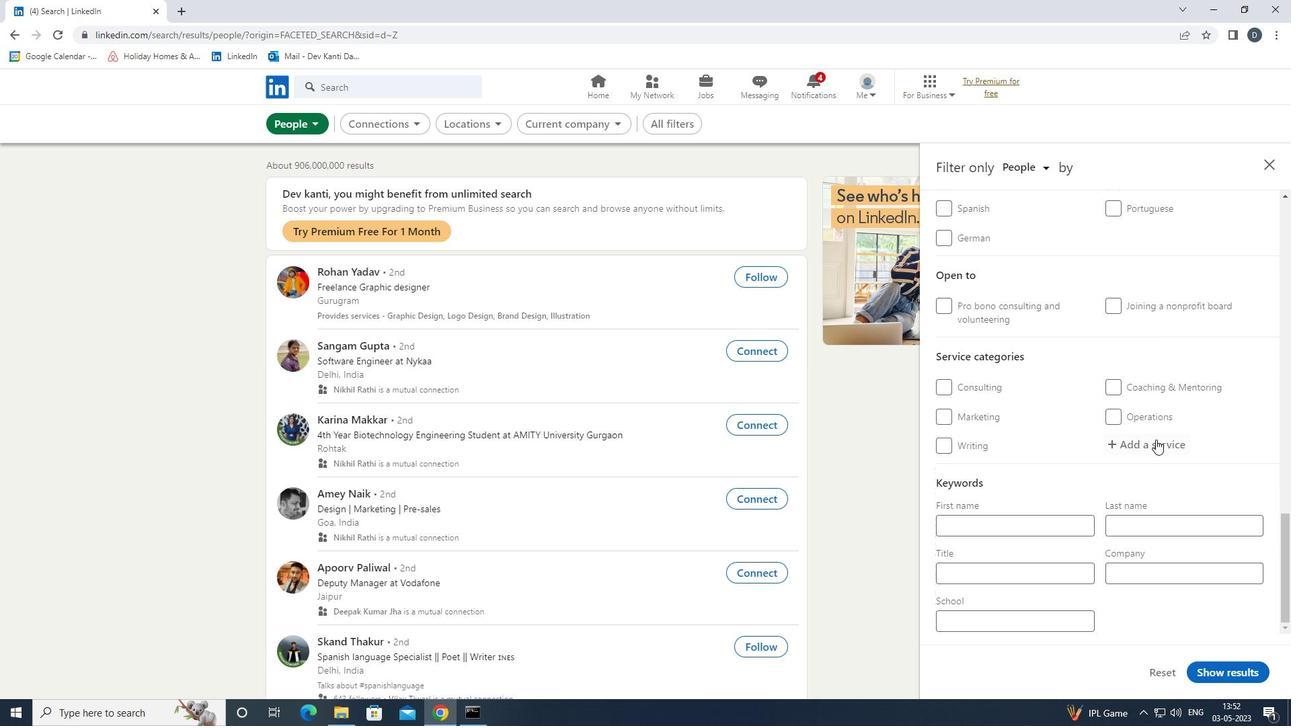 
Action: Key pressed <Key.shift><Key.shift>INSUAR<Key.backspace><Key.backspace><Key.down><Key.enter>
Screenshot: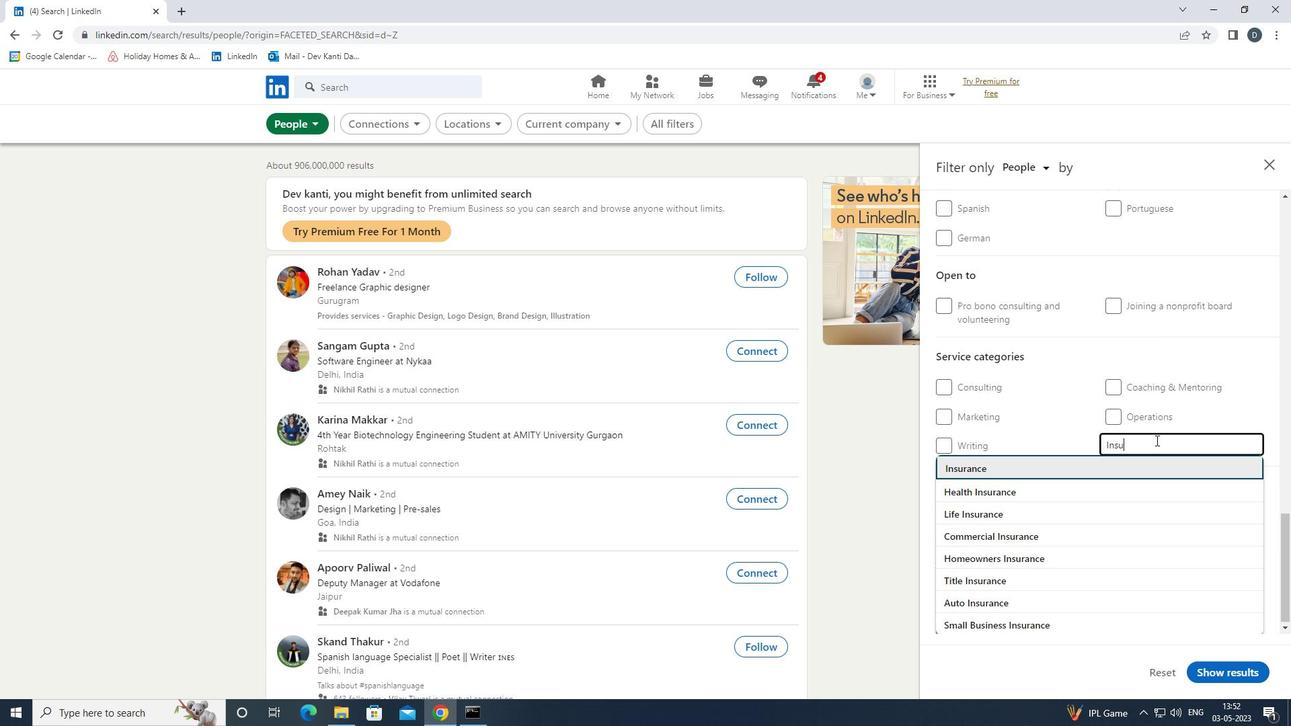 
Action: Mouse moved to (1180, 447)
Screenshot: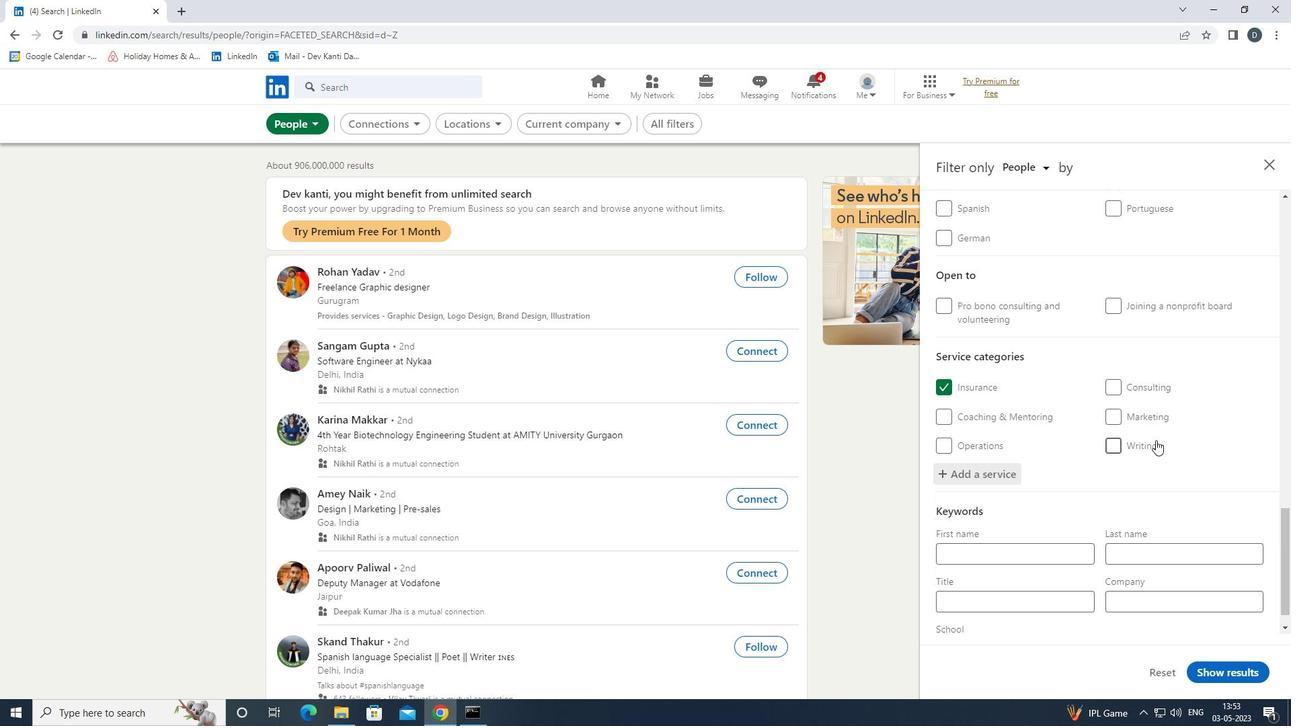 
Action: Mouse scrolled (1180, 446) with delta (0, 0)
Screenshot: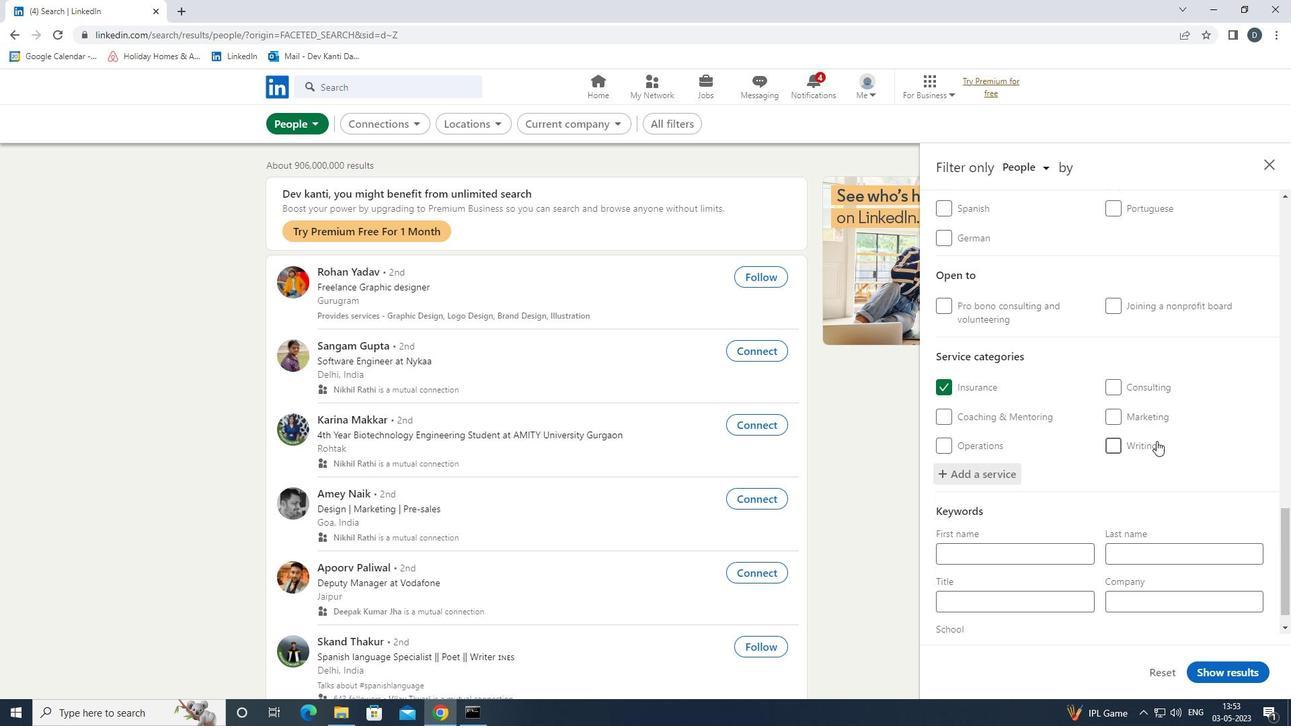 
Action: Mouse scrolled (1180, 446) with delta (0, 0)
Screenshot: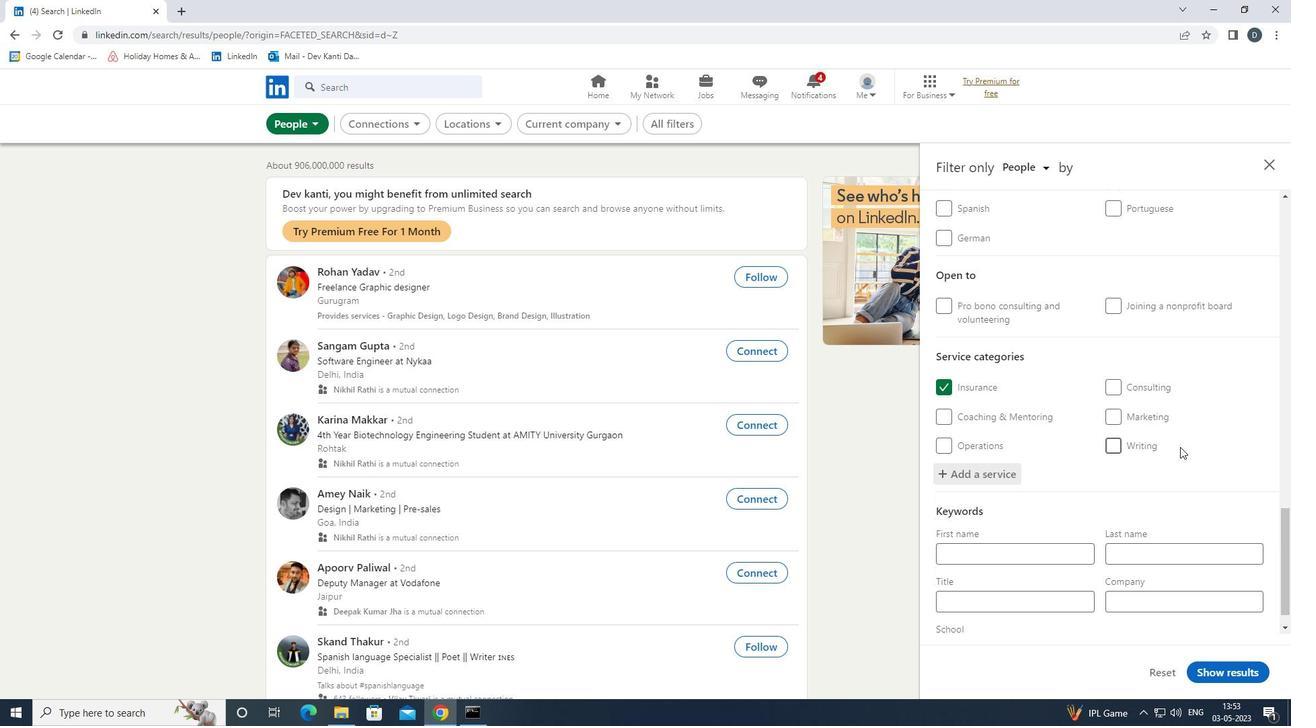 
Action: Mouse moved to (1180, 448)
Screenshot: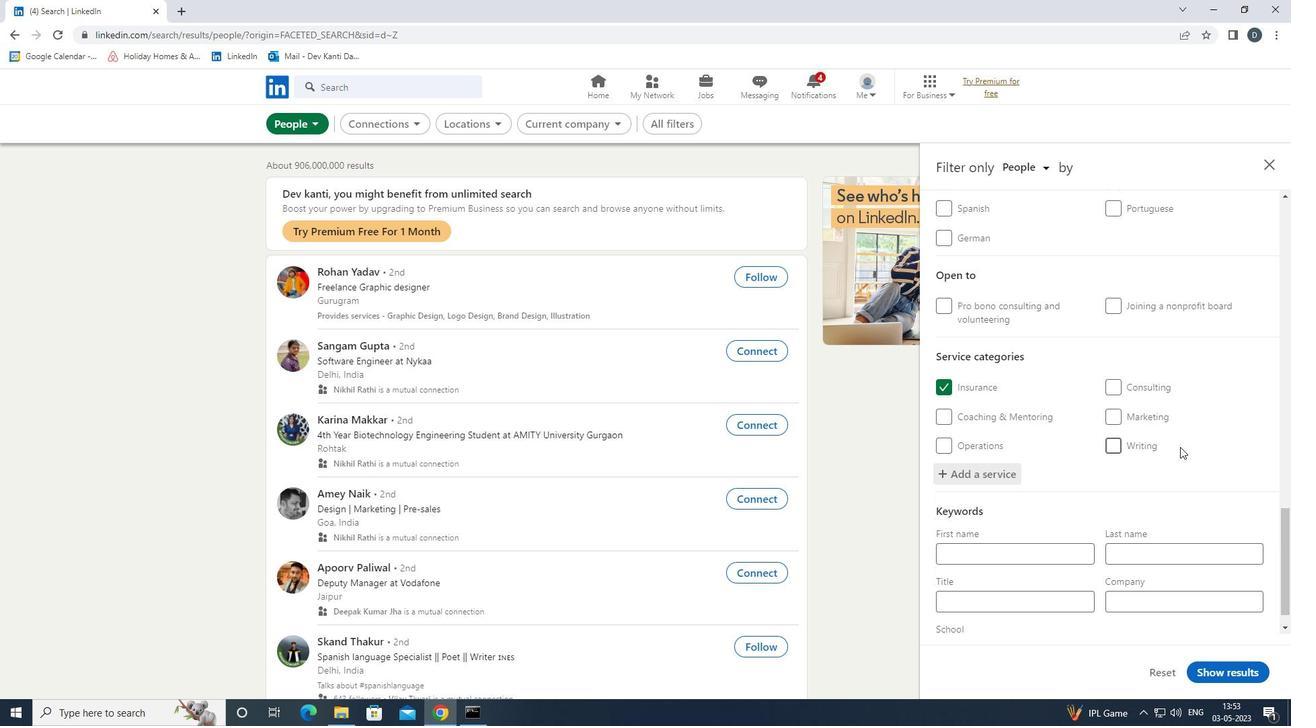 
Action: Mouse scrolled (1180, 448) with delta (0, 0)
Screenshot: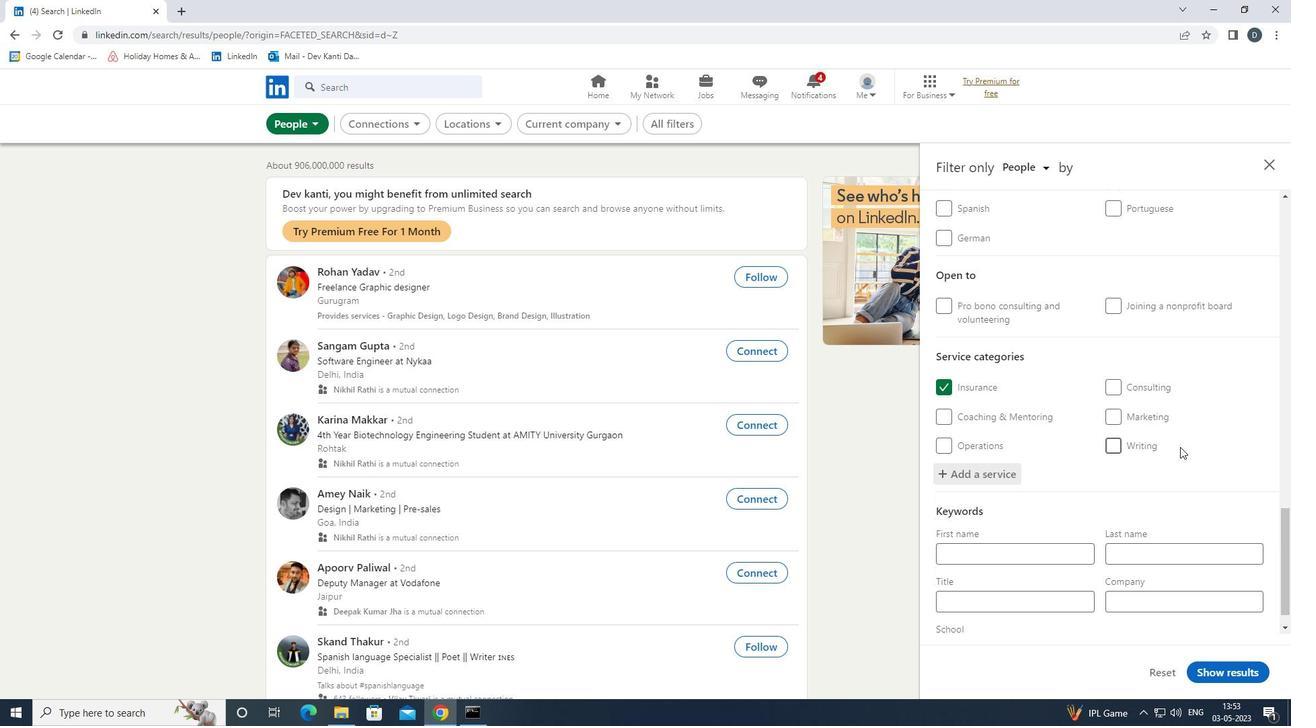 
Action: Mouse moved to (1180, 452)
Screenshot: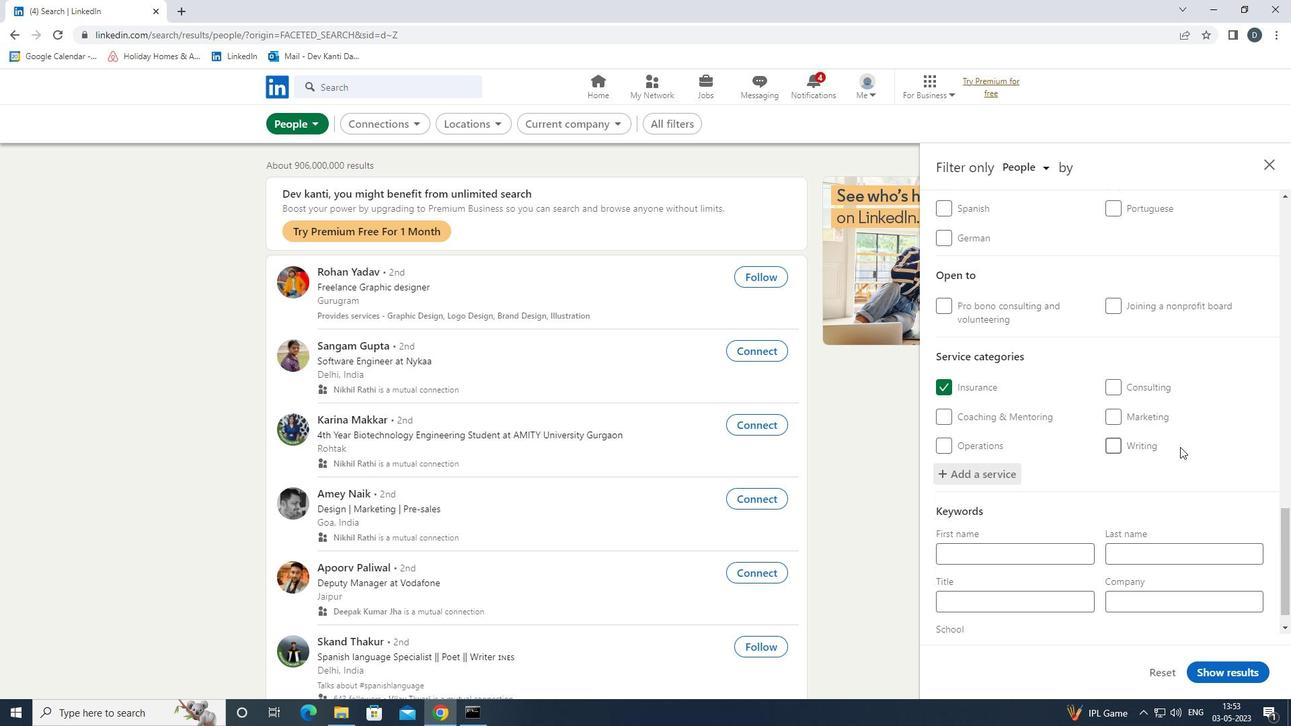 
Action: Mouse scrolled (1180, 452) with delta (0, 0)
Screenshot: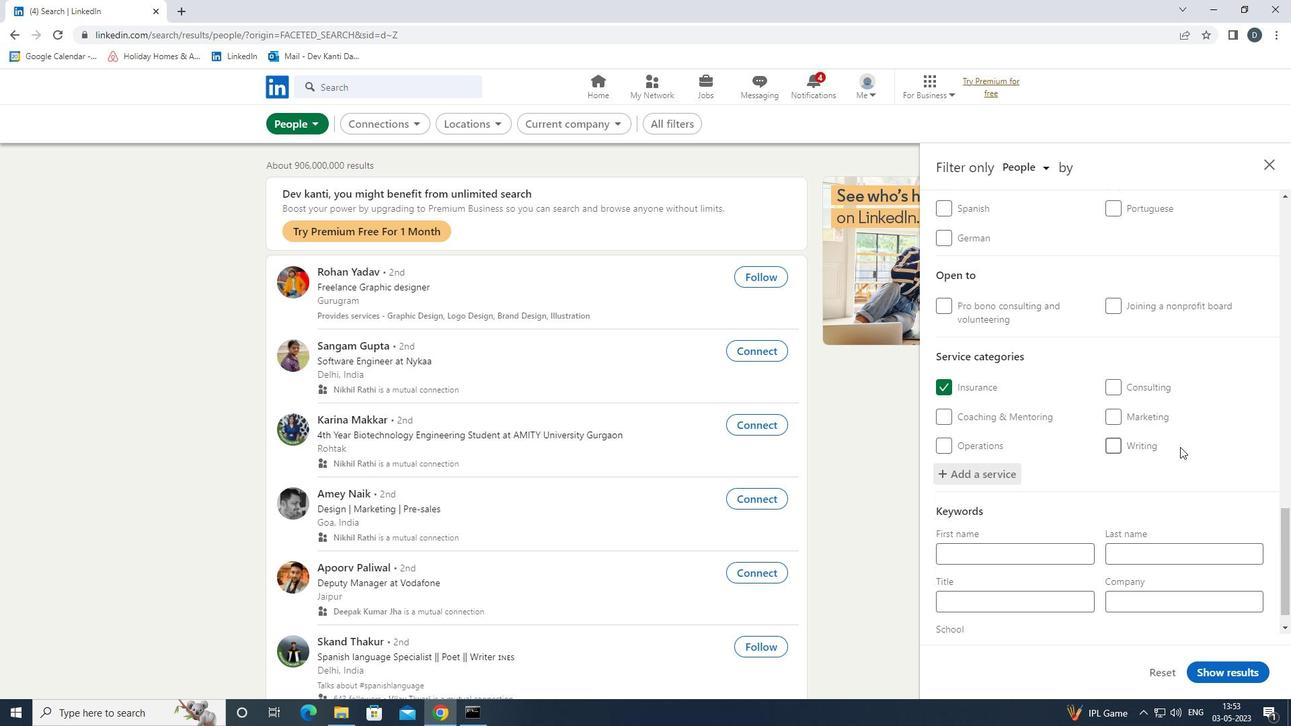 
Action: Mouse moved to (1179, 454)
Screenshot: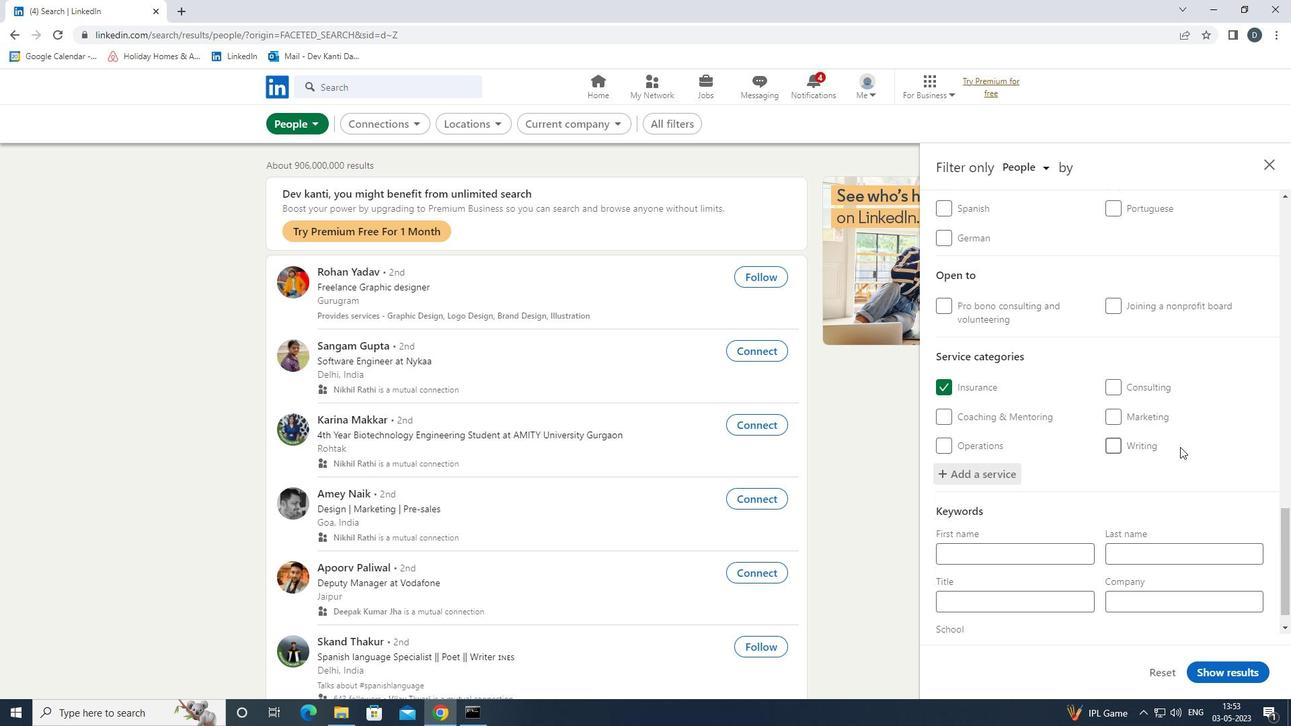 
Action: Mouse scrolled (1179, 454) with delta (0, 0)
Screenshot: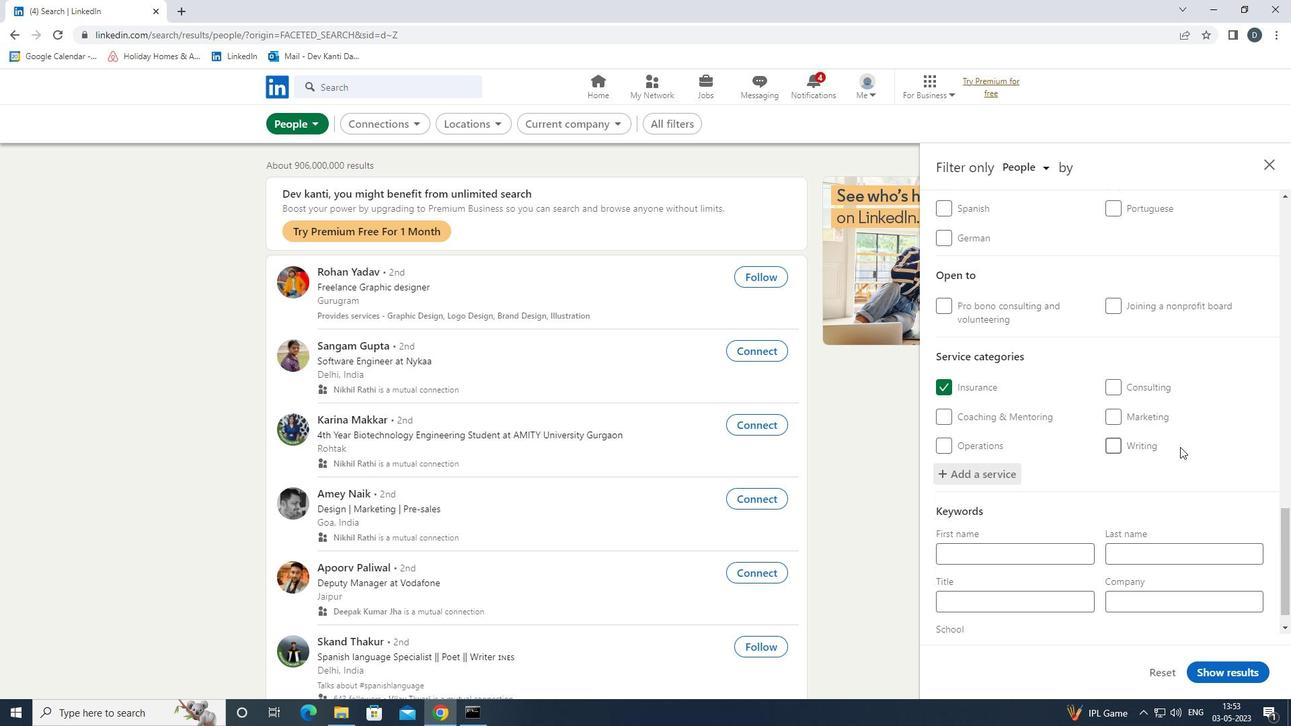 
Action: Mouse moved to (1177, 457)
Screenshot: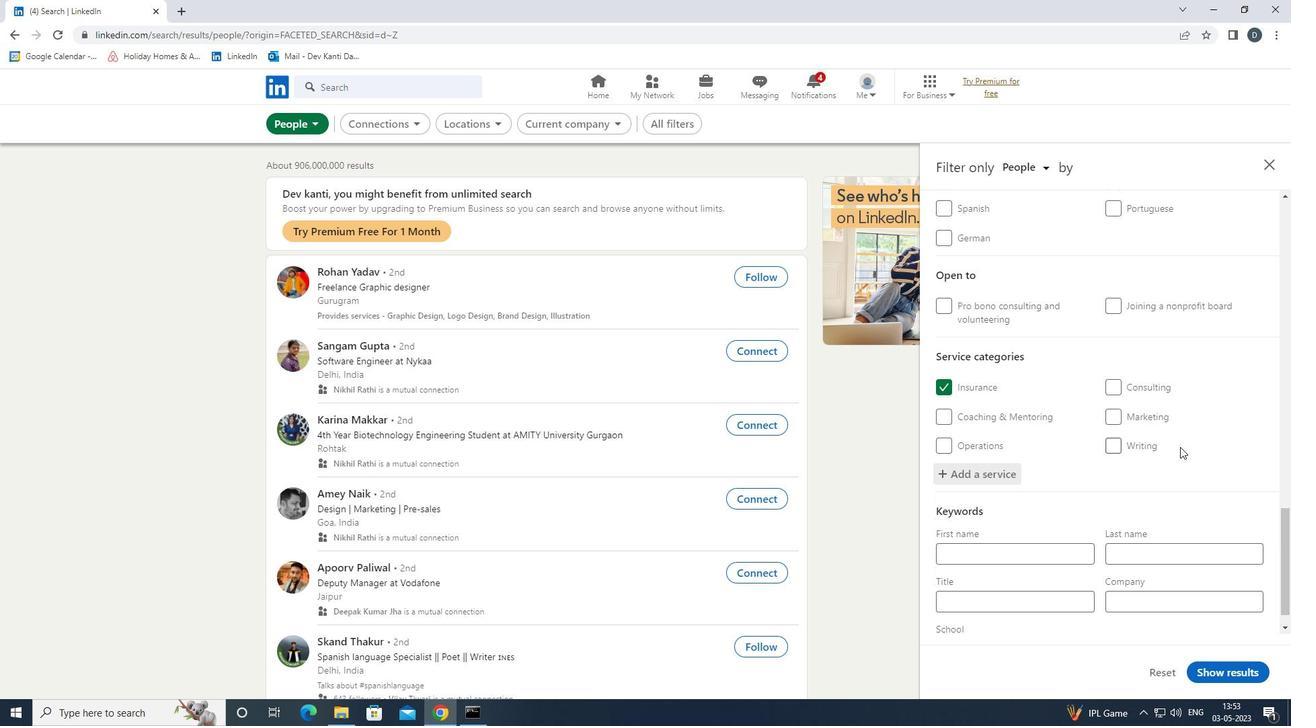 
Action: Mouse scrolled (1177, 456) with delta (0, 0)
Screenshot: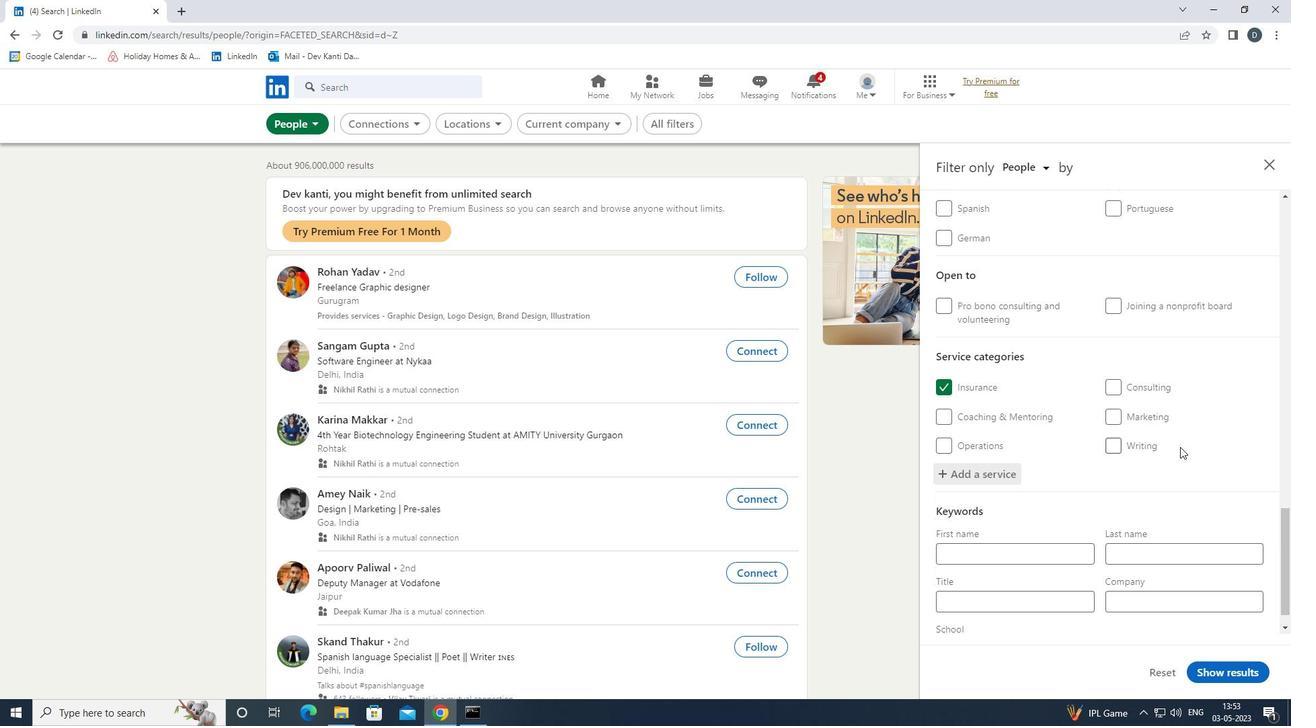 
Action: Mouse moved to (1019, 565)
Screenshot: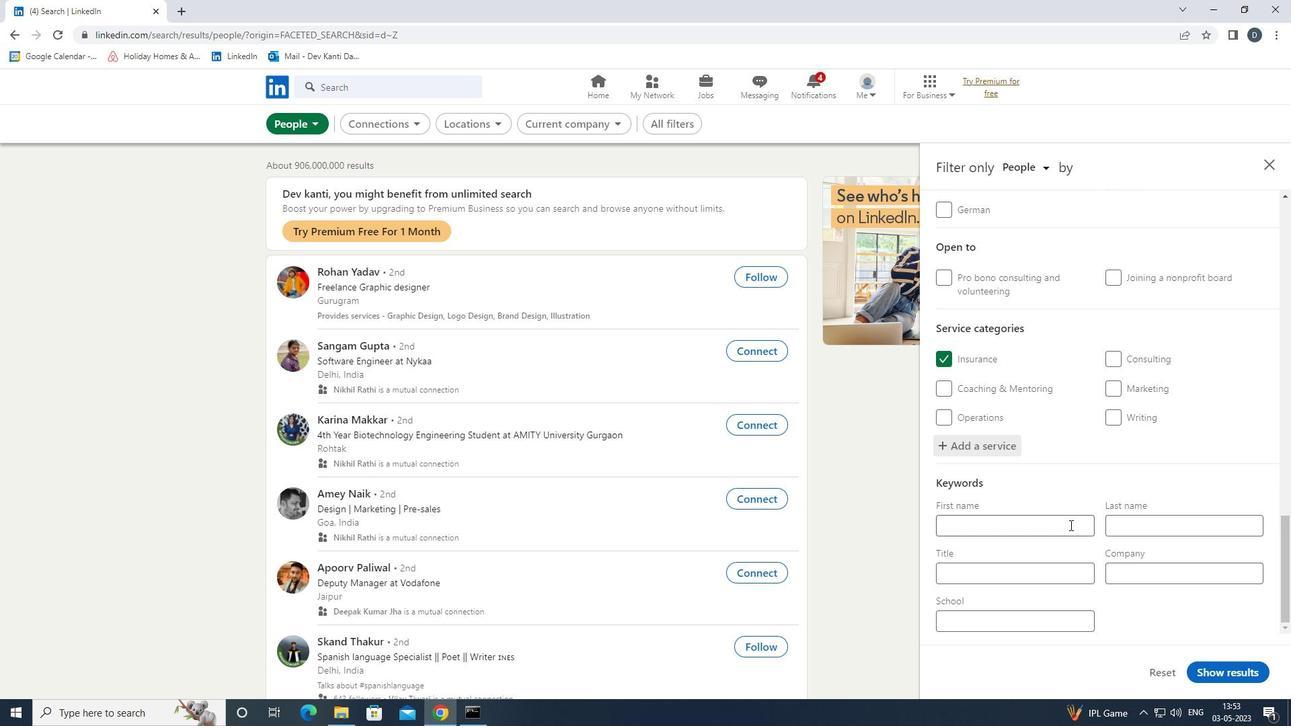 
Action: Mouse pressed left at (1019, 565)
Screenshot: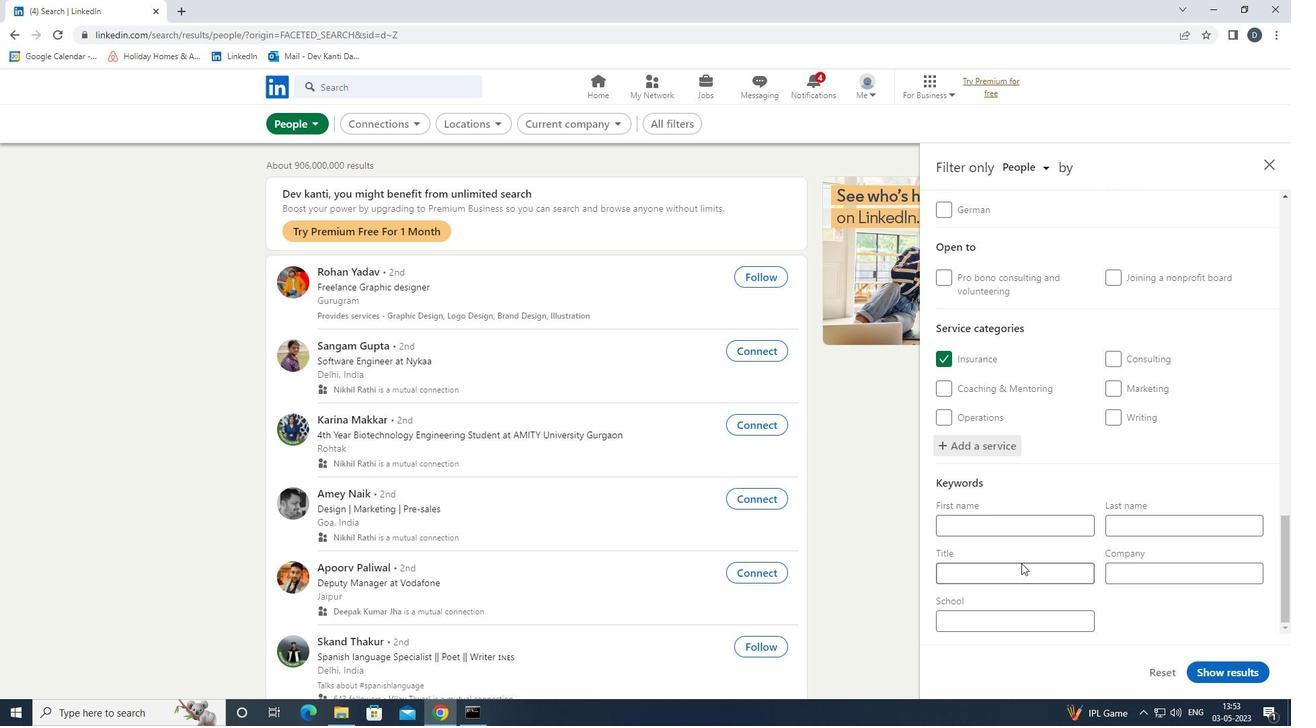 
Action: Key pressed <Key.shift>HAI<Key.backspace><Key.backspace>AIR<Key.space><Key.shift>STYLIST
Screenshot: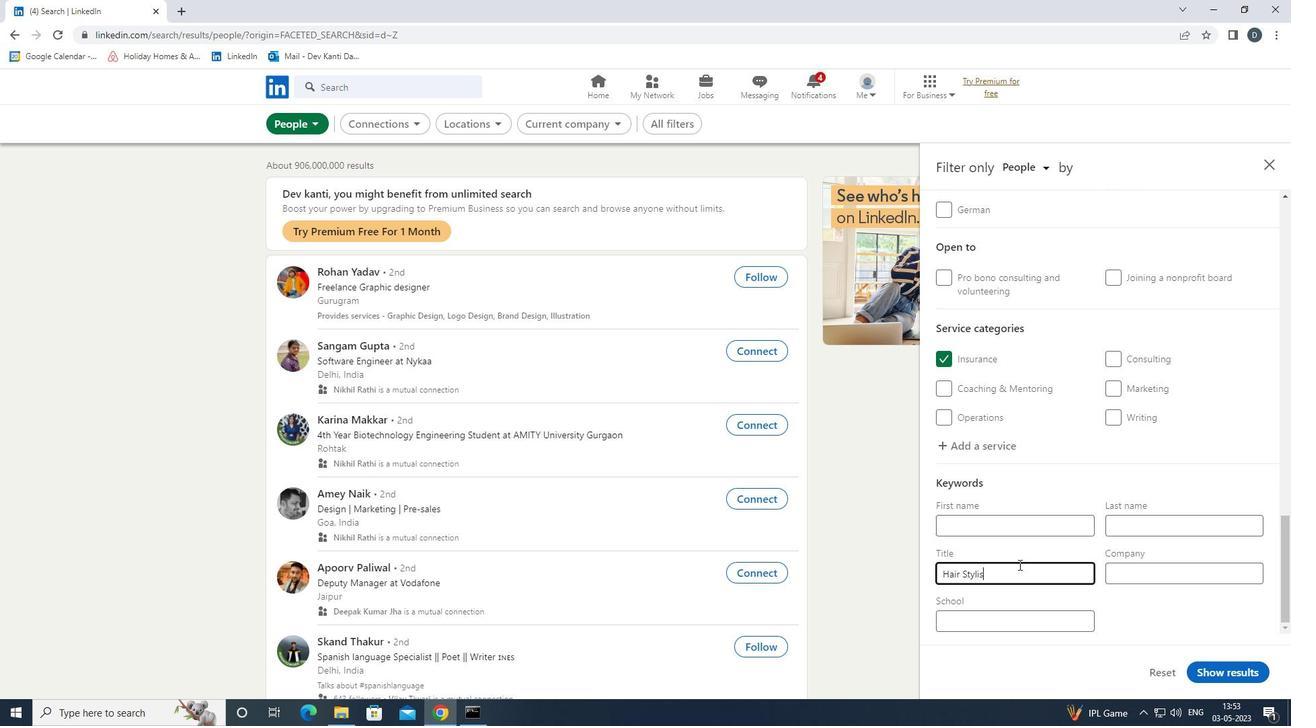 
Action: Mouse moved to (1220, 662)
Screenshot: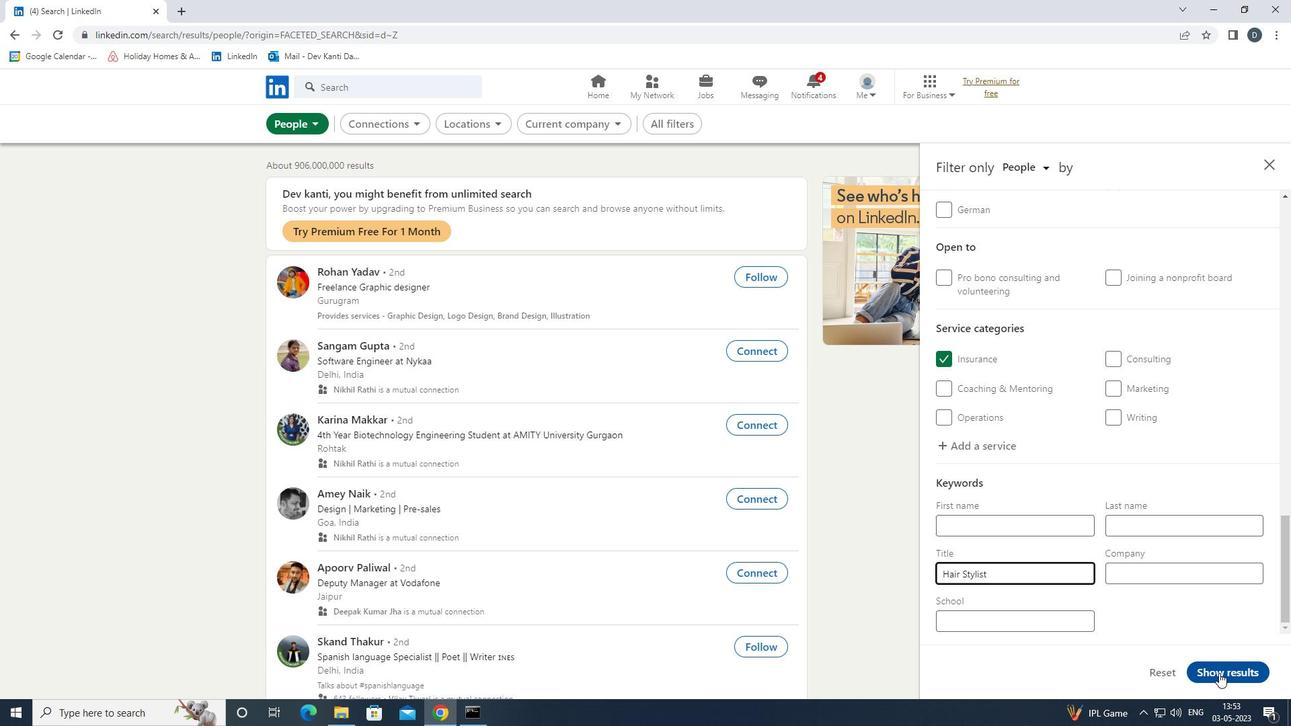 
Action: Mouse pressed left at (1220, 662)
Screenshot: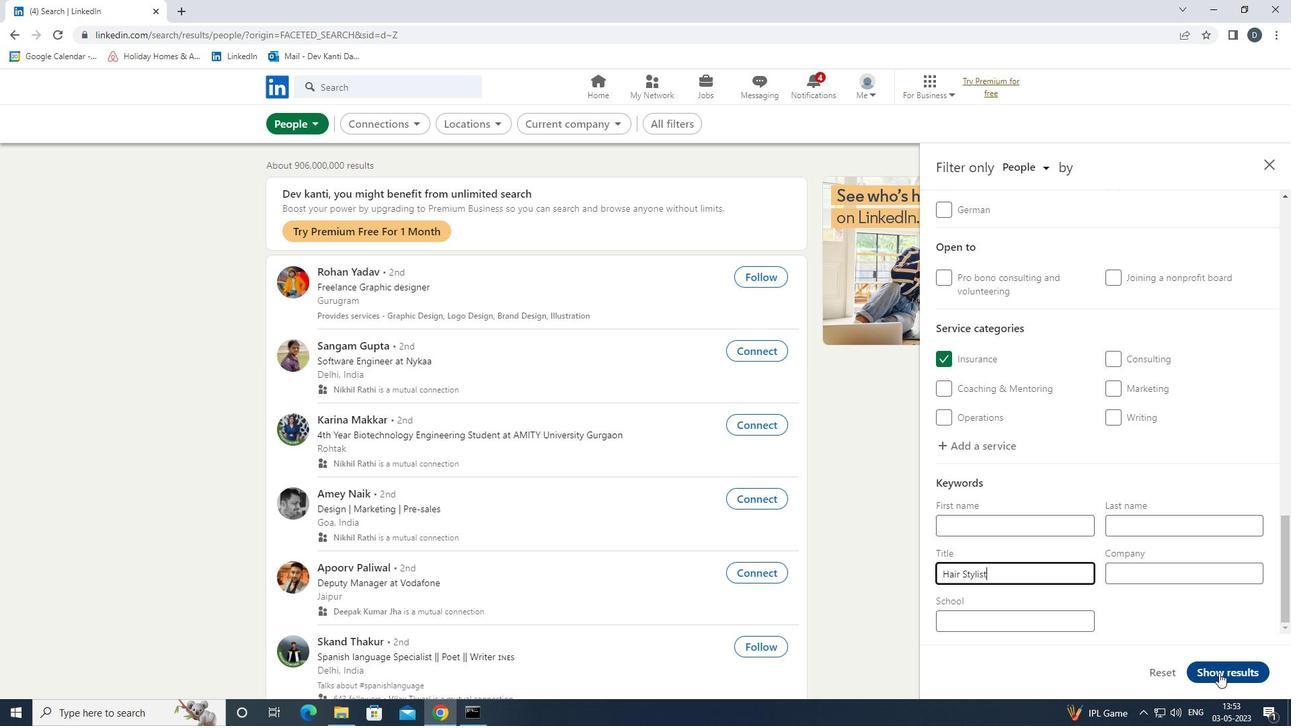 
Action: Mouse moved to (685, 313)
Screenshot: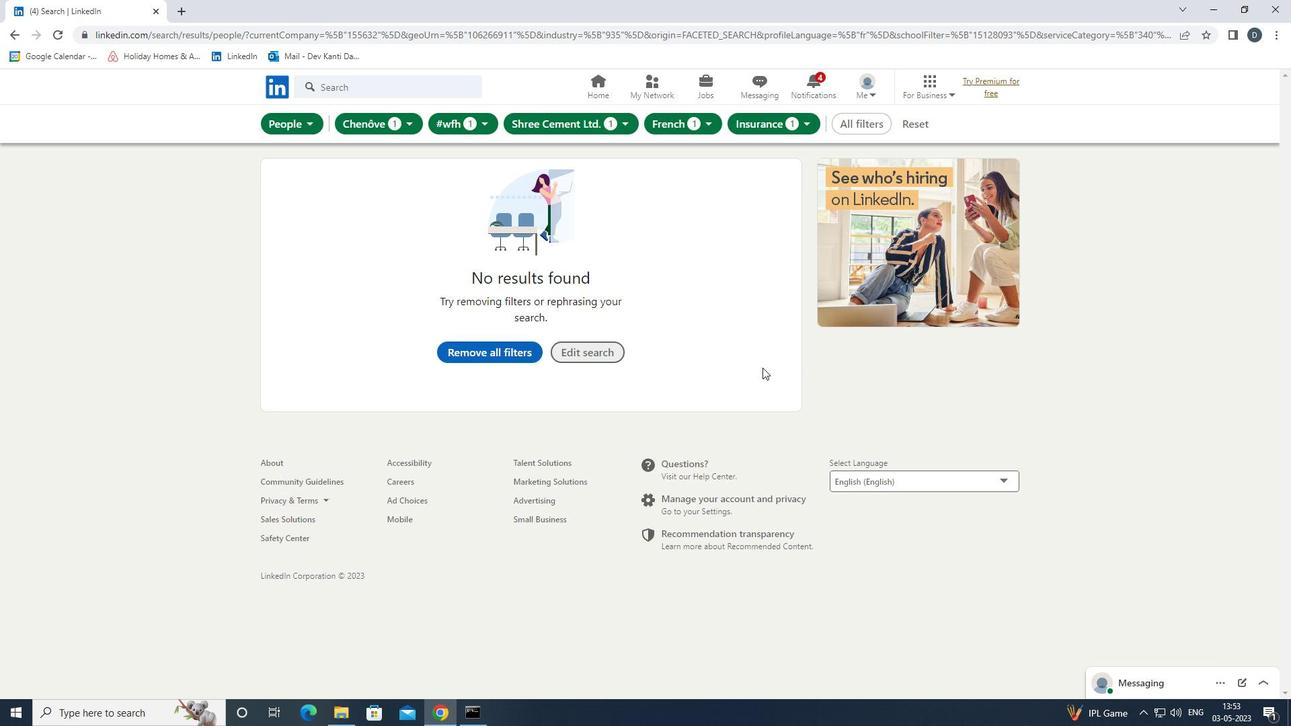 
